 Task: Find connections with filter location Nāgarpur with filter topic #leadershipwith filter profile language English with filter current company Viatris with filter school NSHM College of Management and Technology with filter industry Sporting Goods Manufacturing with filter service category Bookkeeping with filter keywords title Business Analyst
Action: Mouse moved to (693, 123)
Screenshot: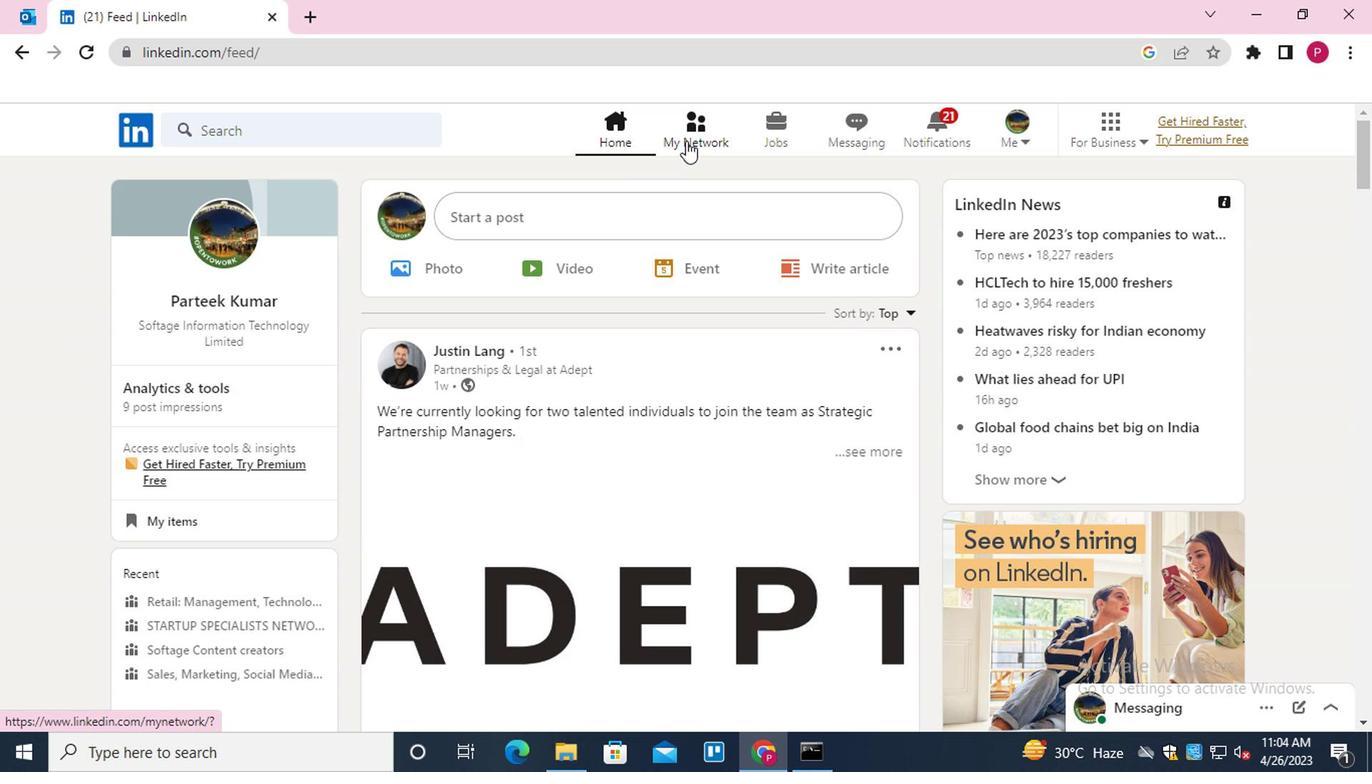 
Action: Mouse pressed left at (693, 123)
Screenshot: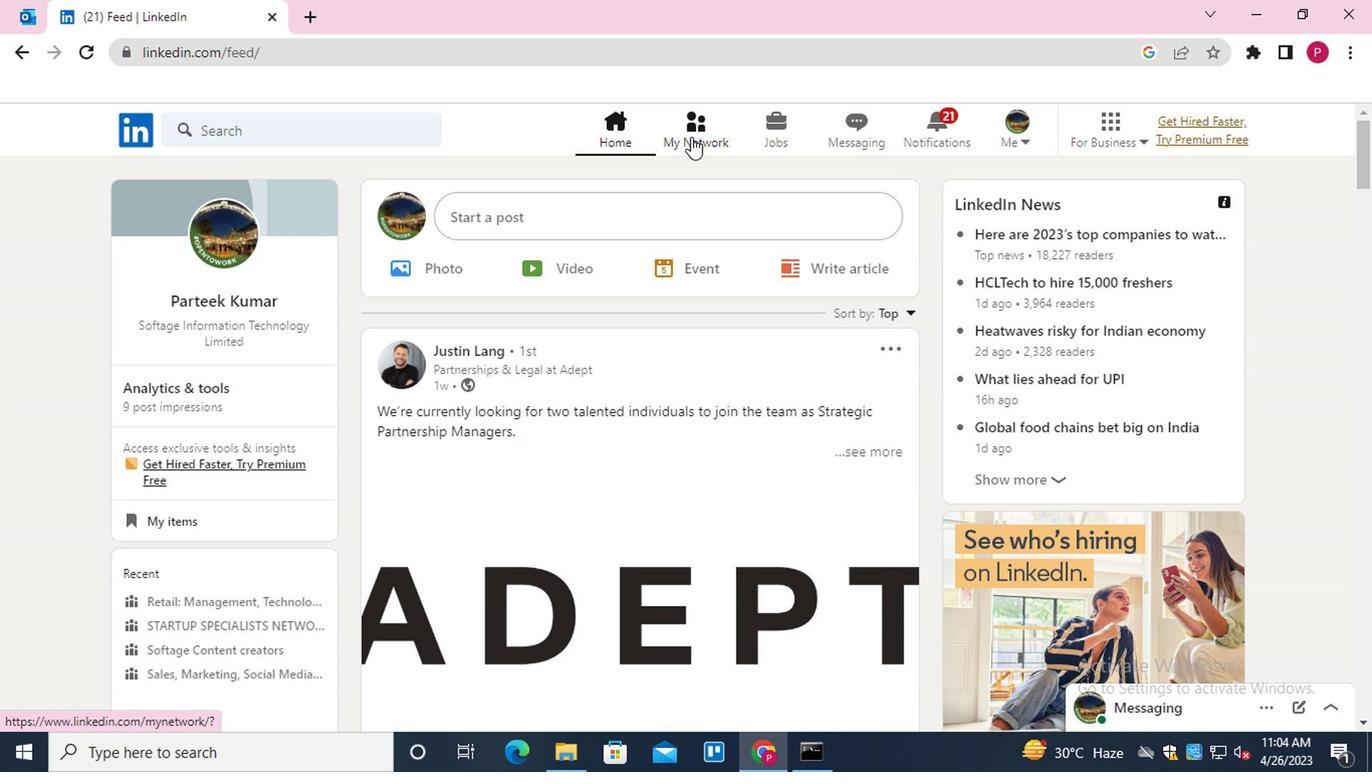 
Action: Mouse moved to (275, 233)
Screenshot: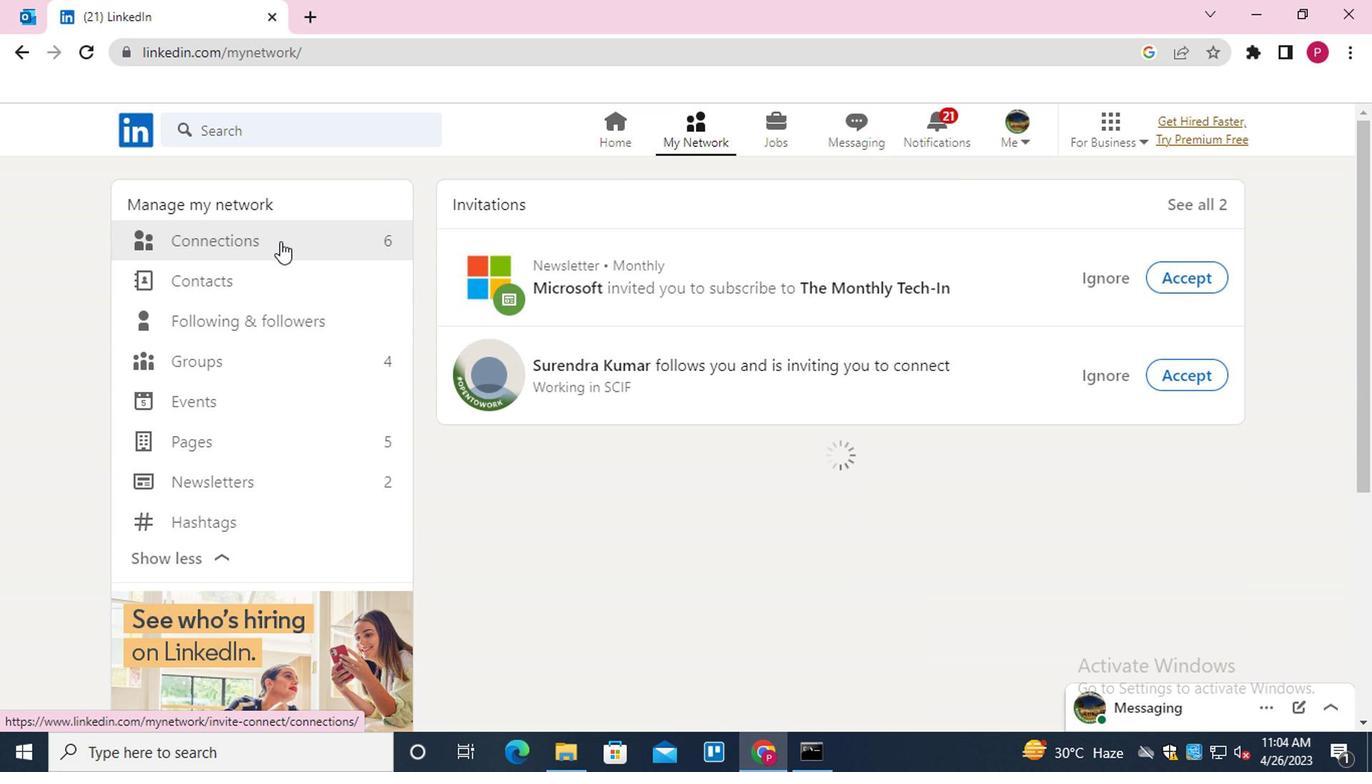
Action: Mouse pressed left at (275, 233)
Screenshot: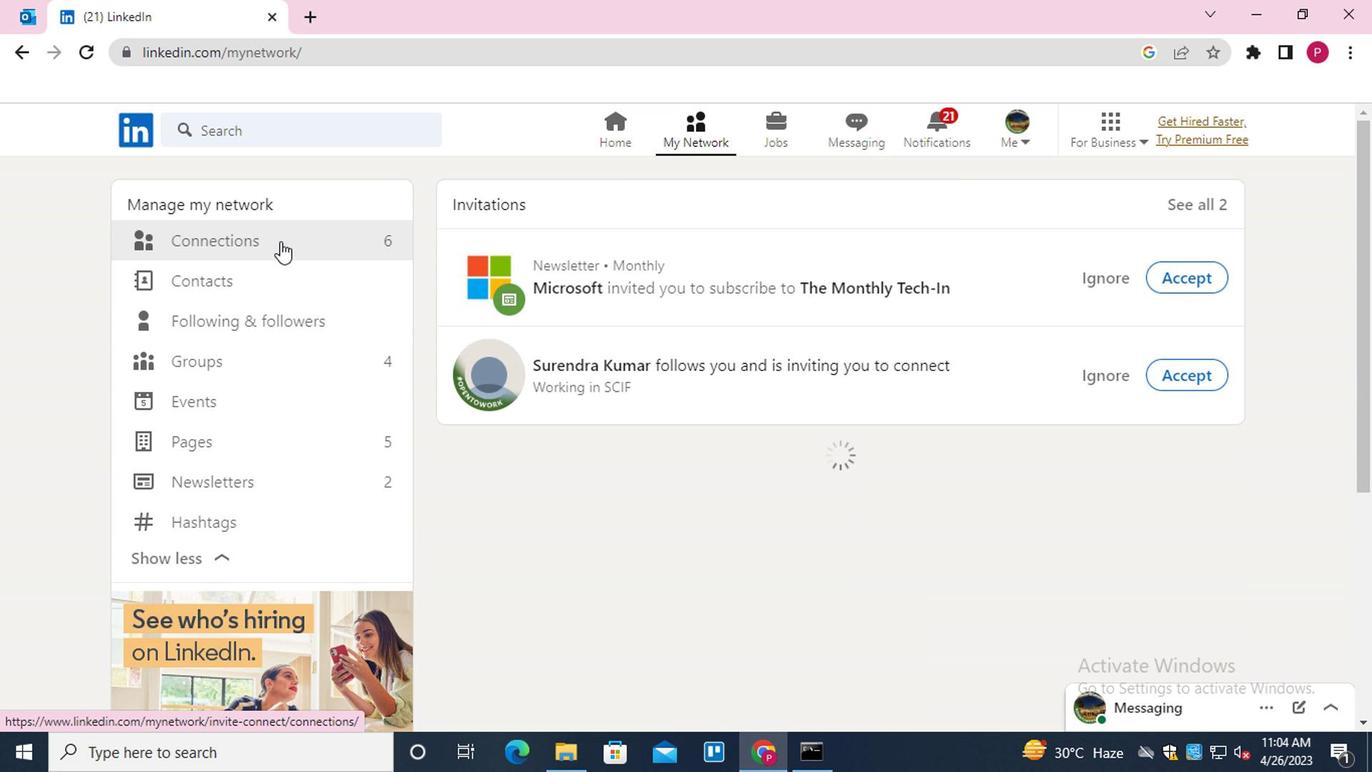 
Action: Mouse moved to (850, 232)
Screenshot: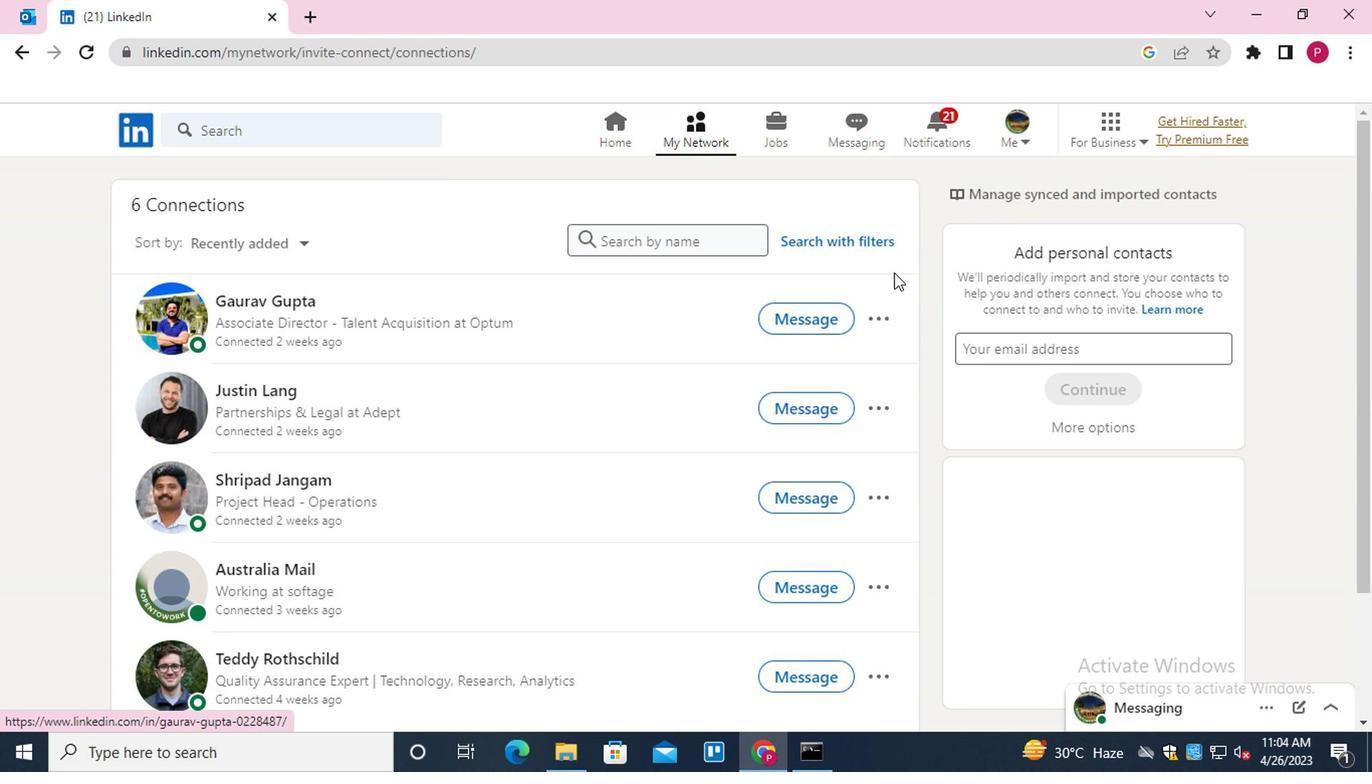 
Action: Mouse pressed left at (850, 232)
Screenshot: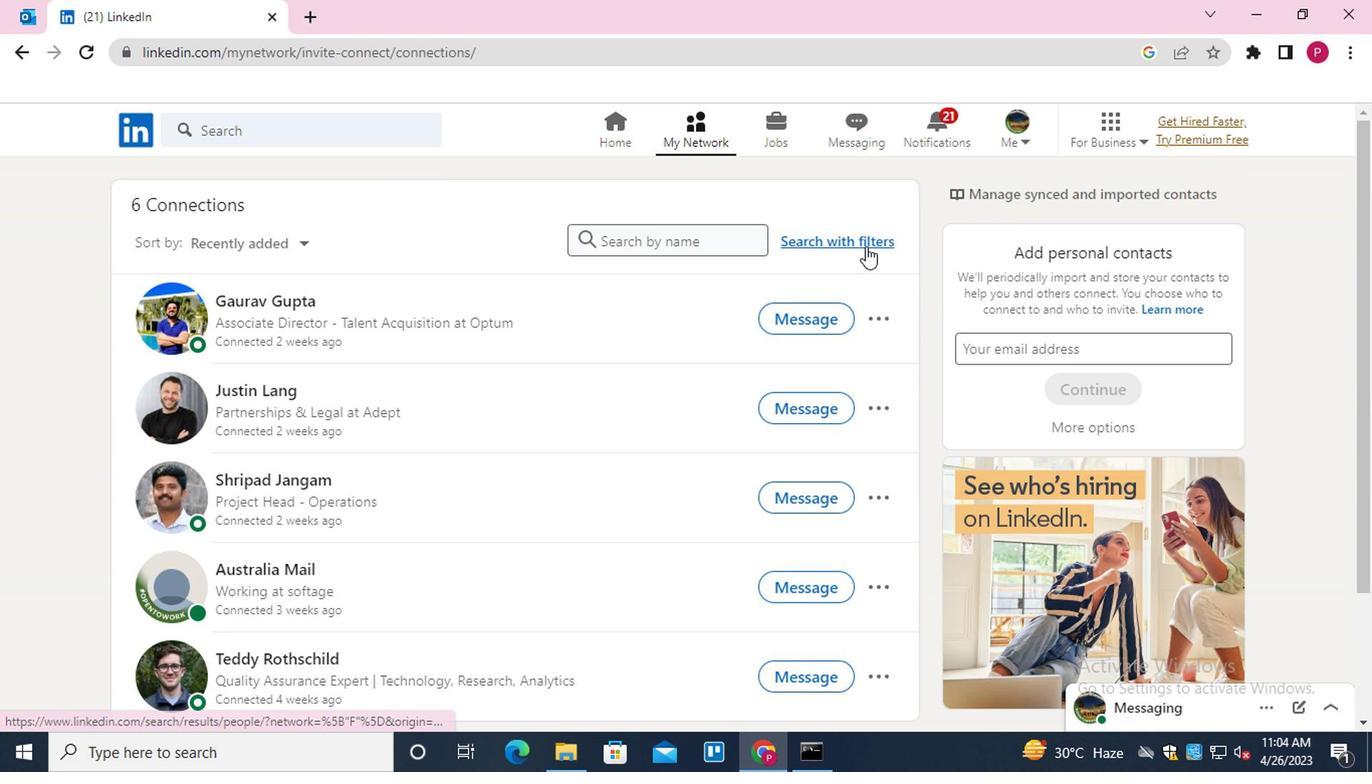 
Action: Mouse moved to (661, 182)
Screenshot: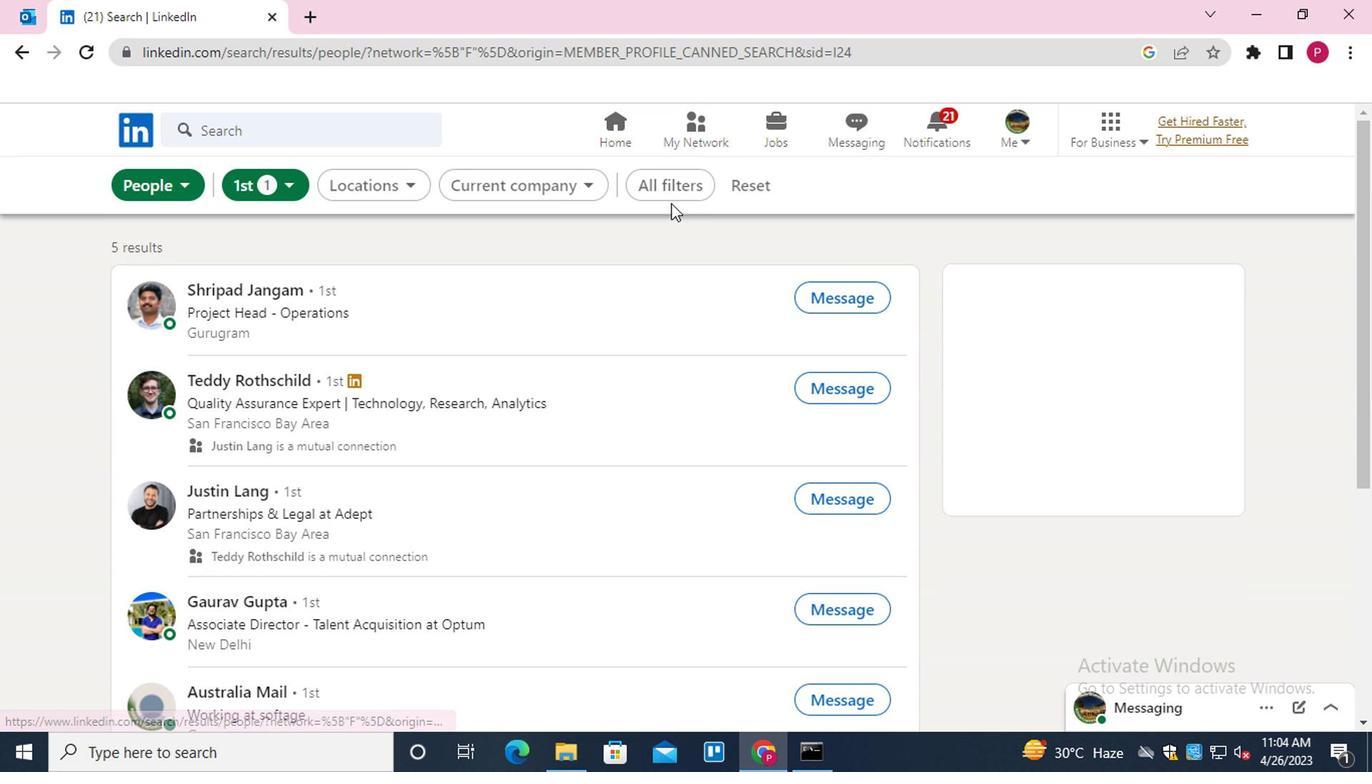 
Action: Mouse pressed left at (661, 182)
Screenshot: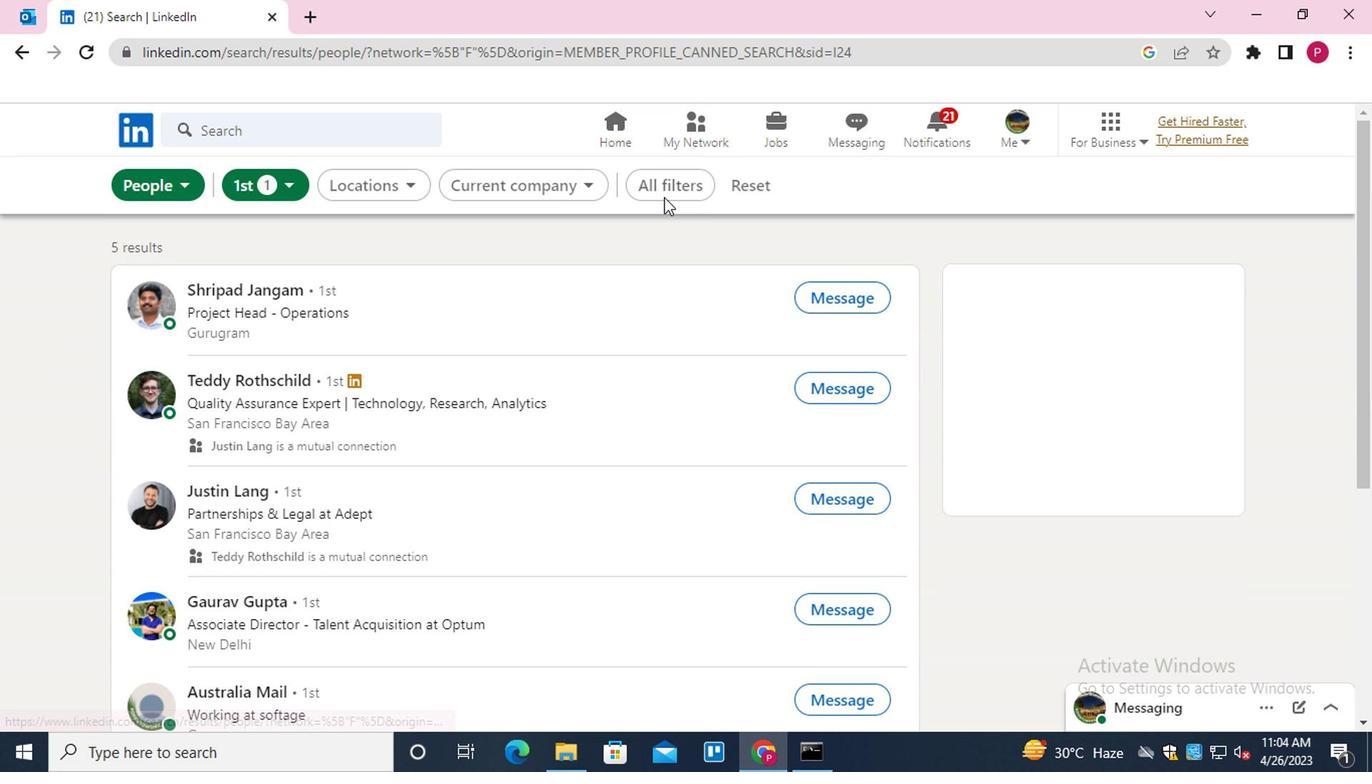 
Action: Mouse moved to (1135, 466)
Screenshot: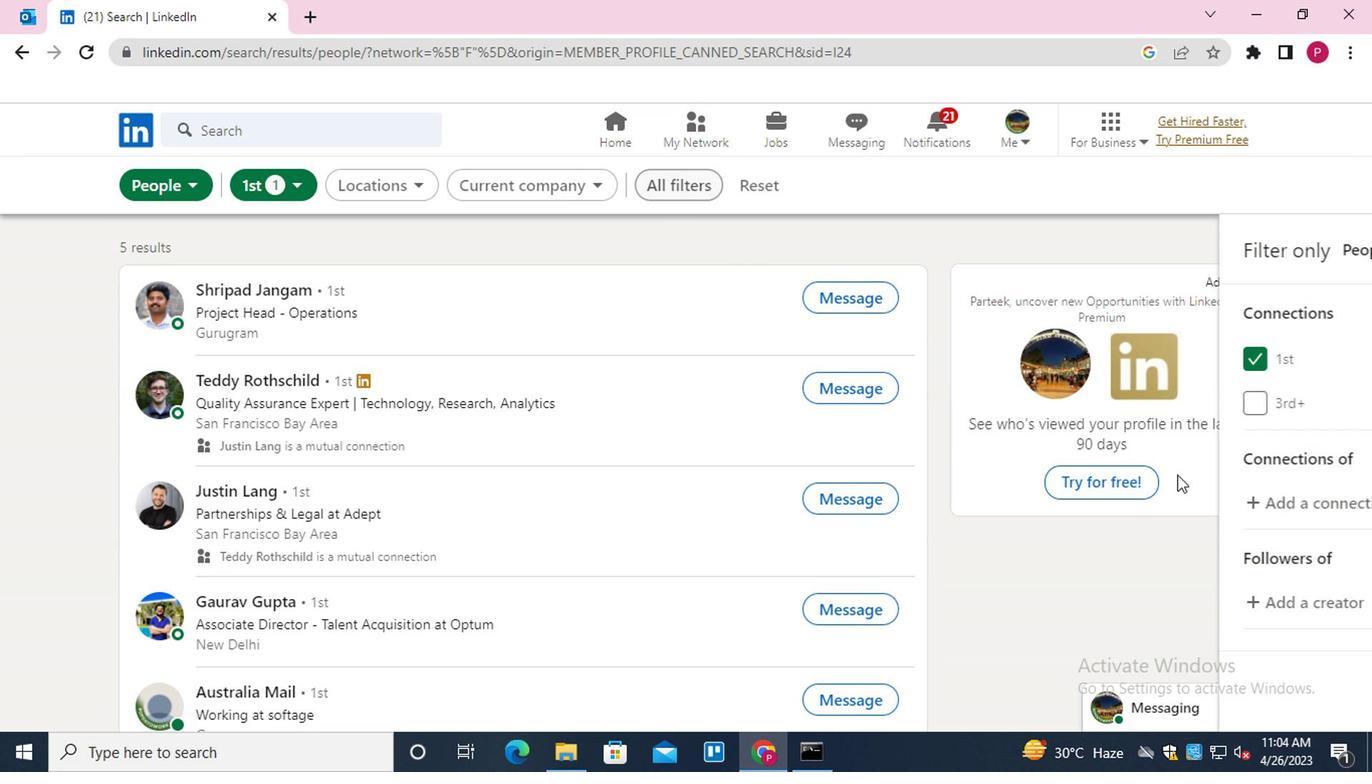 
Action: Mouse scrolled (1135, 464) with delta (0, -1)
Screenshot: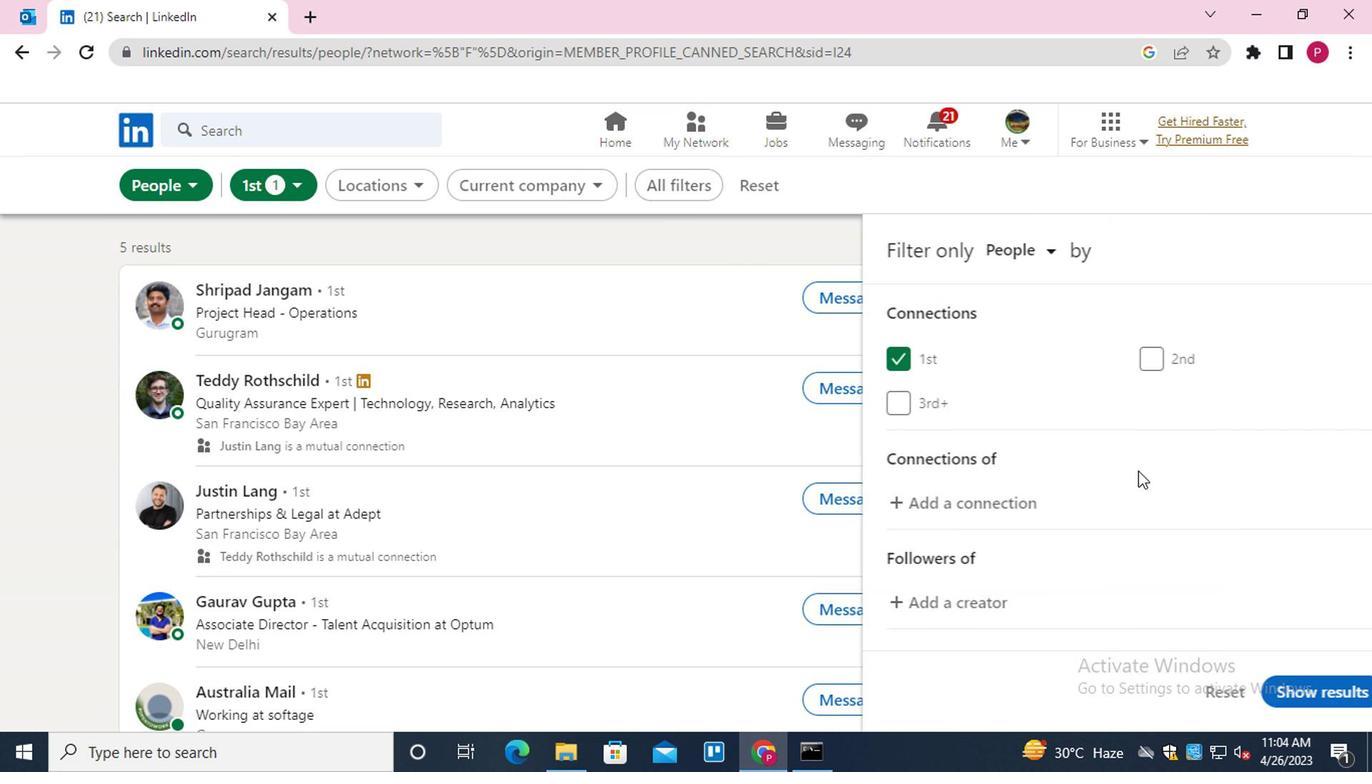 
Action: Mouse scrolled (1135, 464) with delta (0, -1)
Screenshot: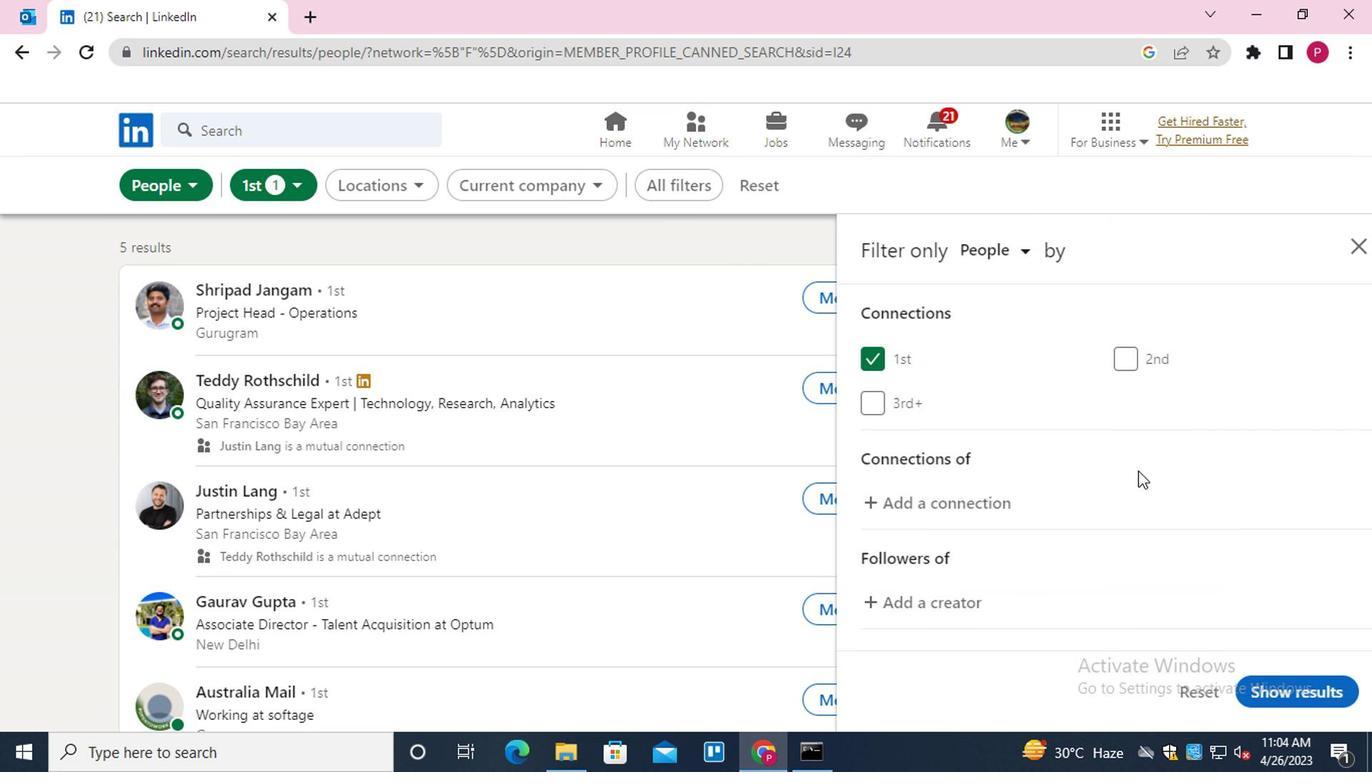 
Action: Mouse scrolled (1135, 464) with delta (0, -1)
Screenshot: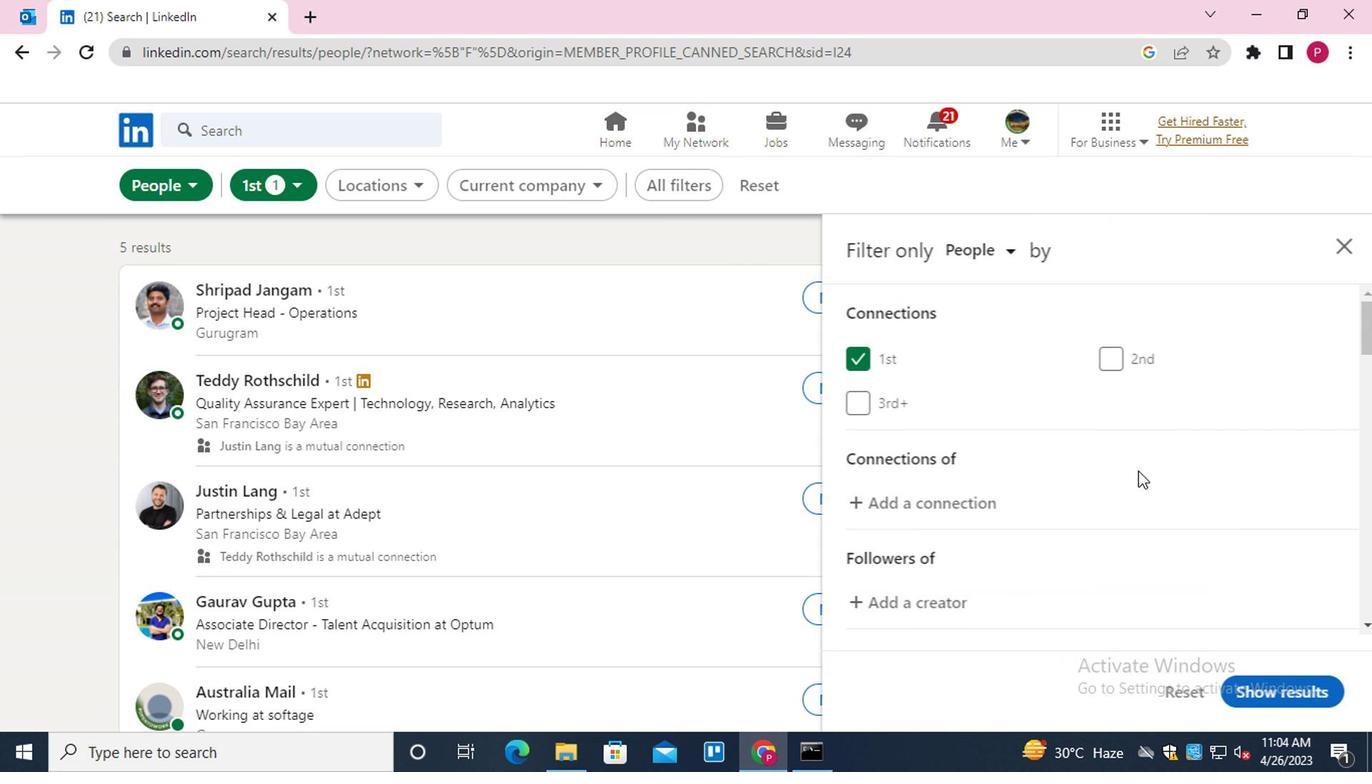 
Action: Mouse moved to (1146, 482)
Screenshot: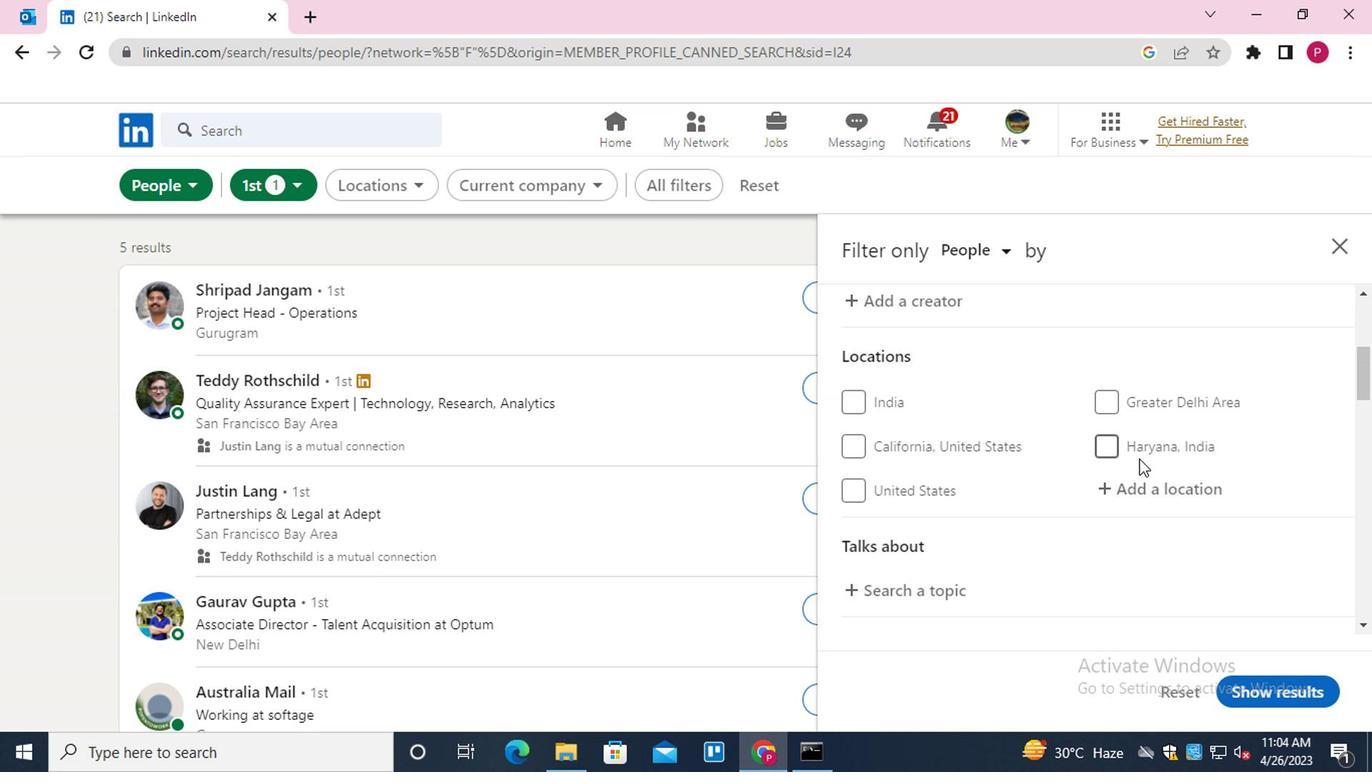 
Action: Mouse pressed left at (1146, 482)
Screenshot: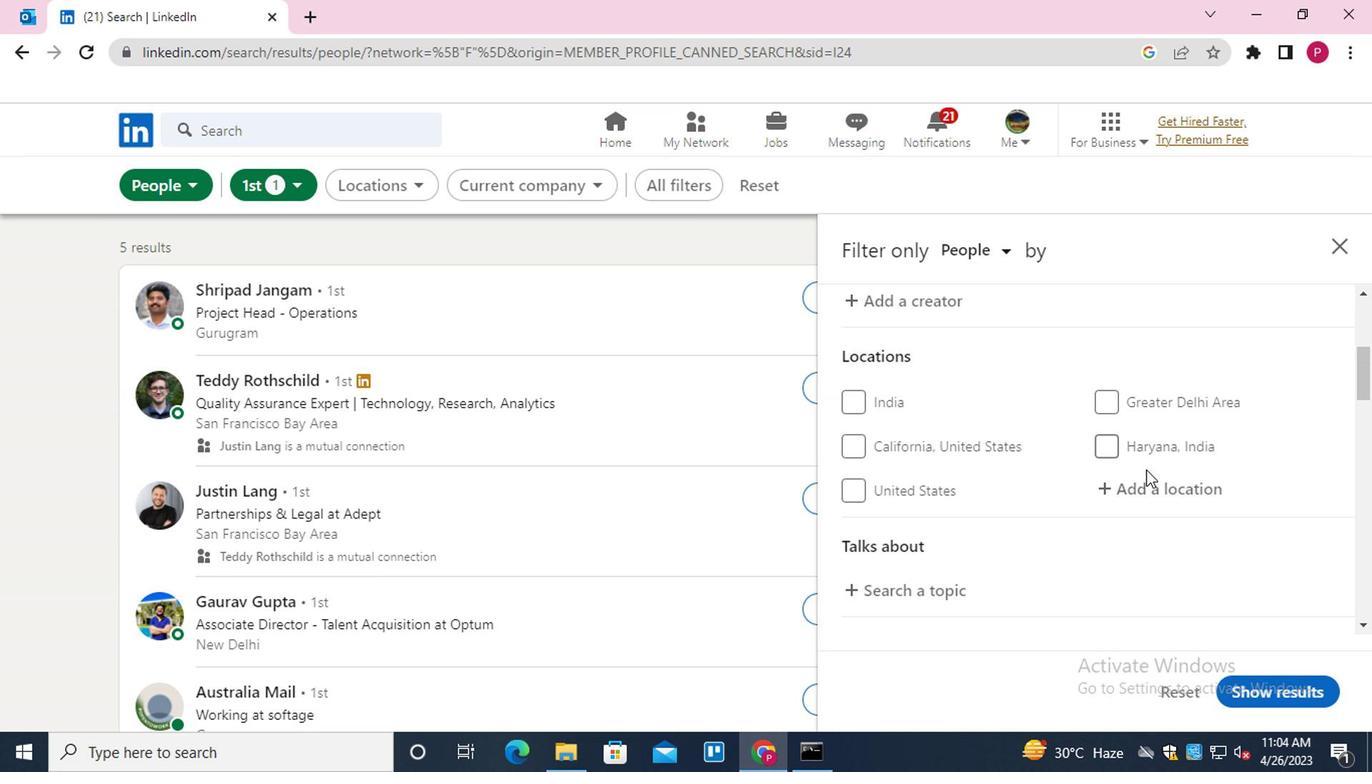 
Action: Key pressed <Key.shift>NAGARPUR<Key.down><Key.enter>
Screenshot: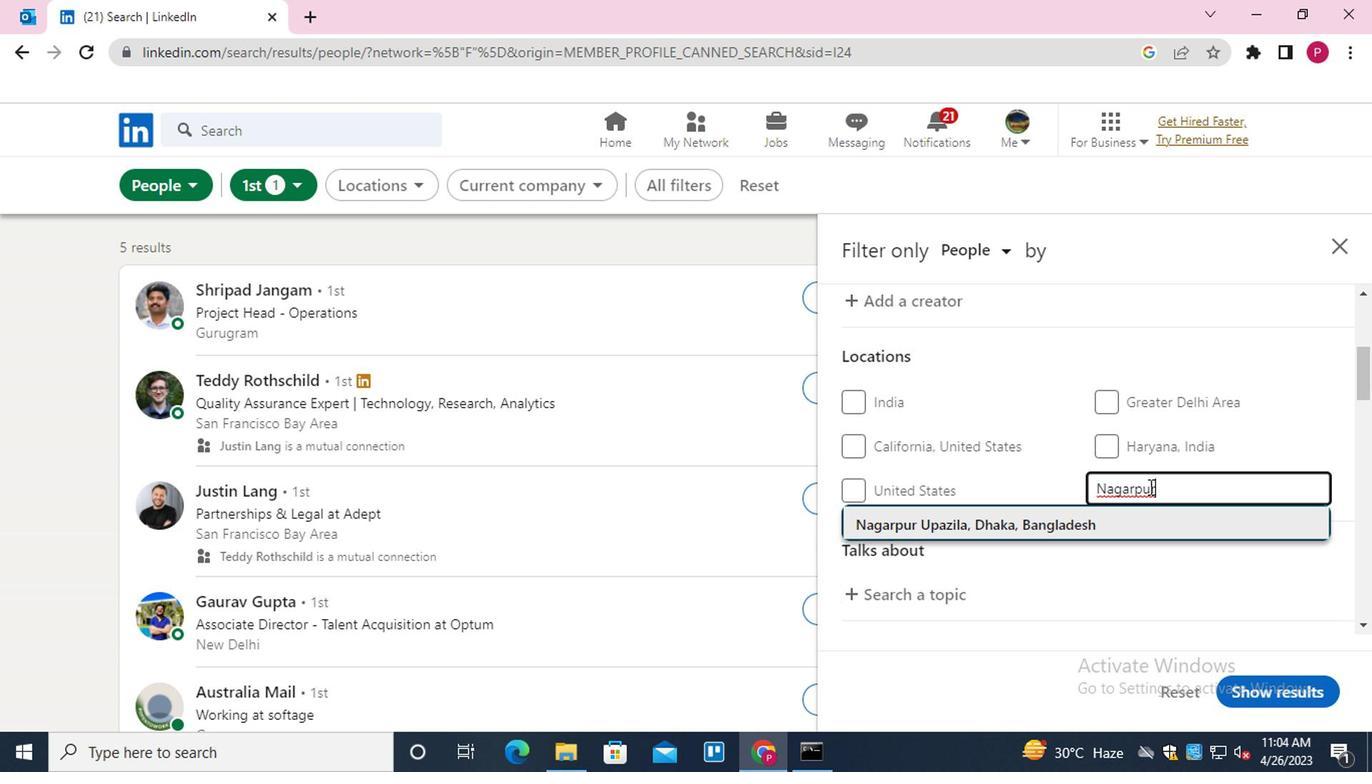 
Action: Mouse moved to (1032, 459)
Screenshot: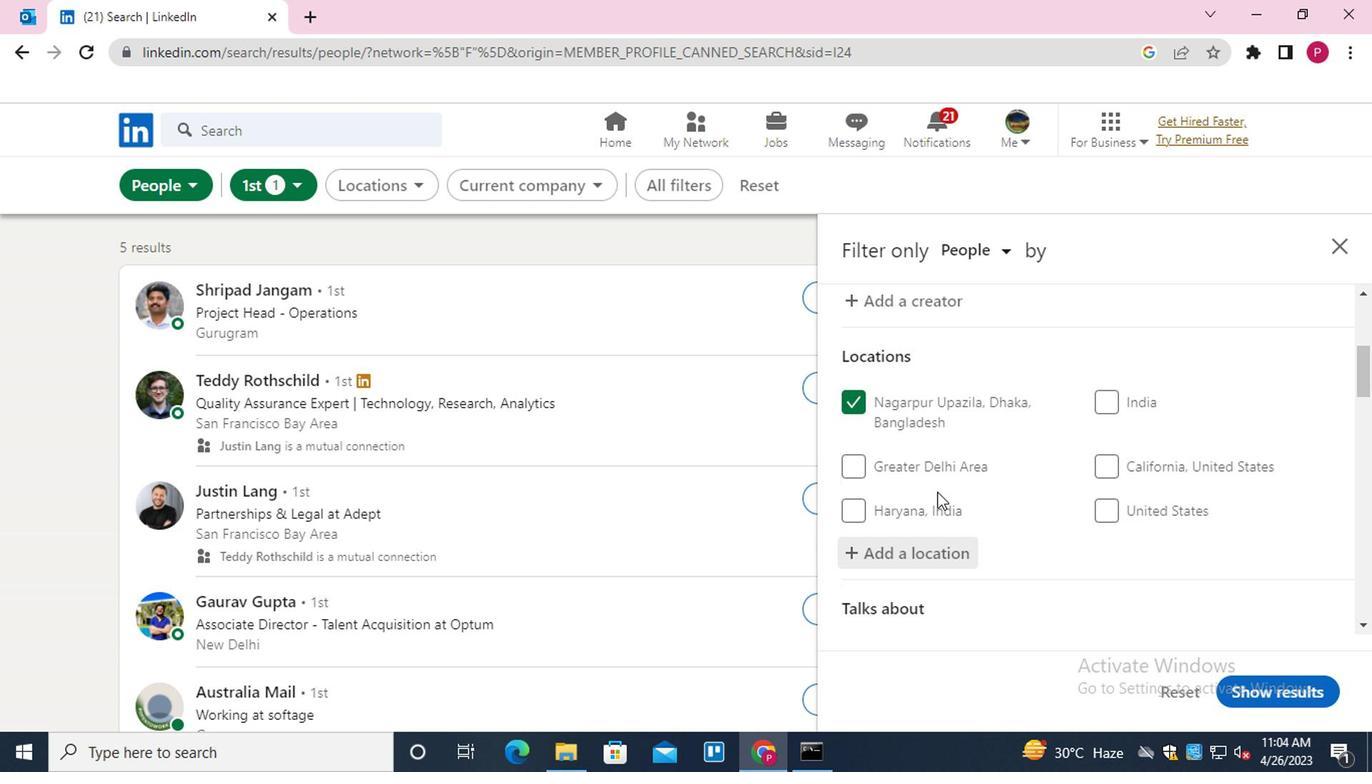 
Action: Mouse scrolled (1032, 458) with delta (0, 0)
Screenshot: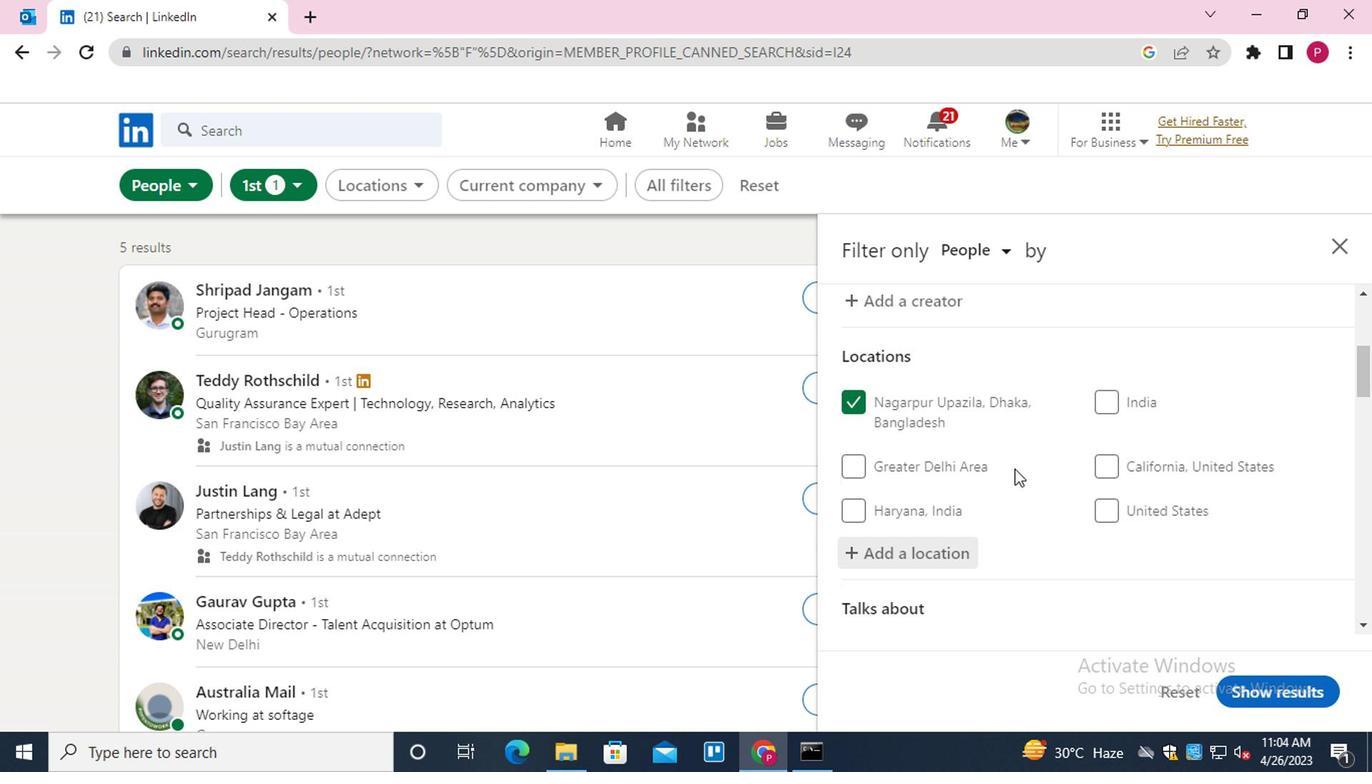 
Action: Mouse scrolled (1032, 458) with delta (0, 0)
Screenshot: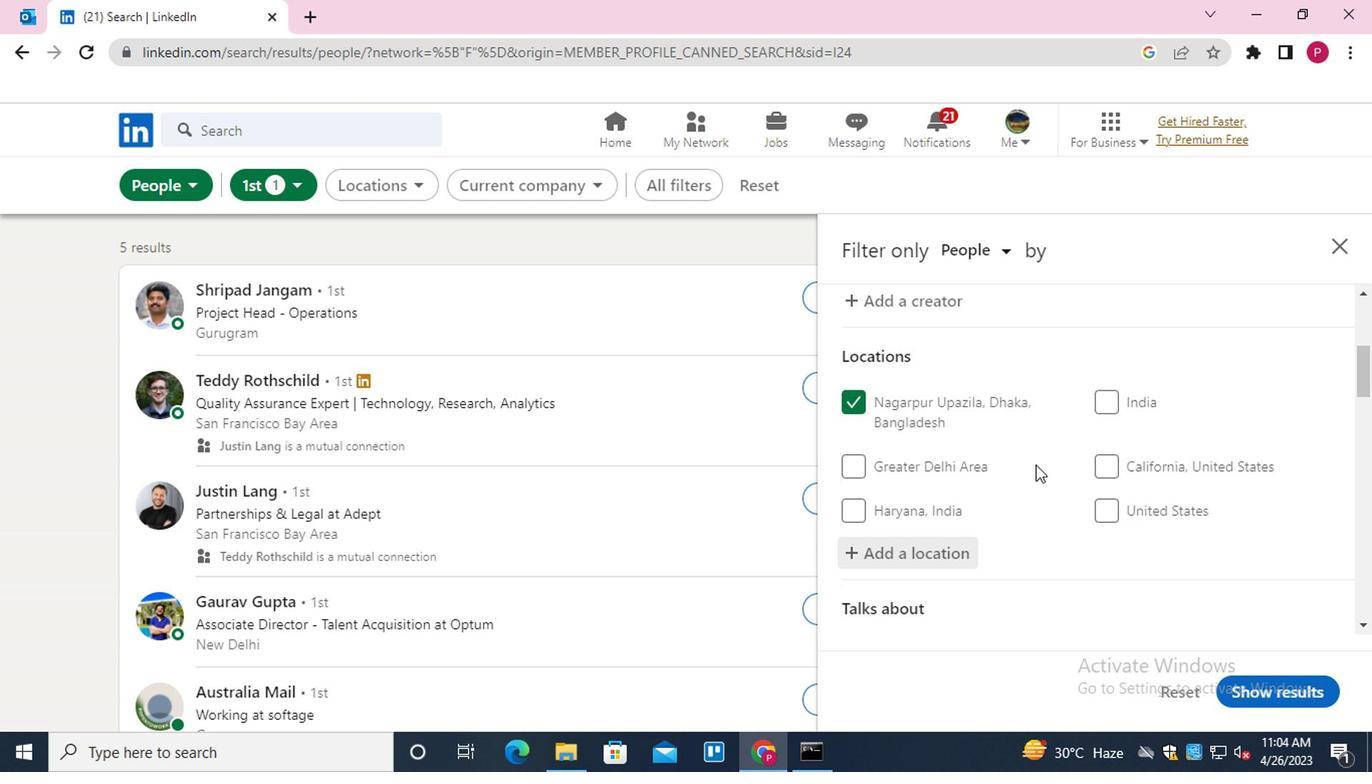 
Action: Mouse moved to (925, 454)
Screenshot: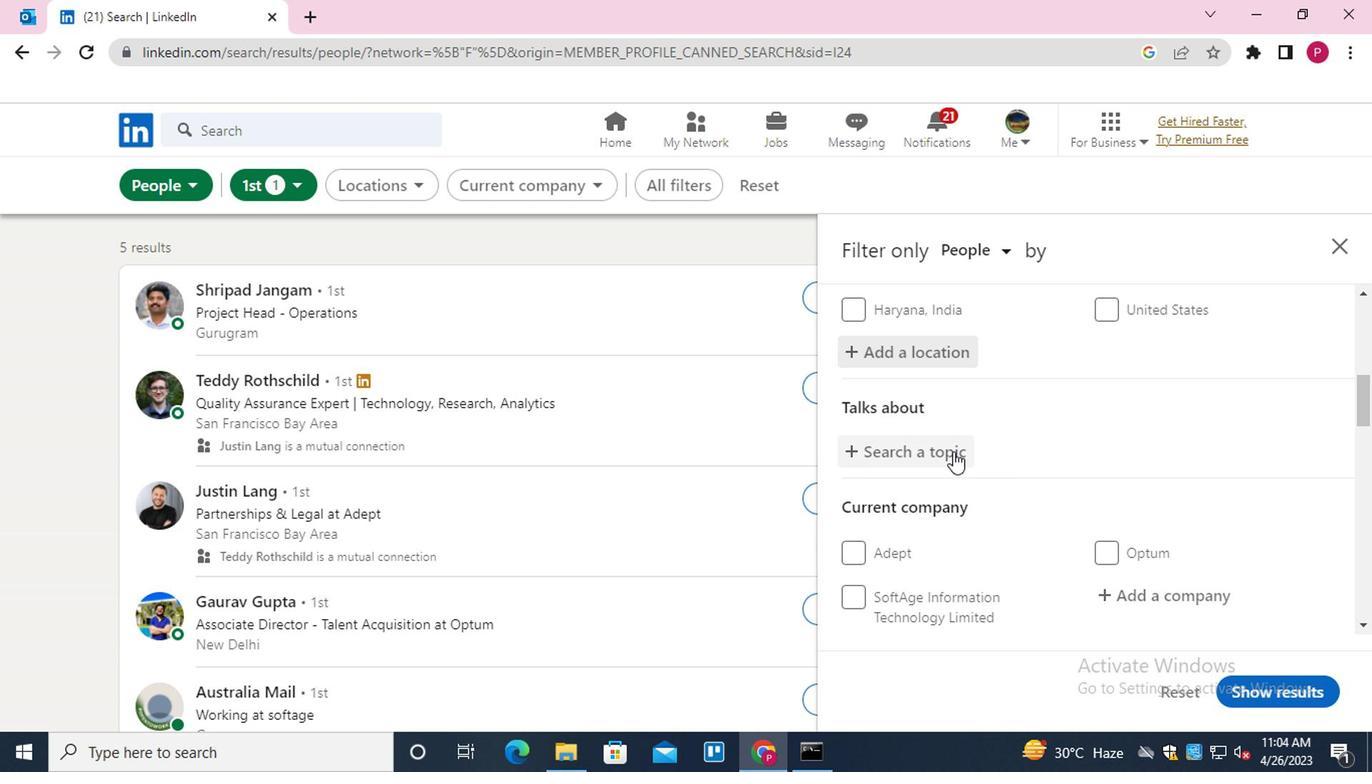 
Action: Mouse pressed left at (925, 454)
Screenshot: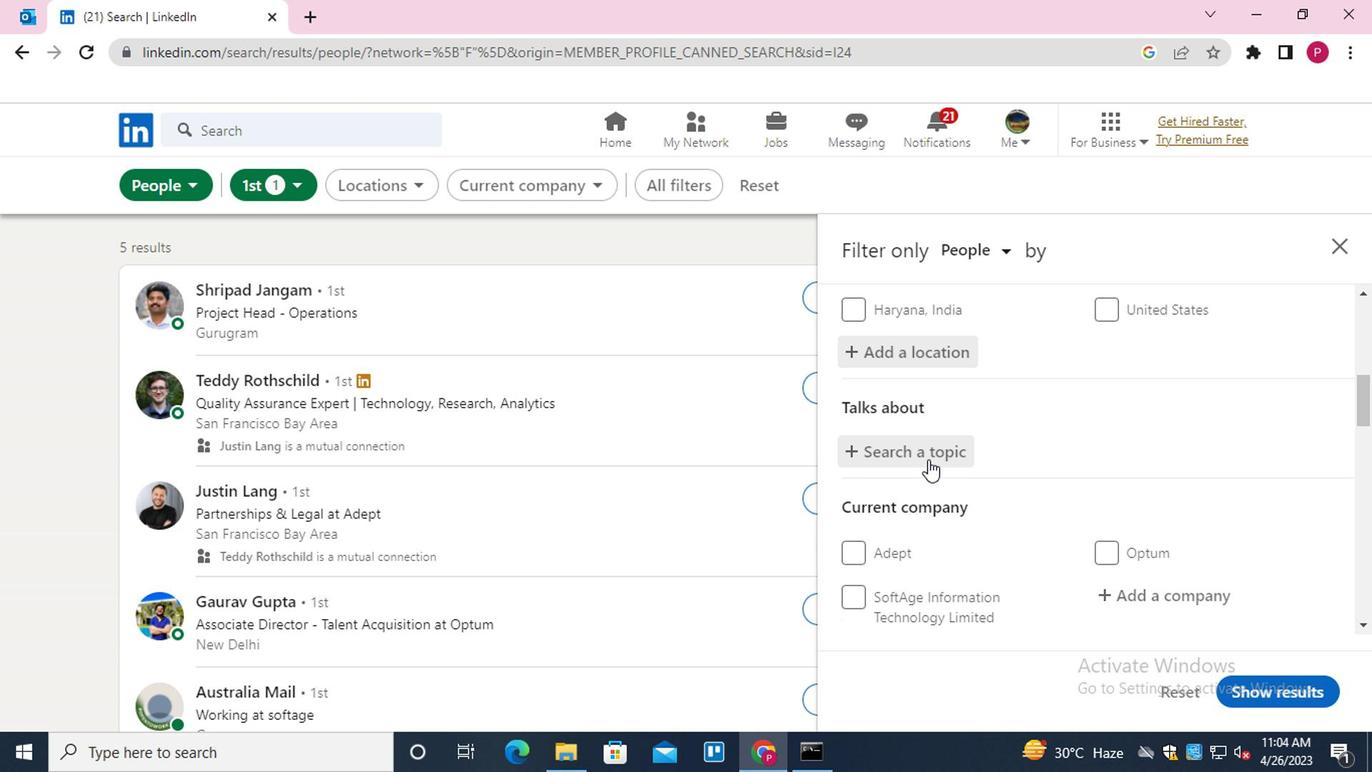 
Action: Key pressed LEADERSHIP<Key.down><Key.enter>
Screenshot: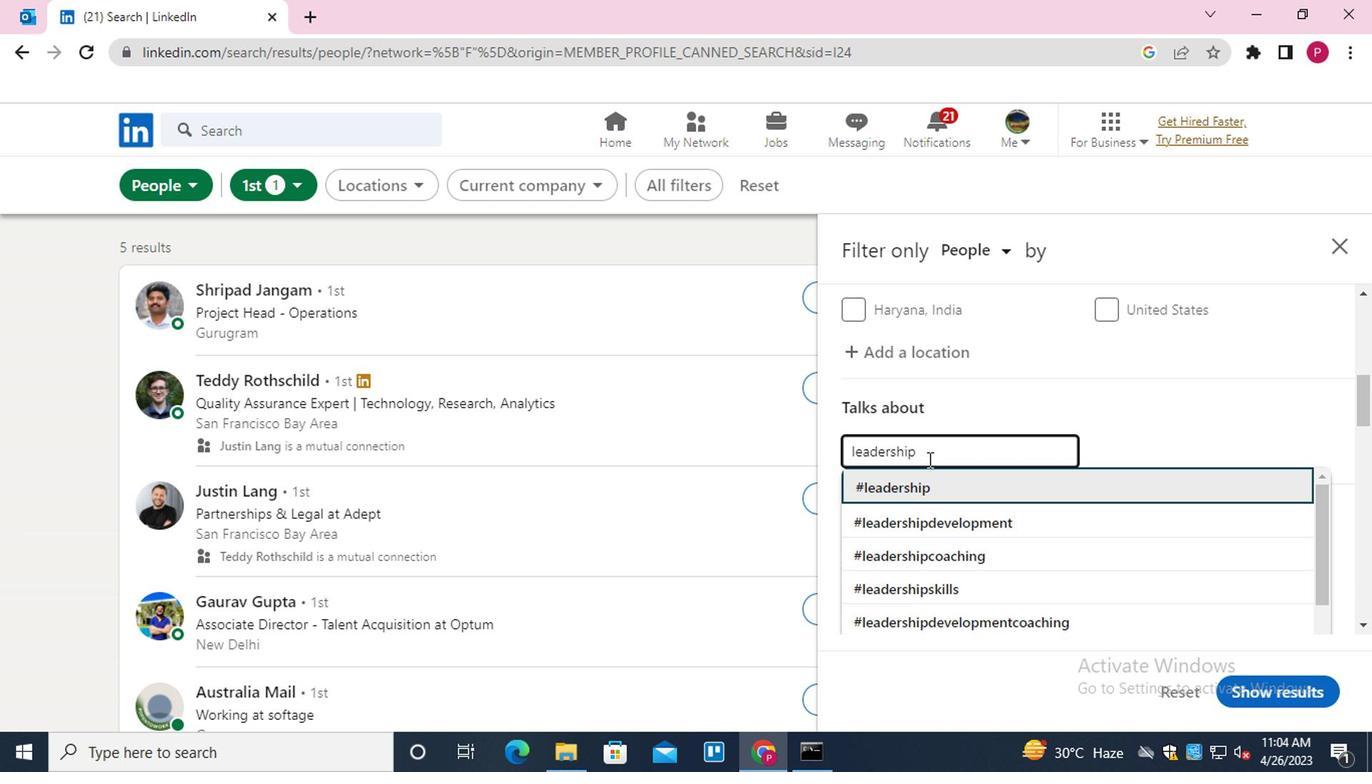 
Action: Mouse moved to (935, 466)
Screenshot: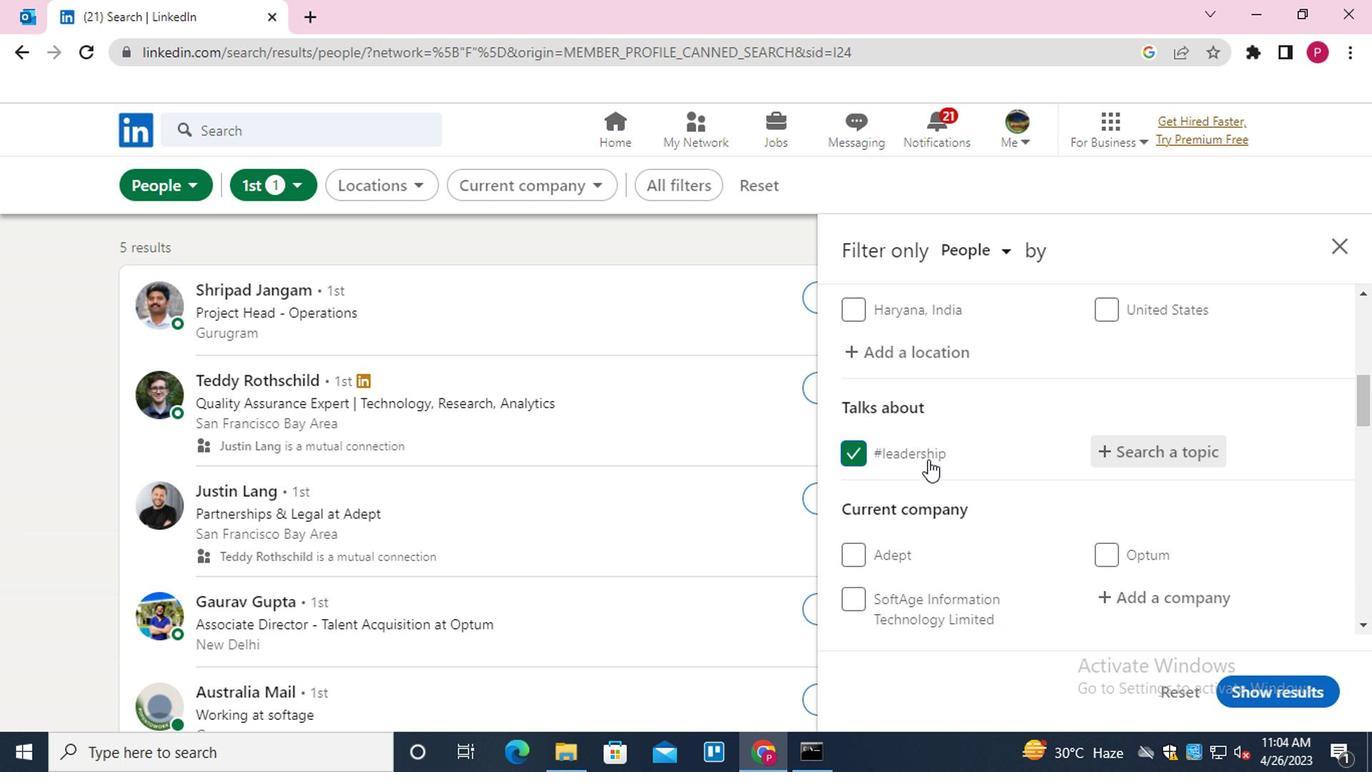 
Action: Mouse scrolled (935, 466) with delta (0, 0)
Screenshot: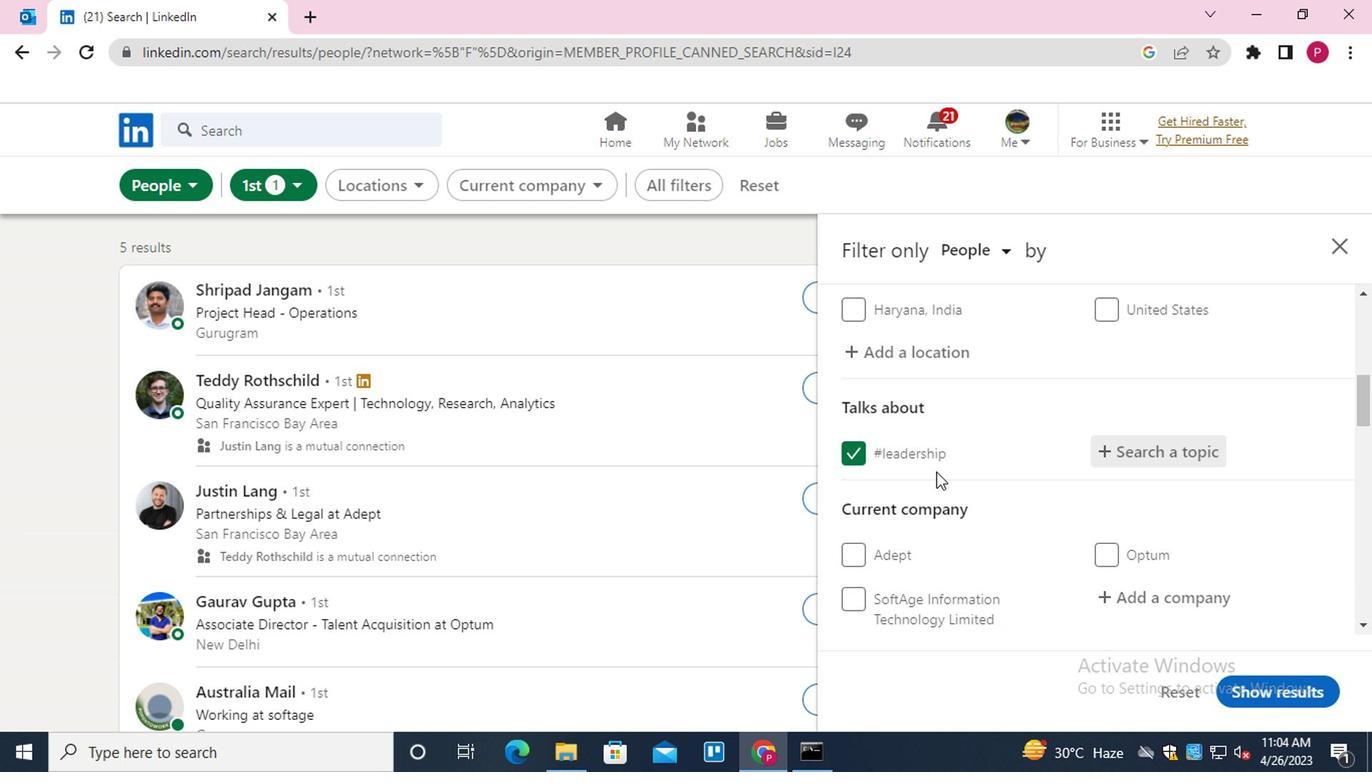 
Action: Mouse scrolled (935, 466) with delta (0, 0)
Screenshot: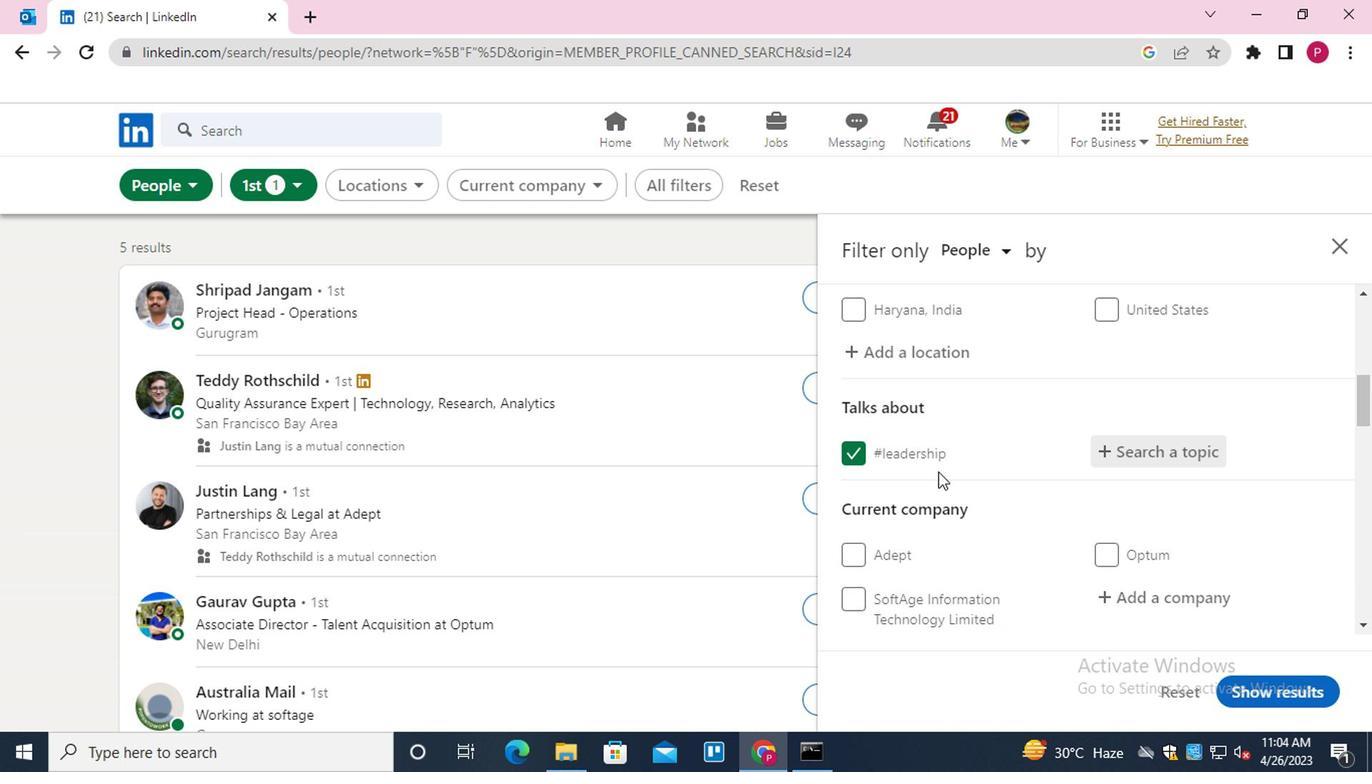 
Action: Mouse moved to (1138, 397)
Screenshot: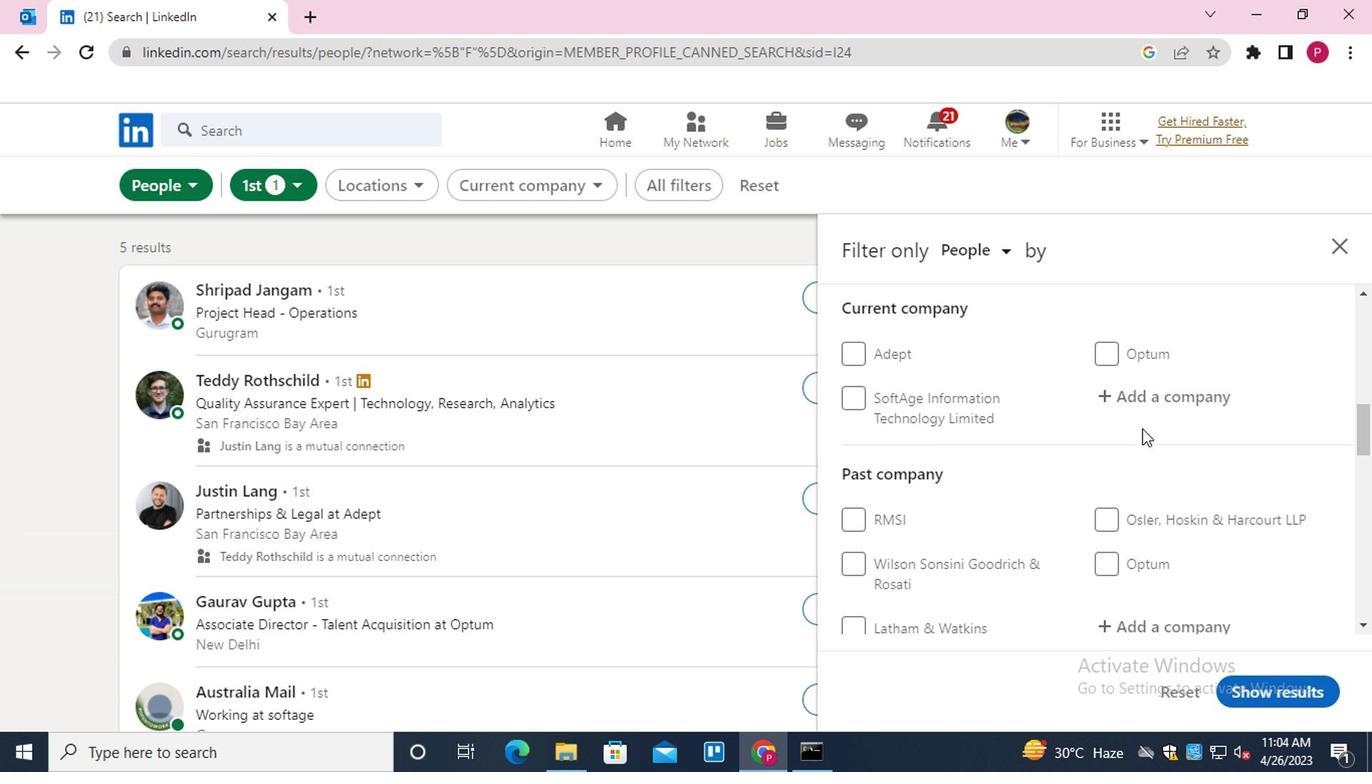 
Action: Mouse pressed left at (1138, 397)
Screenshot: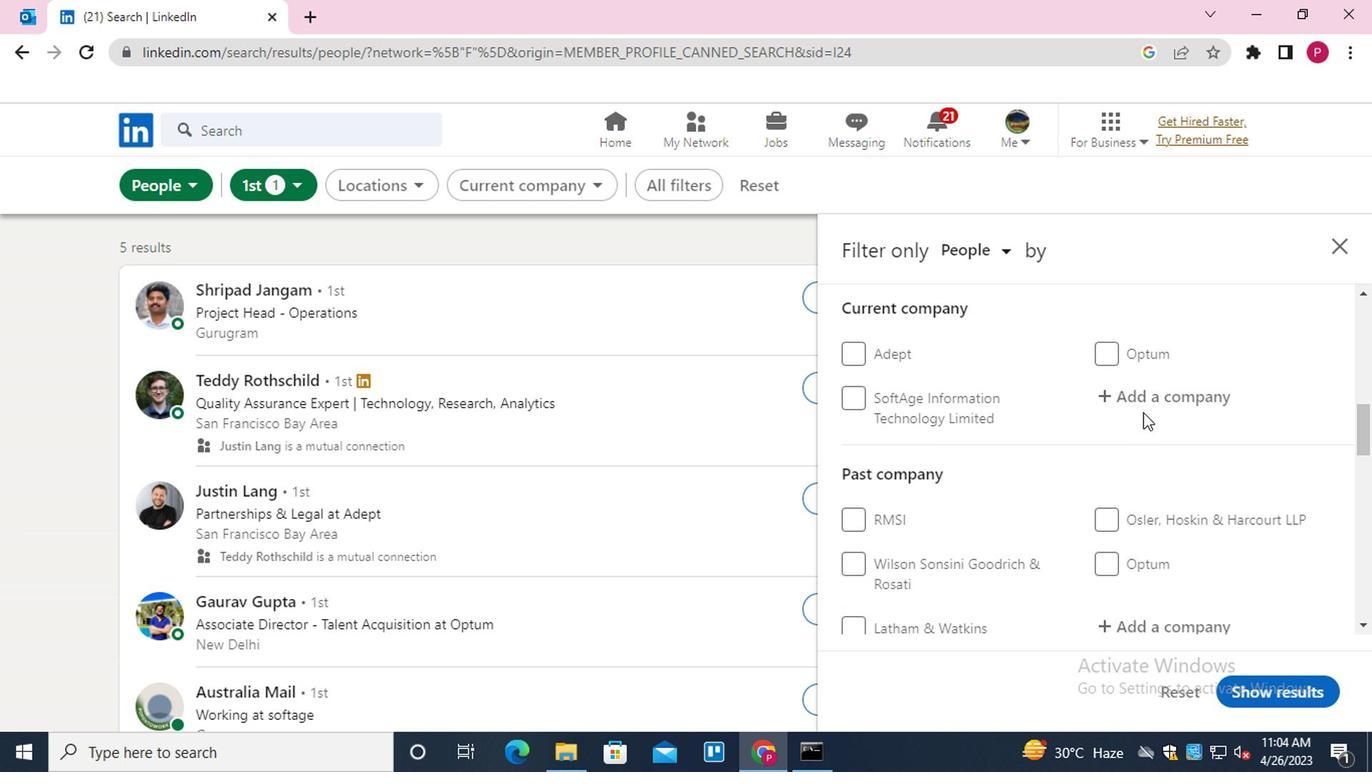 
Action: Key pressed <Key.shift>VIATRIS
Screenshot: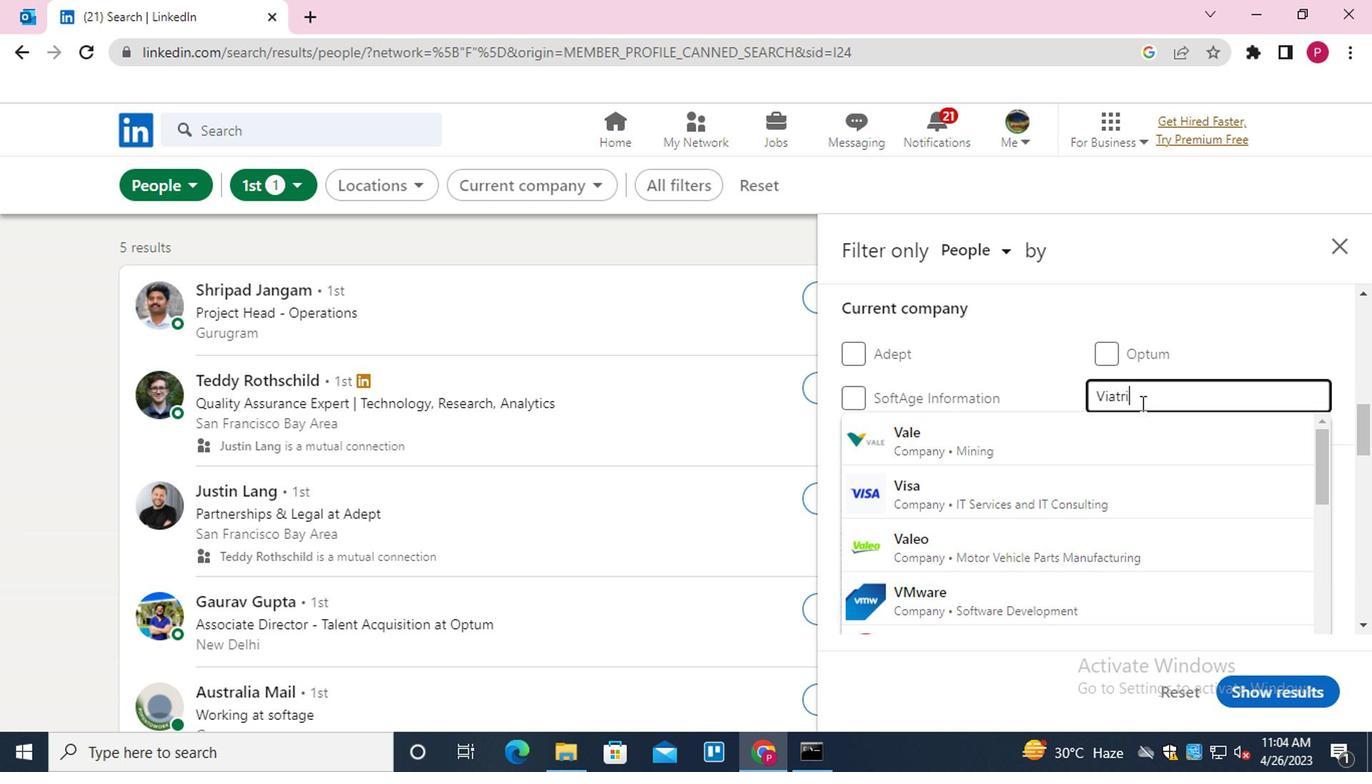 
Action: Mouse moved to (1127, 423)
Screenshot: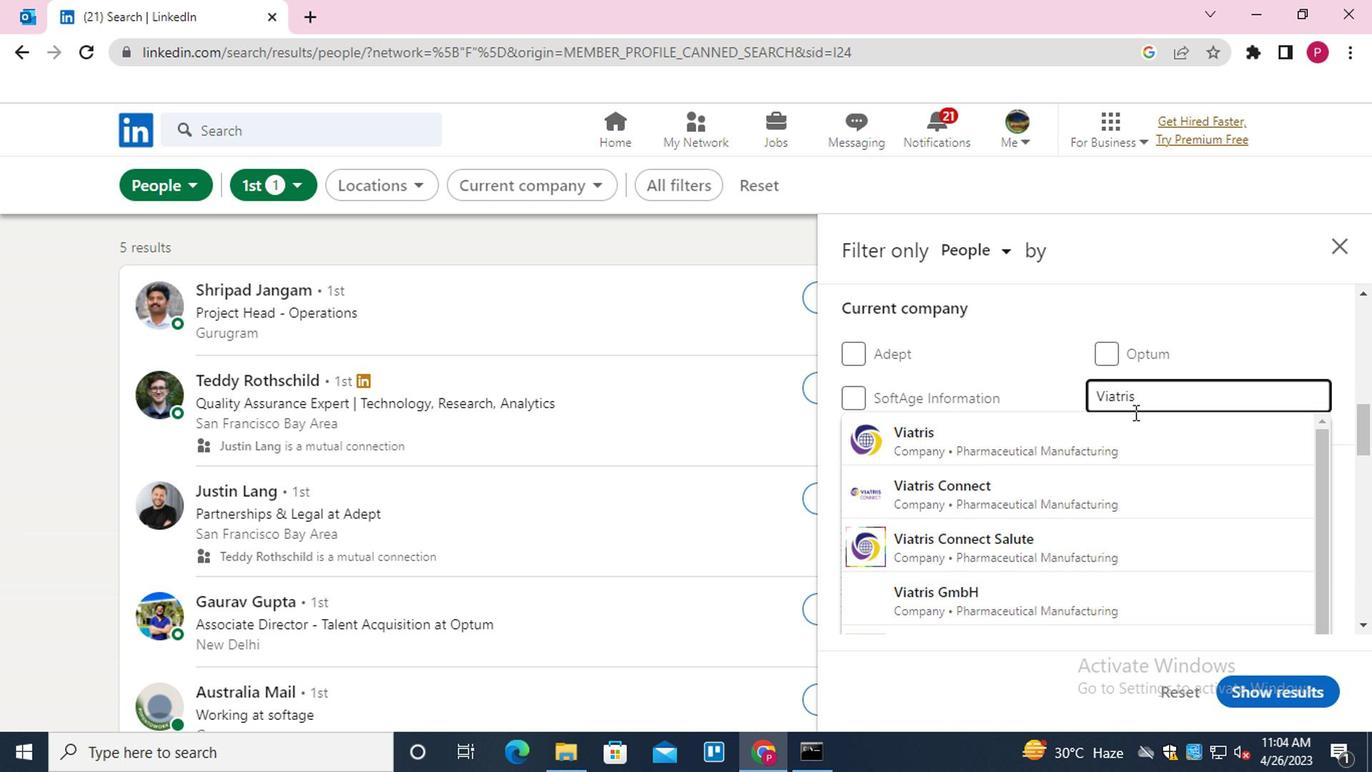 
Action: Mouse pressed left at (1127, 423)
Screenshot: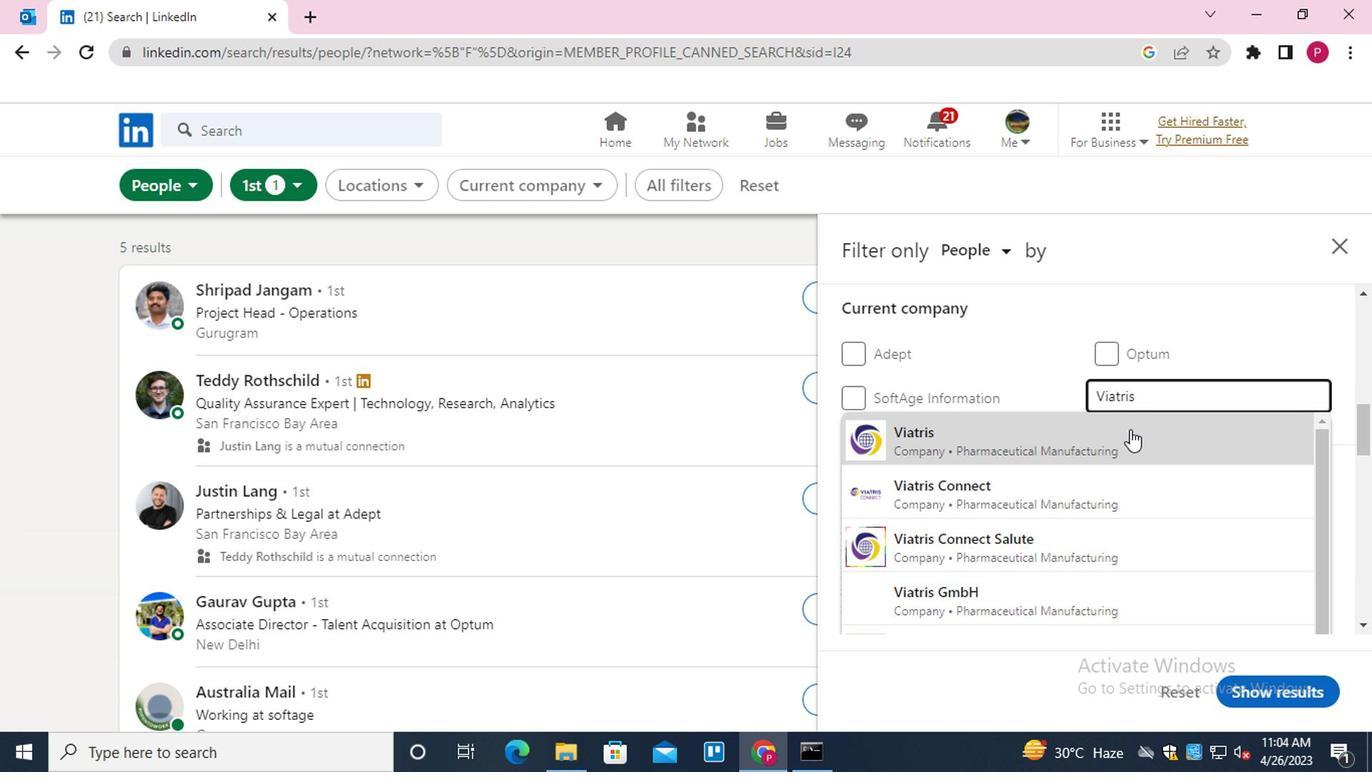 
Action: Mouse moved to (1009, 411)
Screenshot: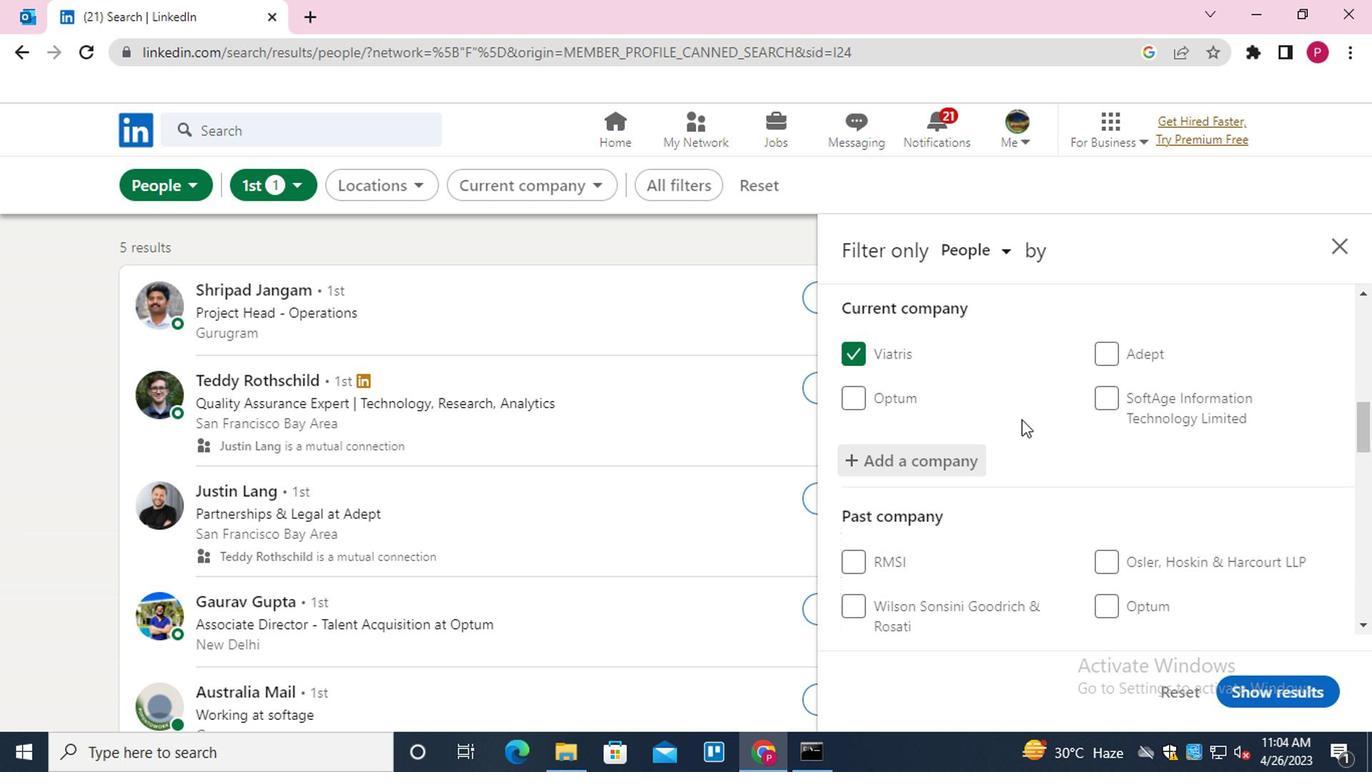 
Action: Mouse scrolled (1009, 411) with delta (0, 0)
Screenshot: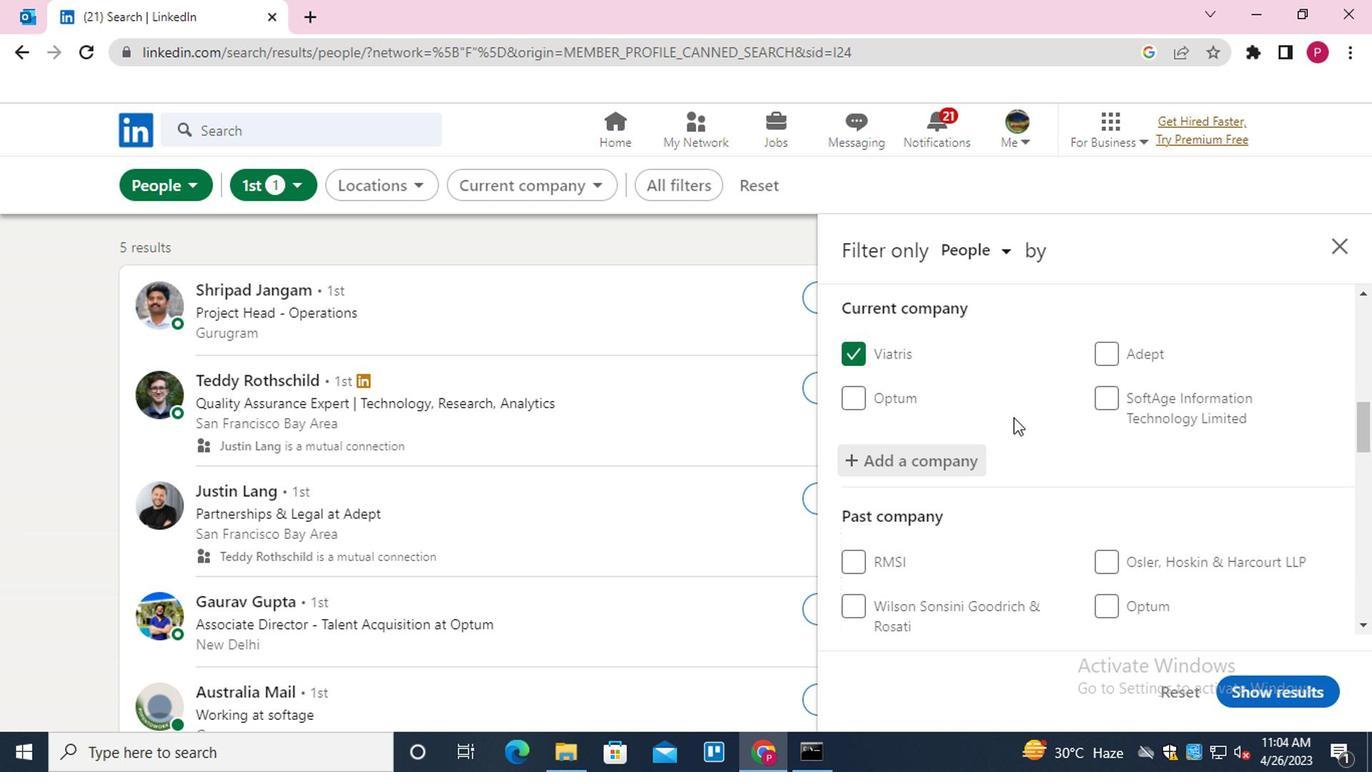 
Action: Mouse scrolled (1009, 411) with delta (0, 0)
Screenshot: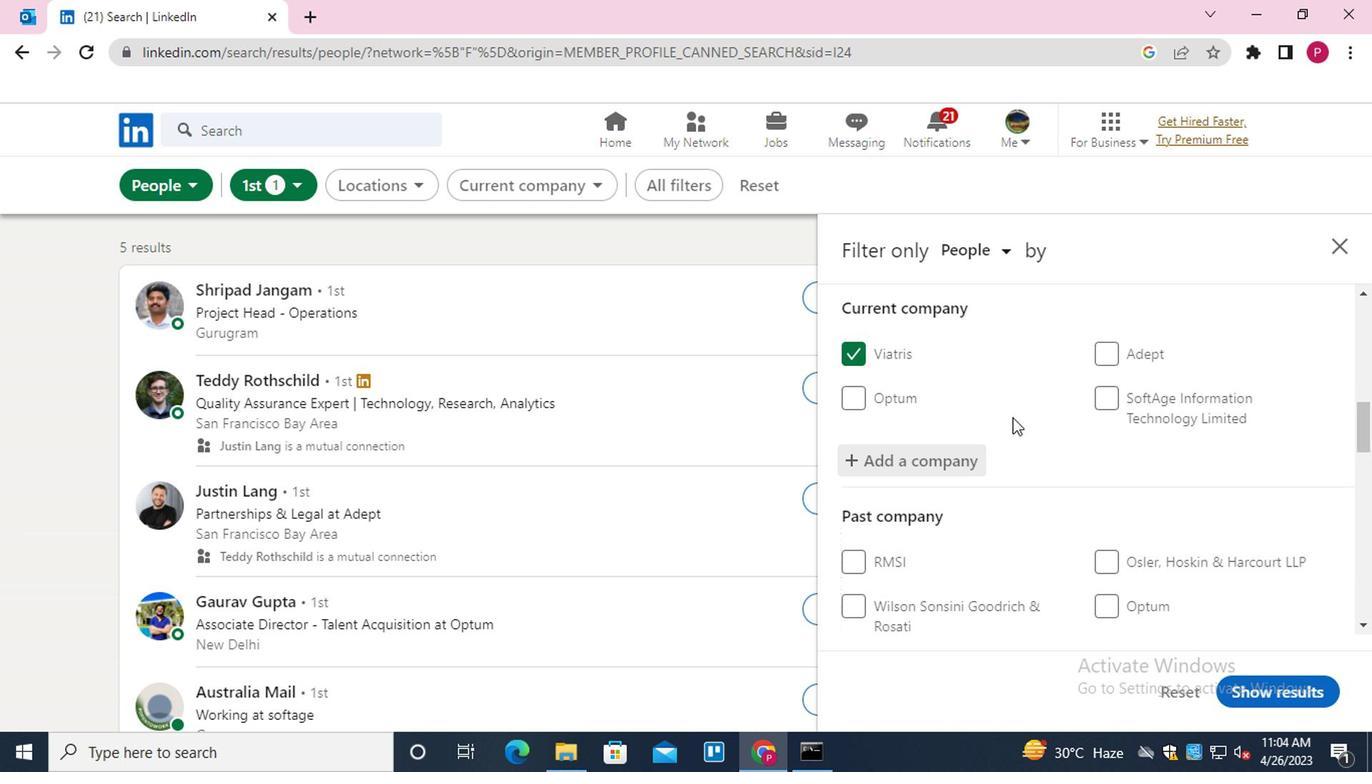 
Action: Mouse moved to (1084, 461)
Screenshot: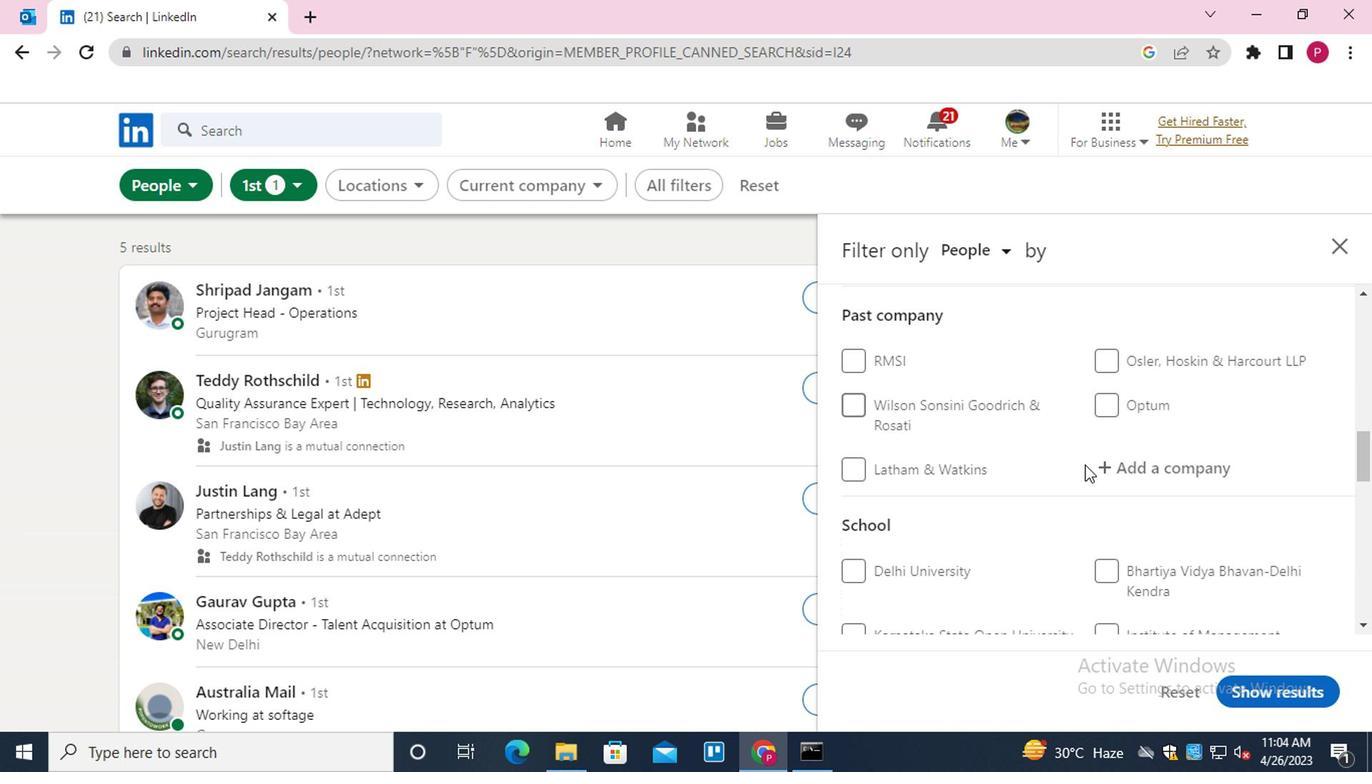 
Action: Mouse scrolled (1084, 459) with delta (0, -1)
Screenshot: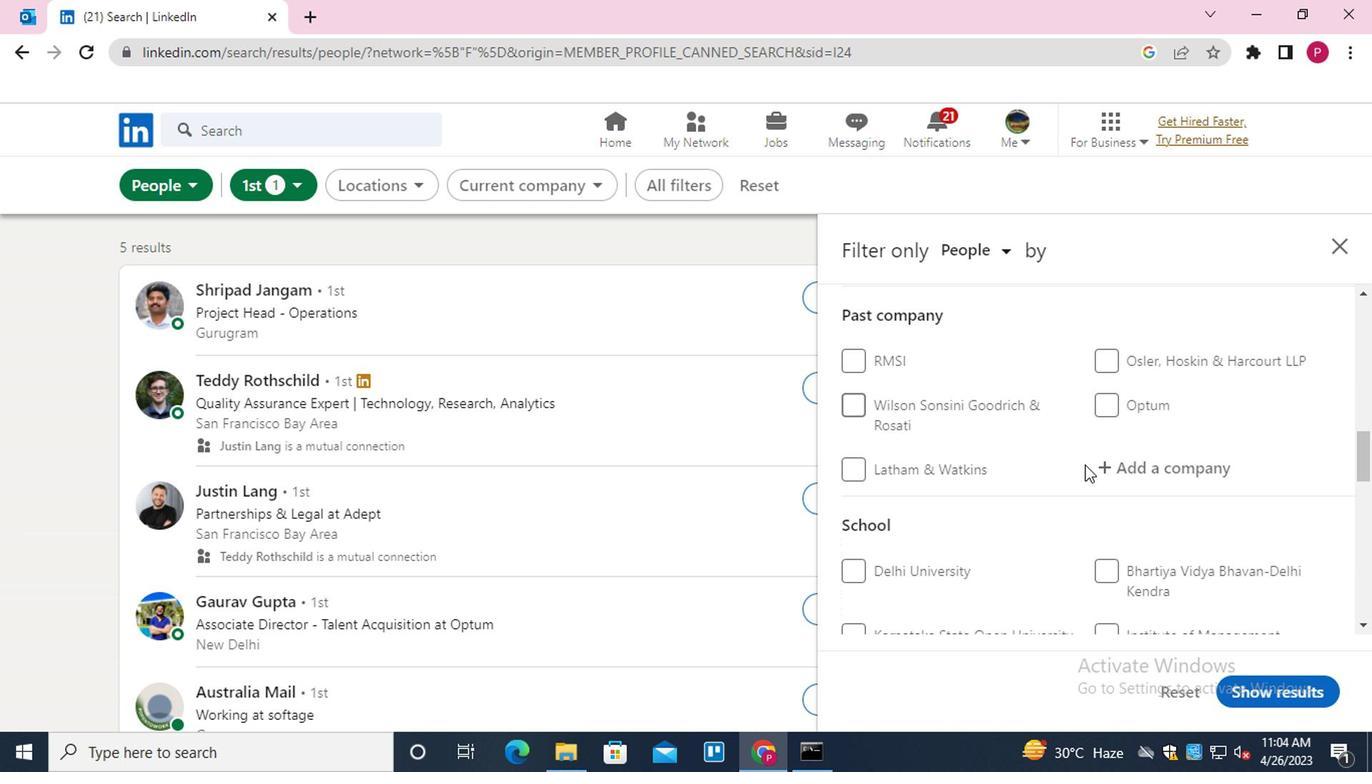
Action: Mouse moved to (1132, 591)
Screenshot: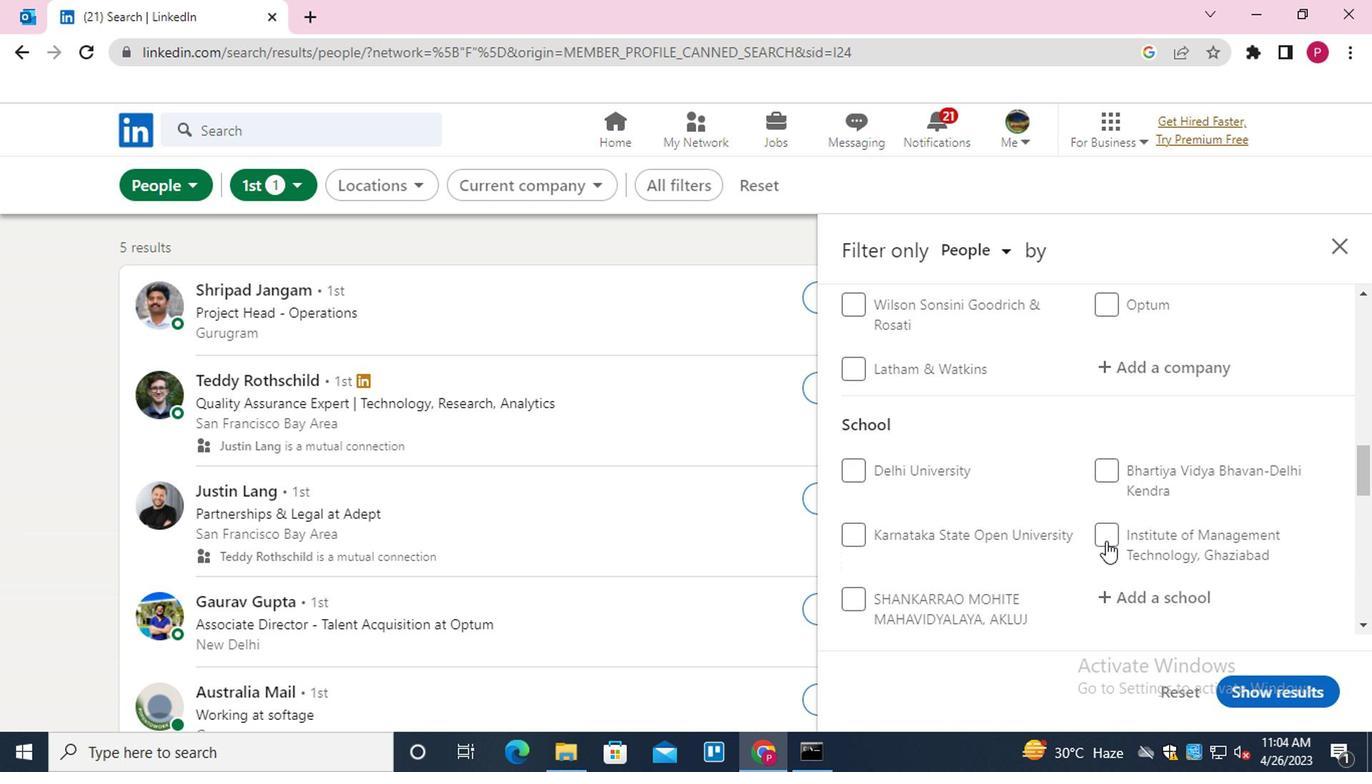 
Action: Mouse pressed left at (1132, 591)
Screenshot: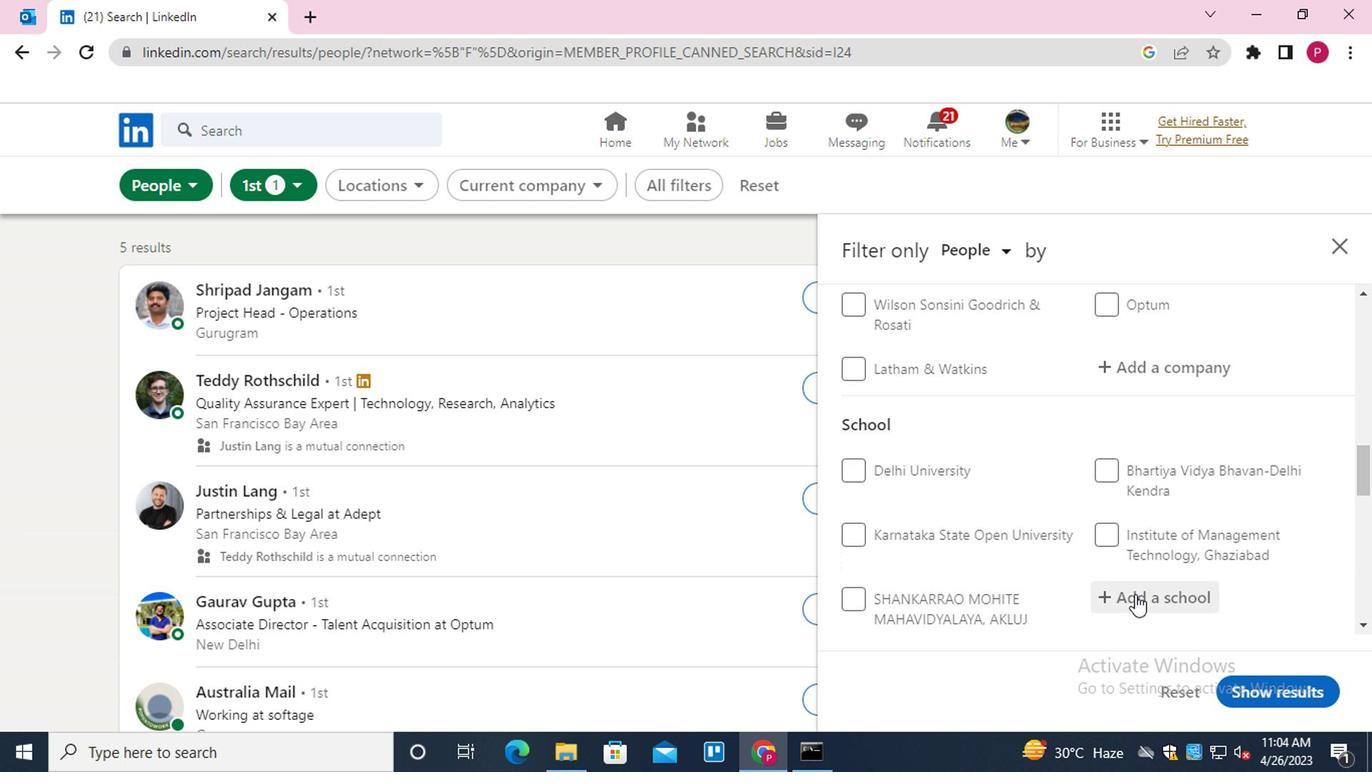 
Action: Mouse moved to (1131, 574)
Screenshot: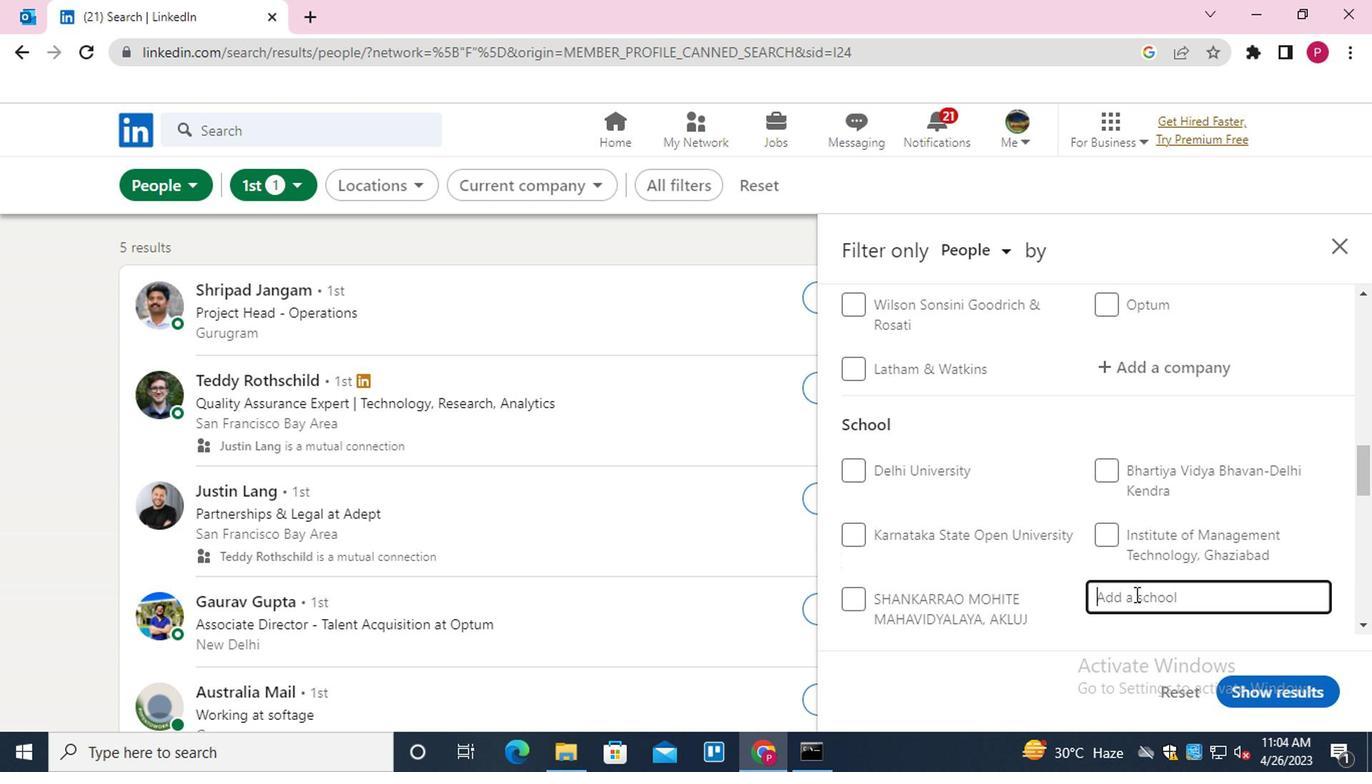 
Action: Mouse scrolled (1131, 574) with delta (0, 0)
Screenshot: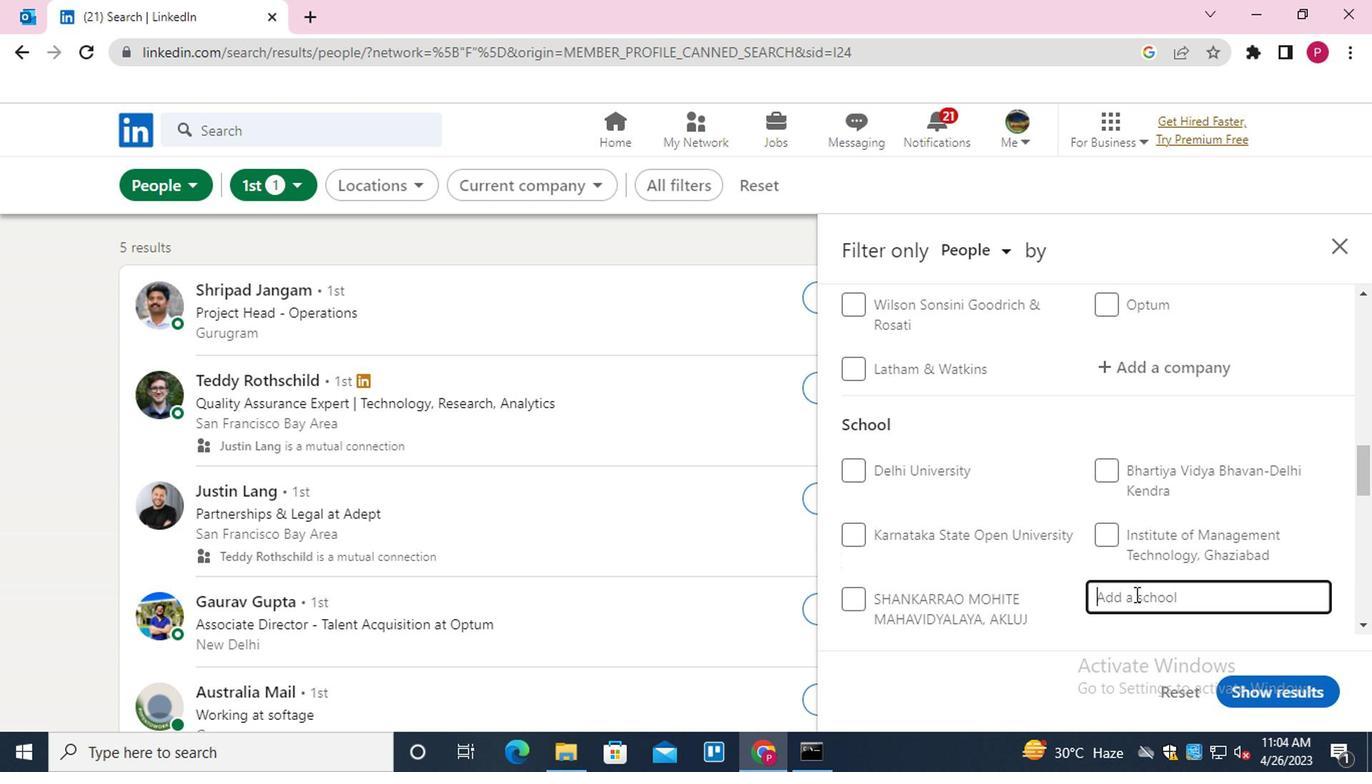 
Action: Mouse moved to (1138, 451)
Screenshot: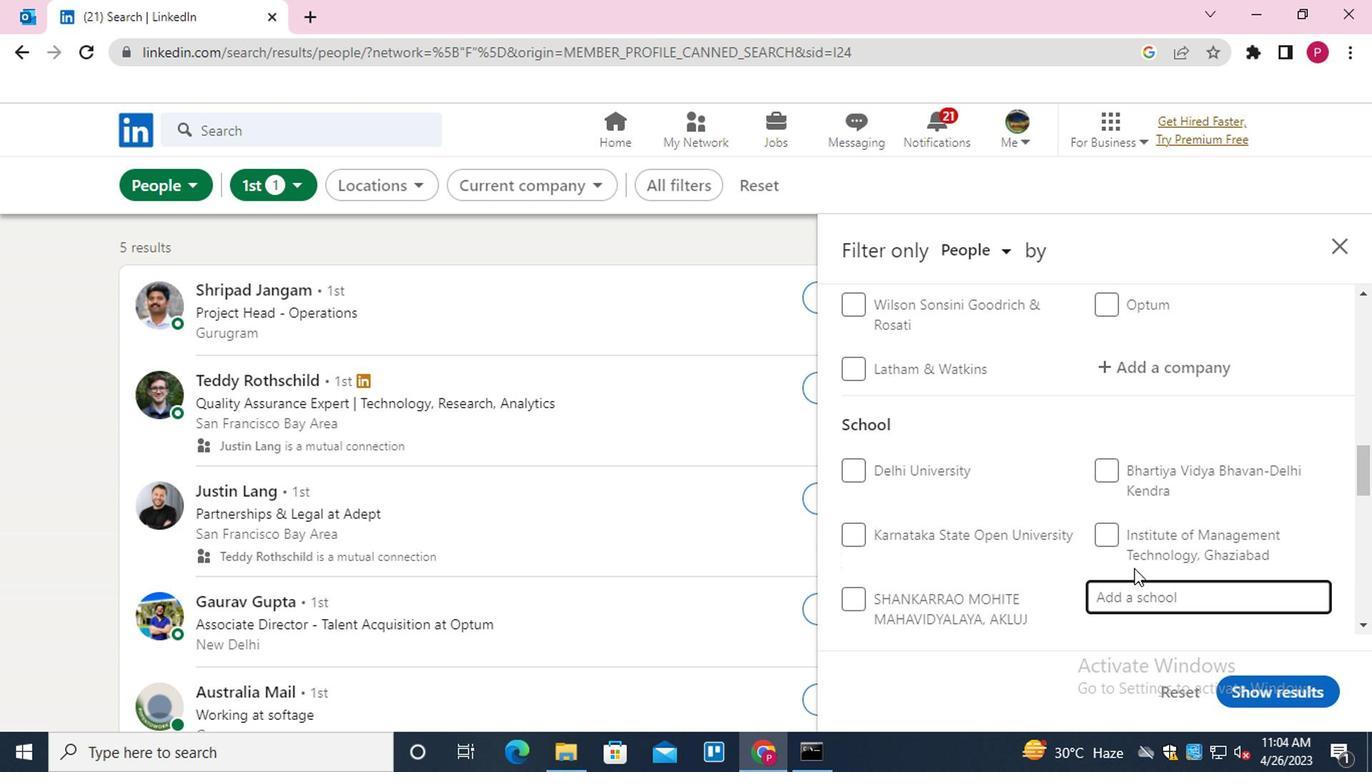 
Action: Mouse scrolled (1138, 450) with delta (0, -1)
Screenshot: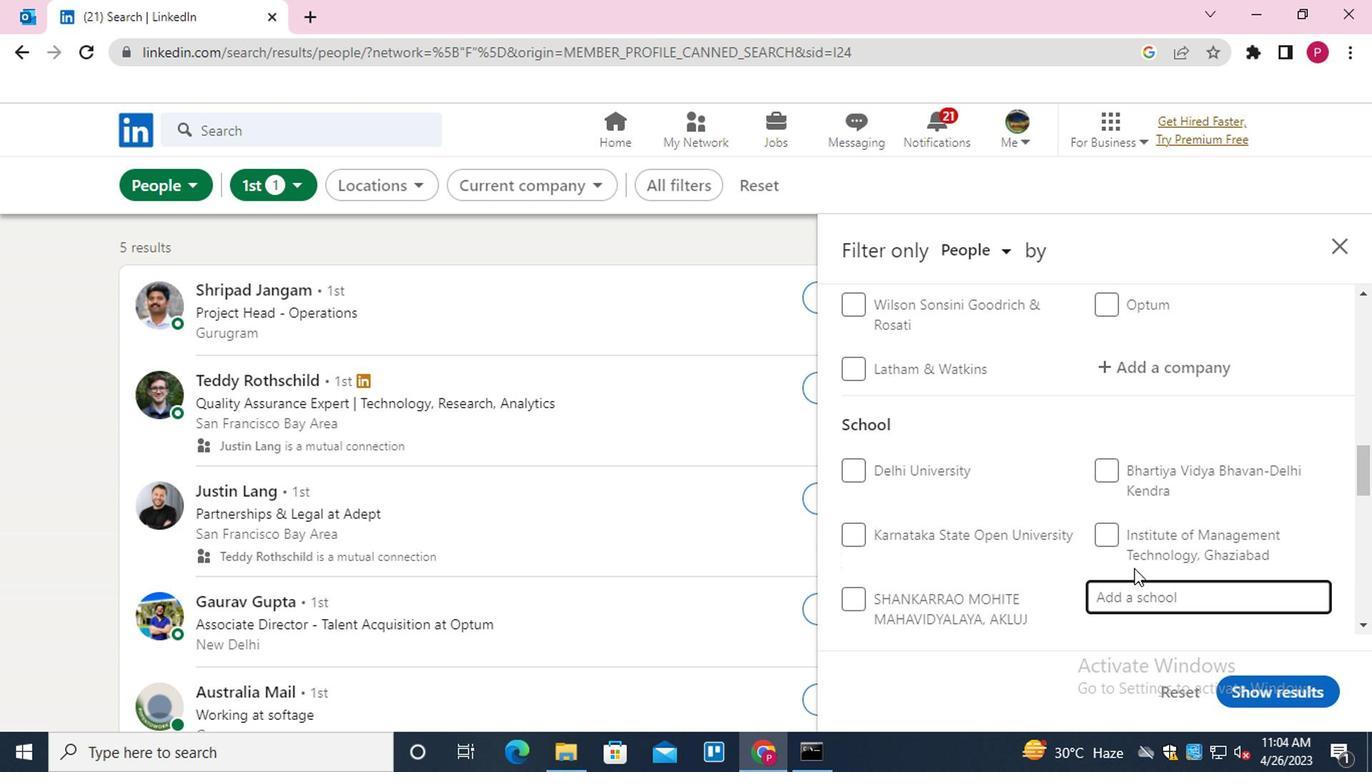 
Action: Mouse moved to (1142, 431)
Screenshot: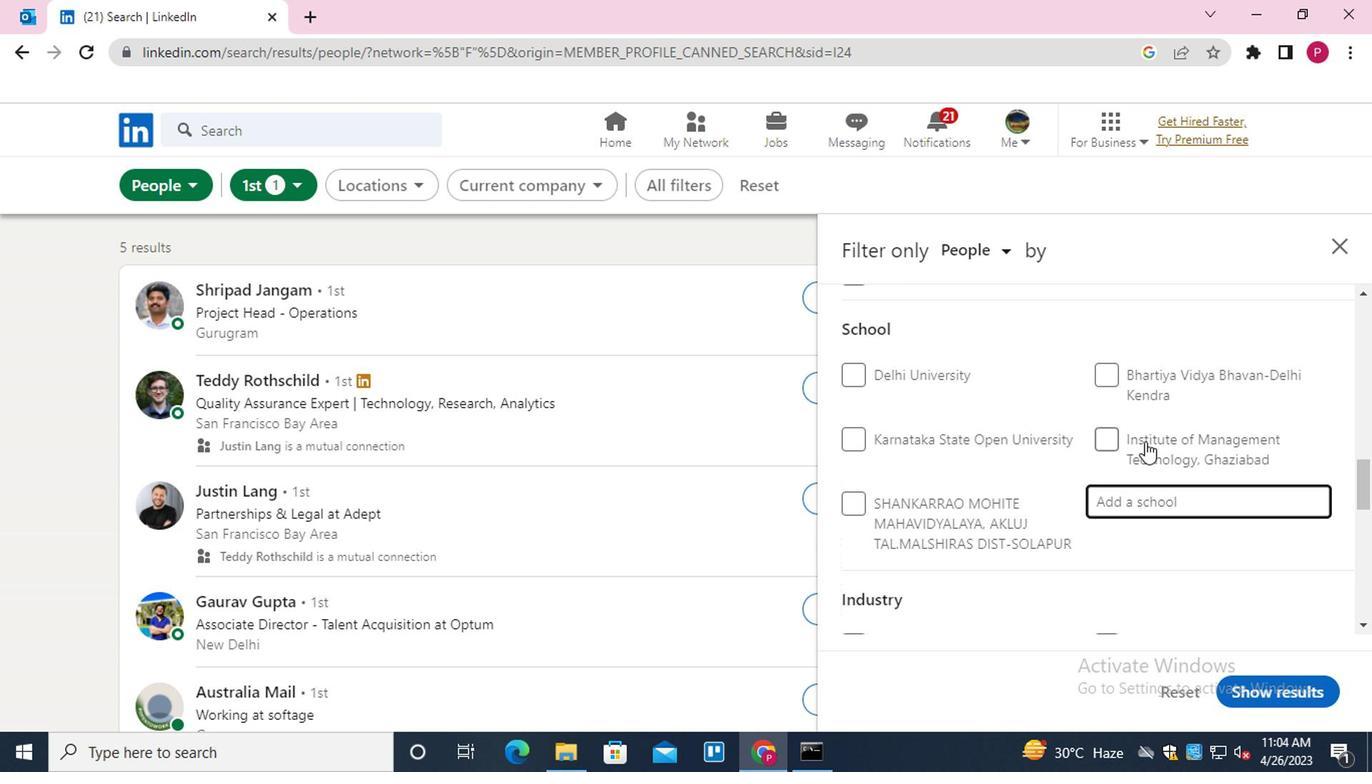 
Action: Key pressed <Key.shift><Key.shift><Key.shift><Key.shift><Key.shift><Key.shift>NSHM
Screenshot: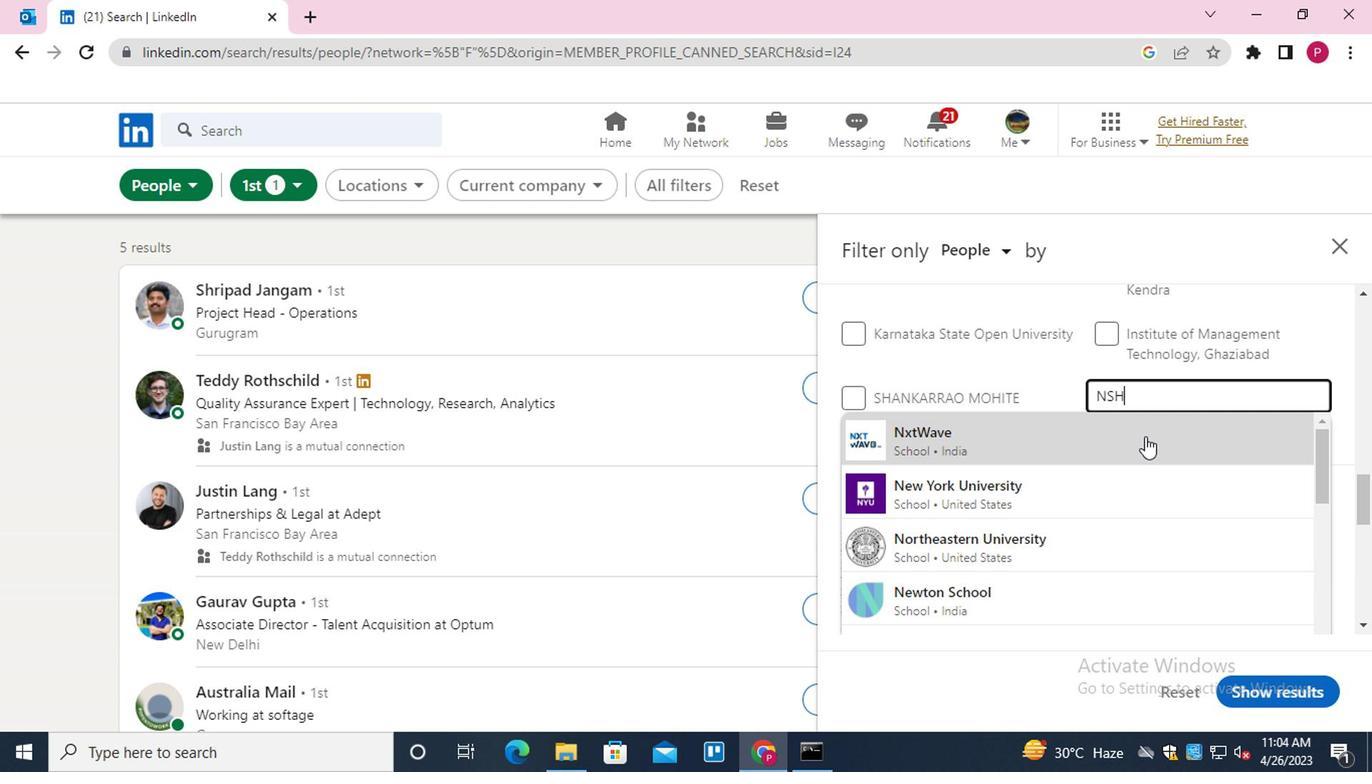 
Action: Mouse pressed left at (1142, 431)
Screenshot: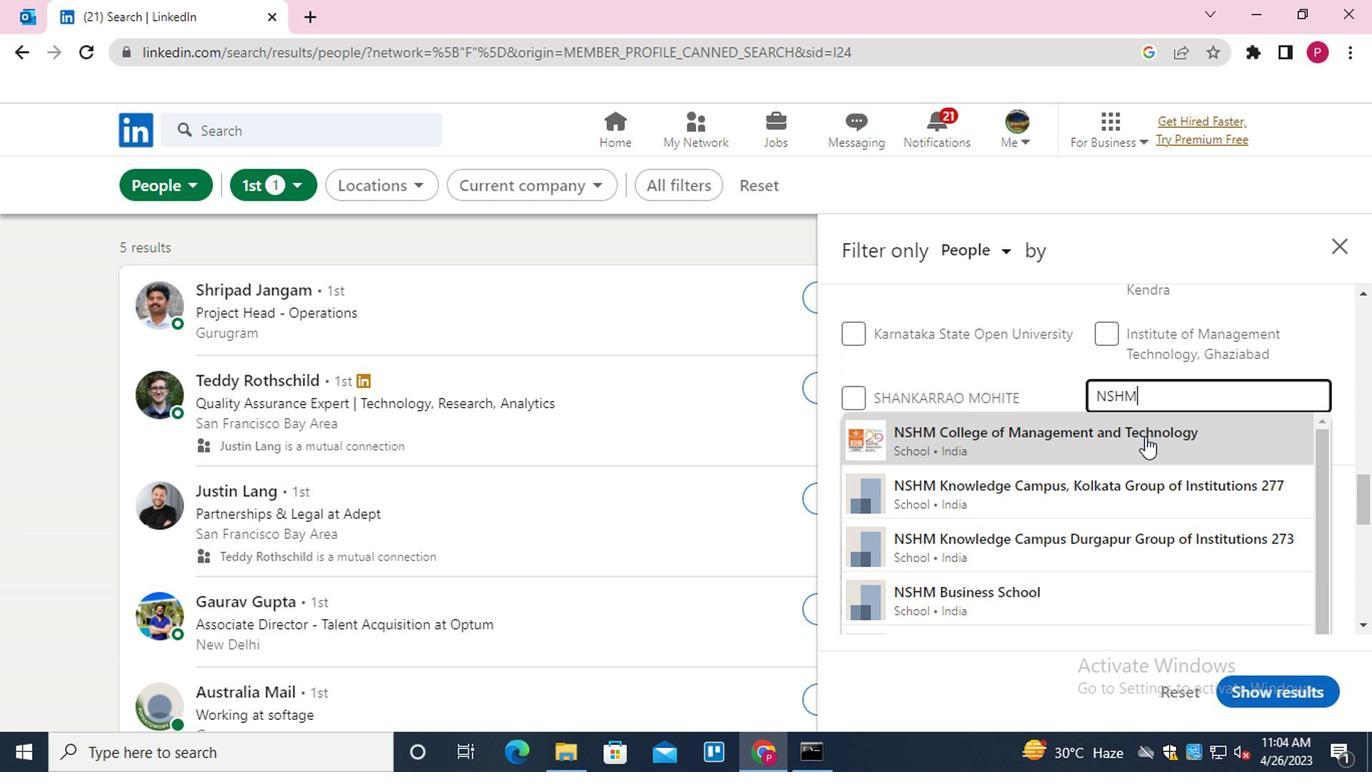 
Action: Mouse moved to (1015, 406)
Screenshot: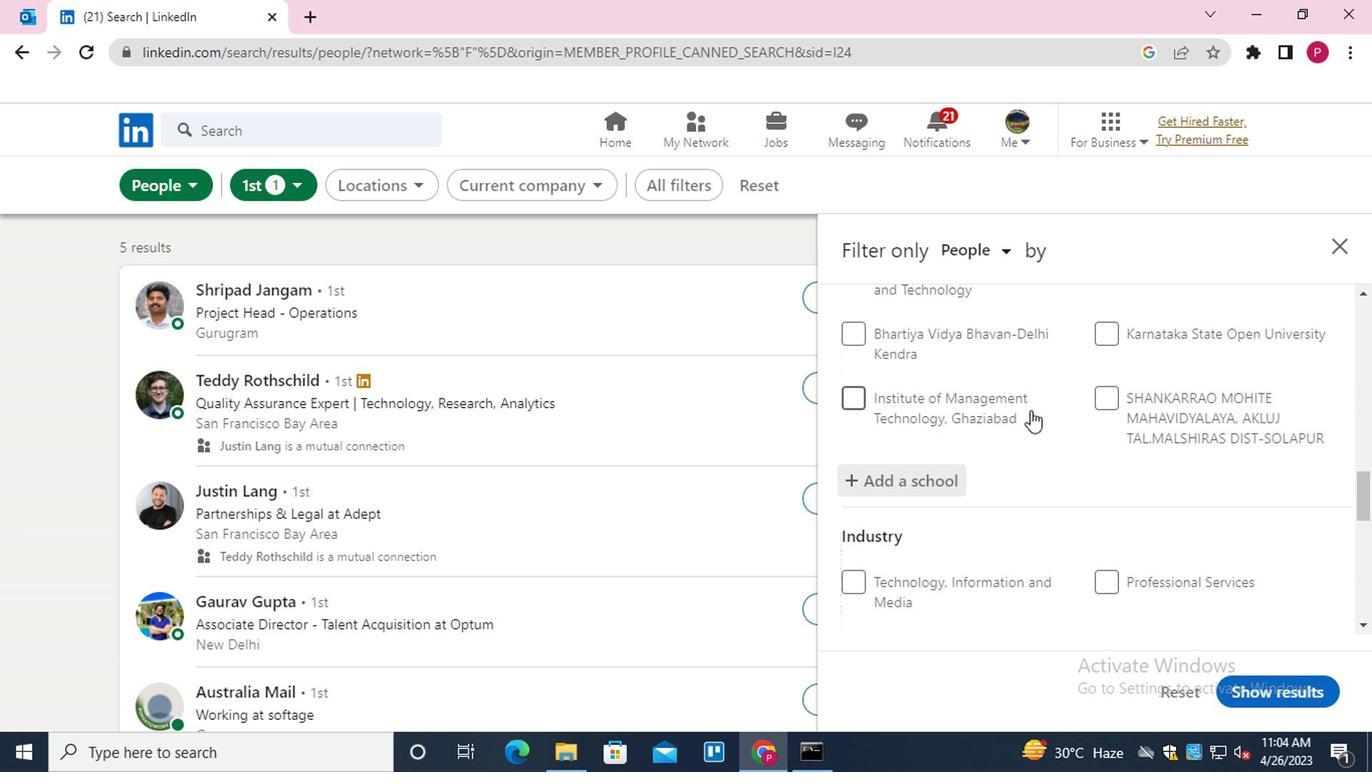 
Action: Mouse scrolled (1015, 406) with delta (0, 0)
Screenshot: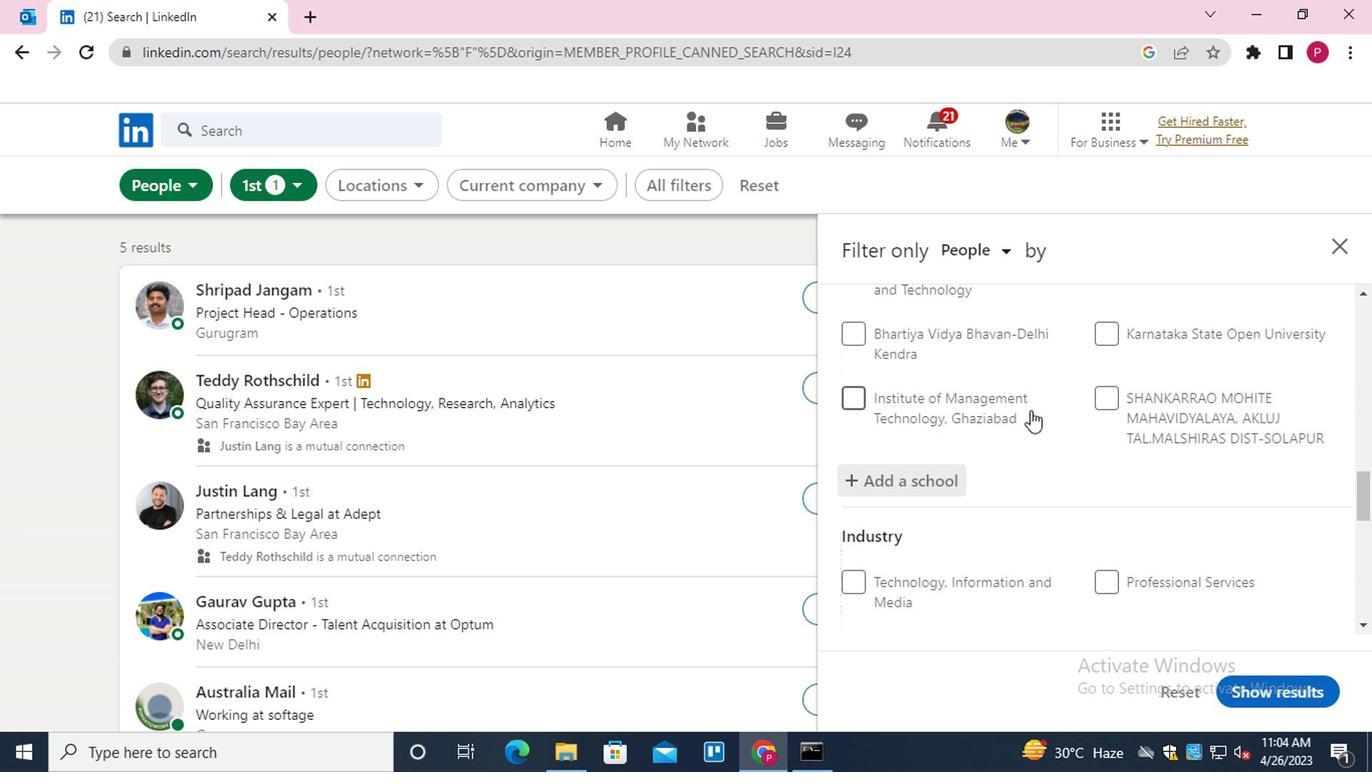 
Action: Mouse scrolled (1015, 406) with delta (0, 0)
Screenshot: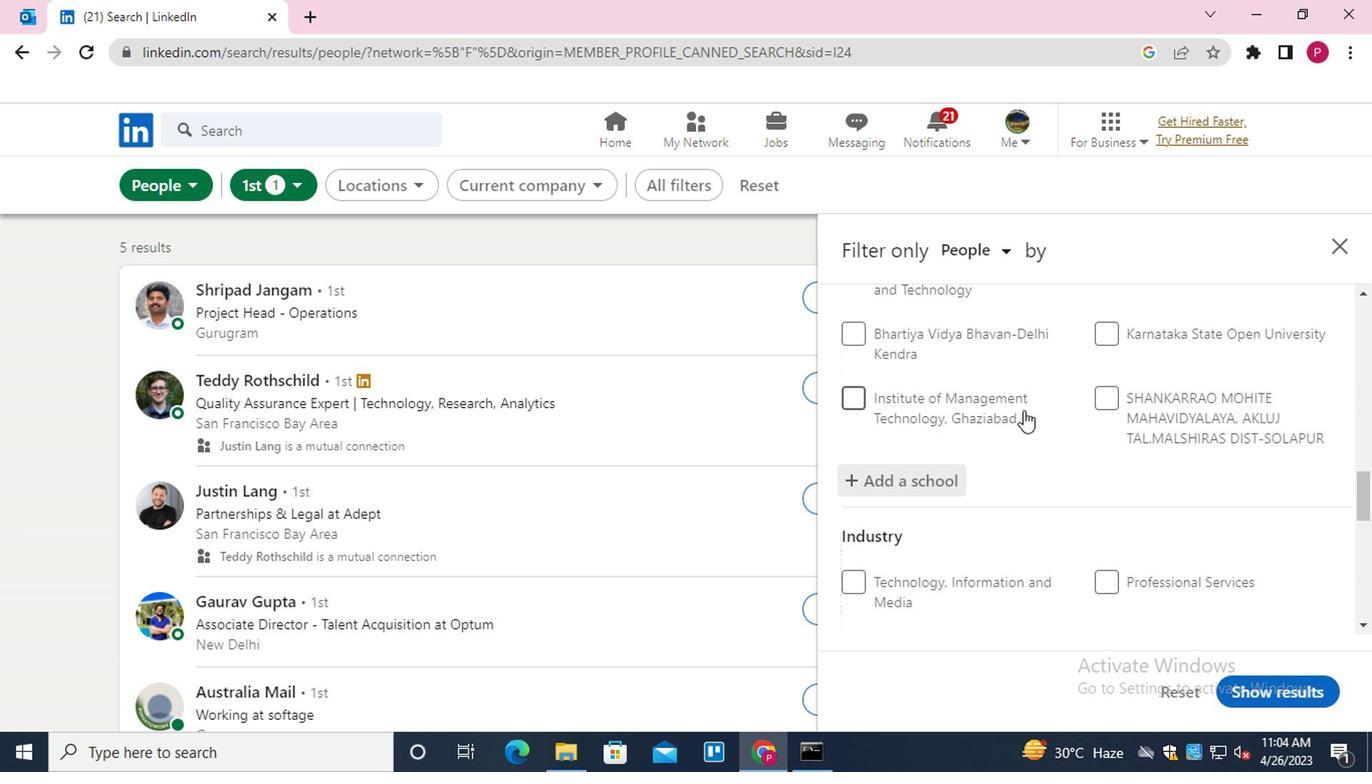 
Action: Mouse moved to (1013, 406)
Screenshot: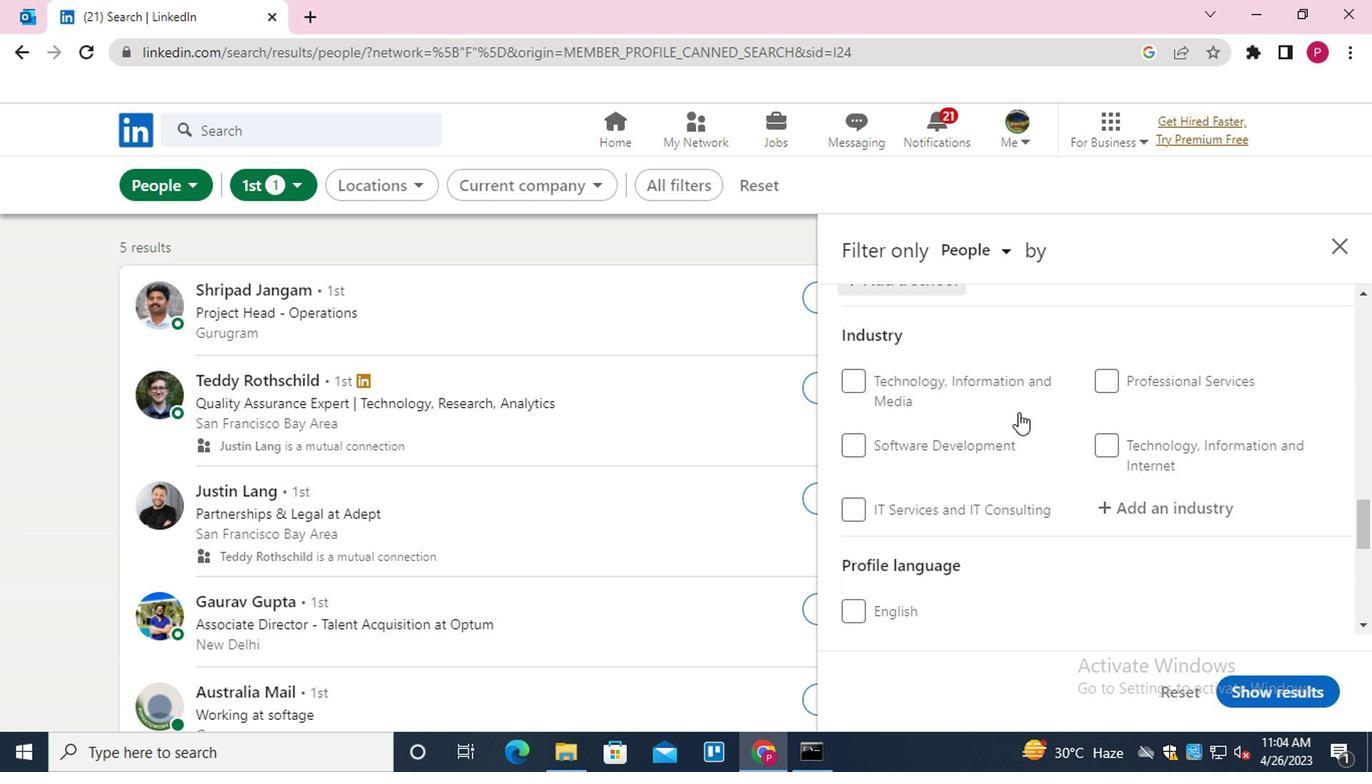 
Action: Mouse scrolled (1013, 406) with delta (0, 0)
Screenshot: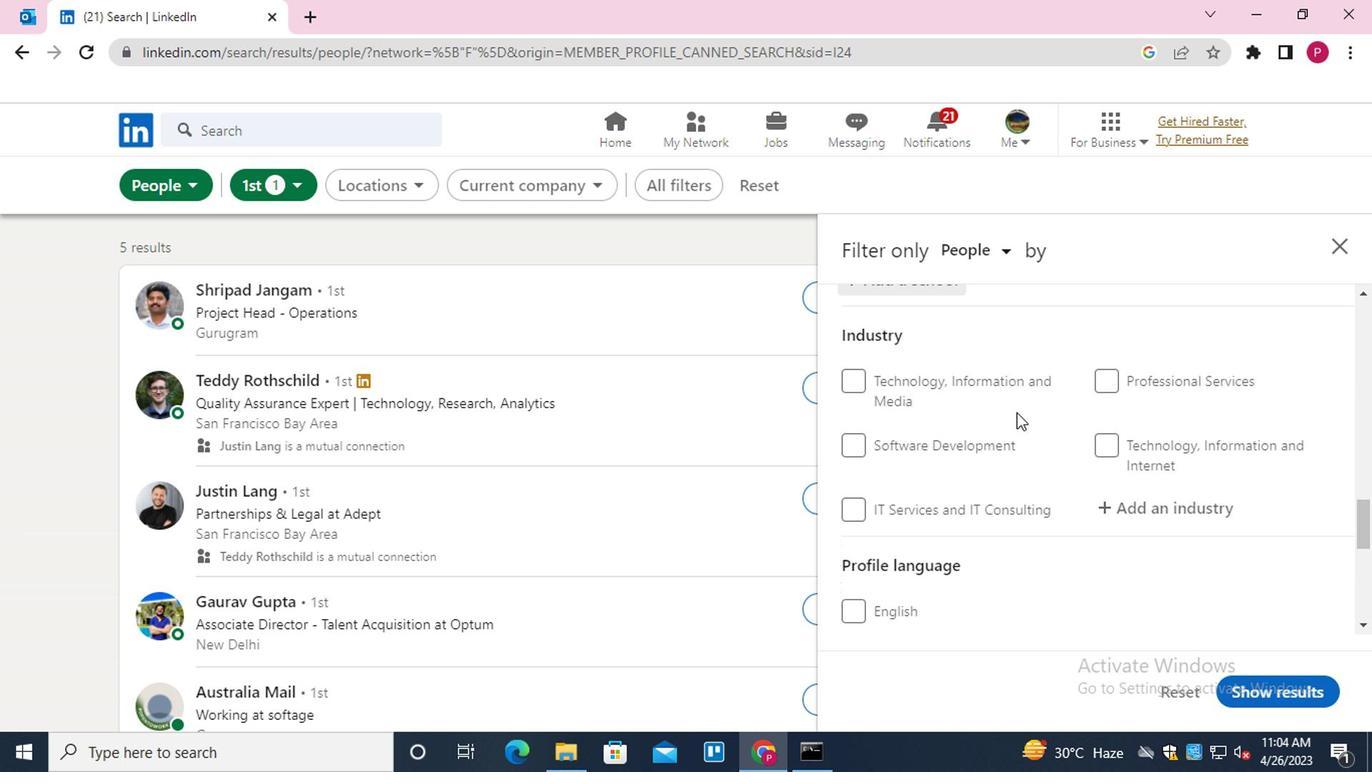 
Action: Mouse moved to (1136, 402)
Screenshot: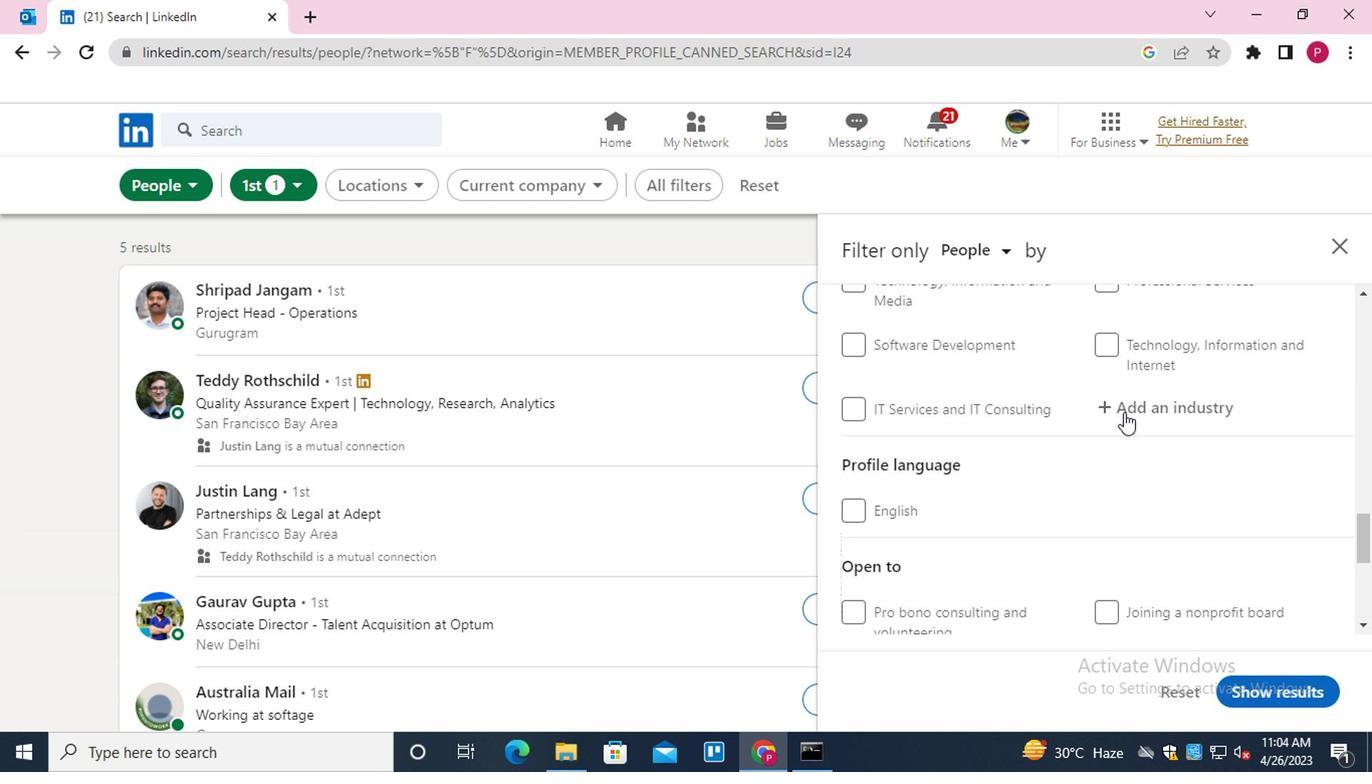 
Action: Mouse pressed left at (1136, 402)
Screenshot: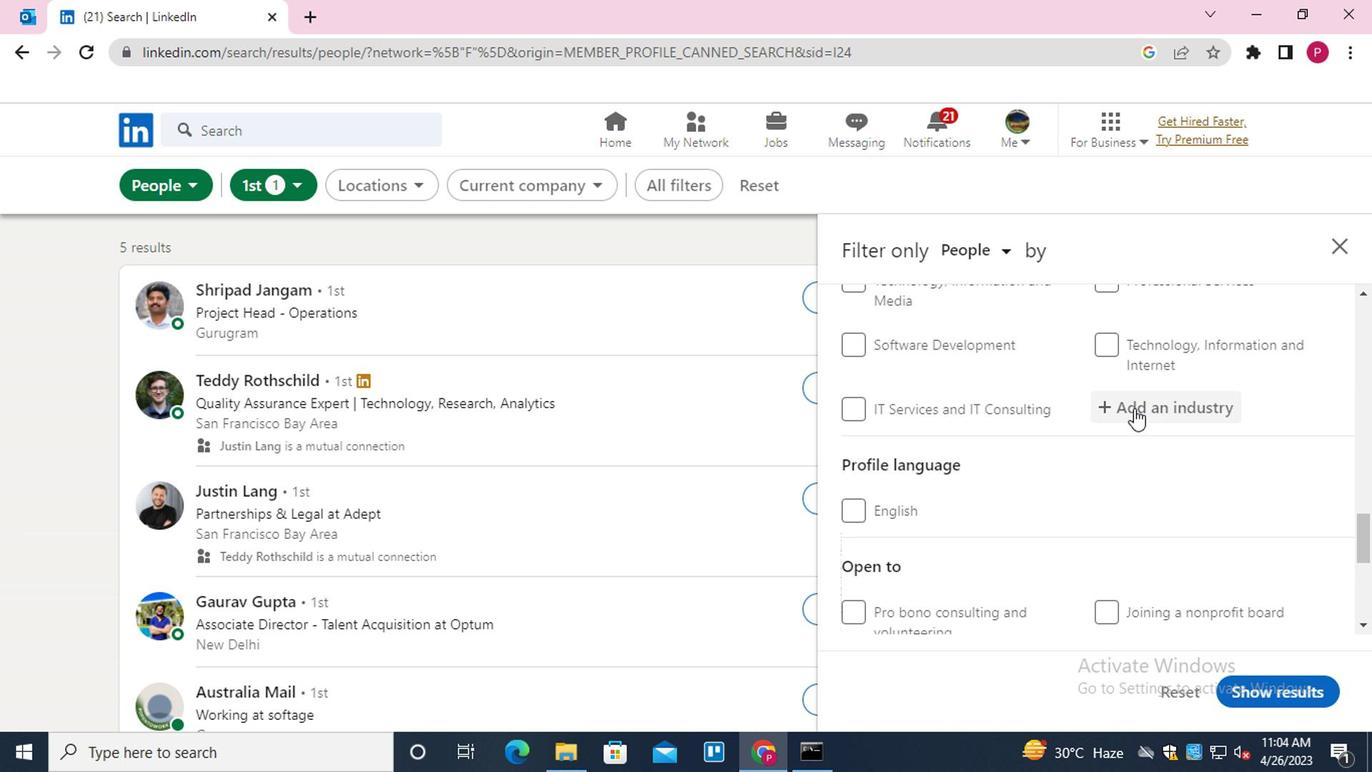 
Action: Mouse moved to (1137, 401)
Screenshot: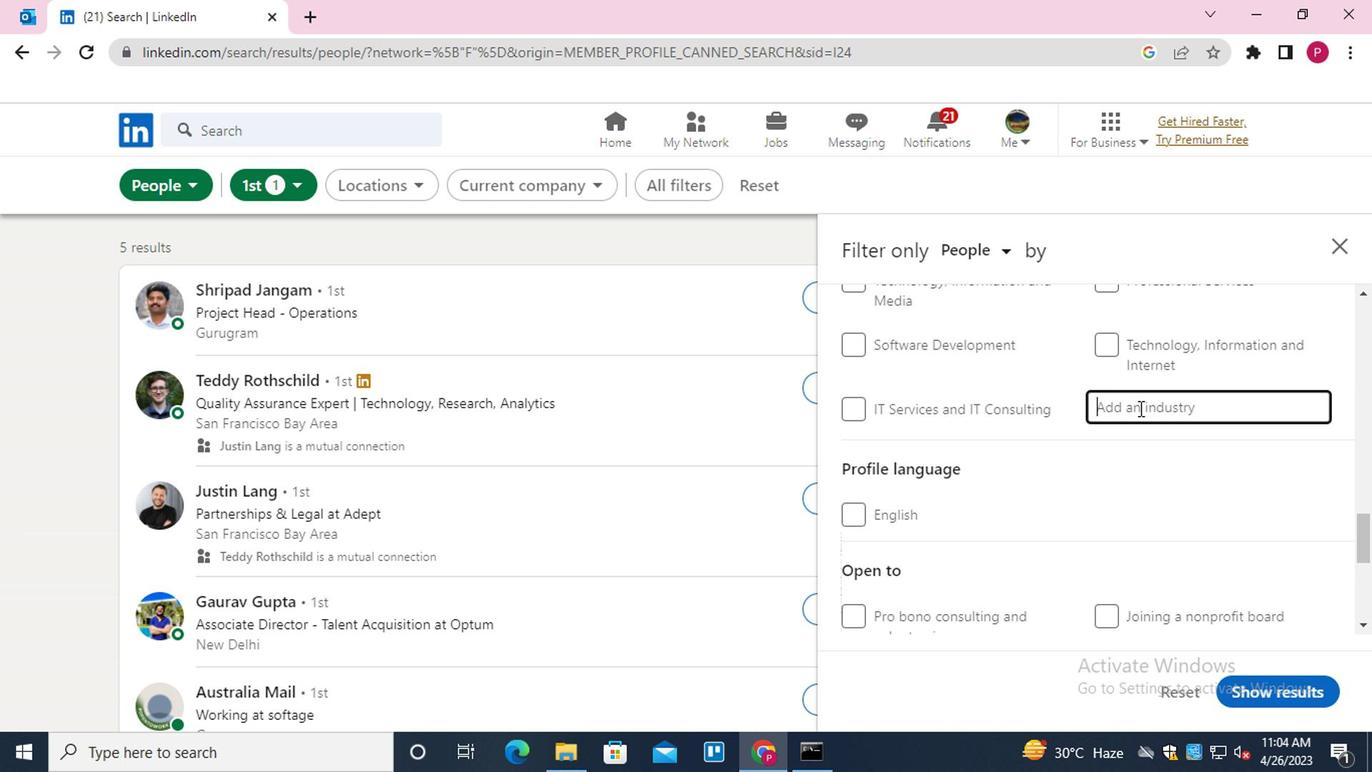
Action: Key pressed <Key.shift>SPORTING<Key.down><Key.enter>
Screenshot: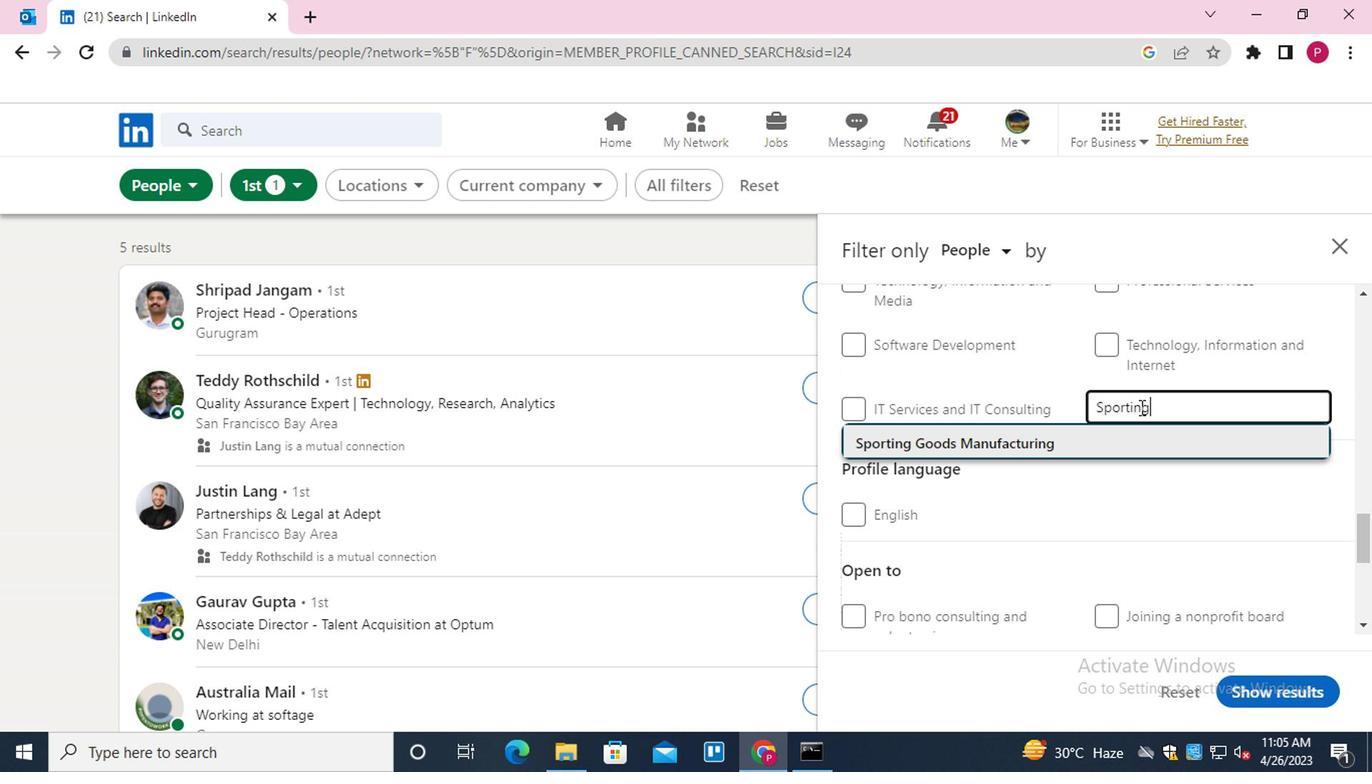 
Action: Mouse moved to (907, 549)
Screenshot: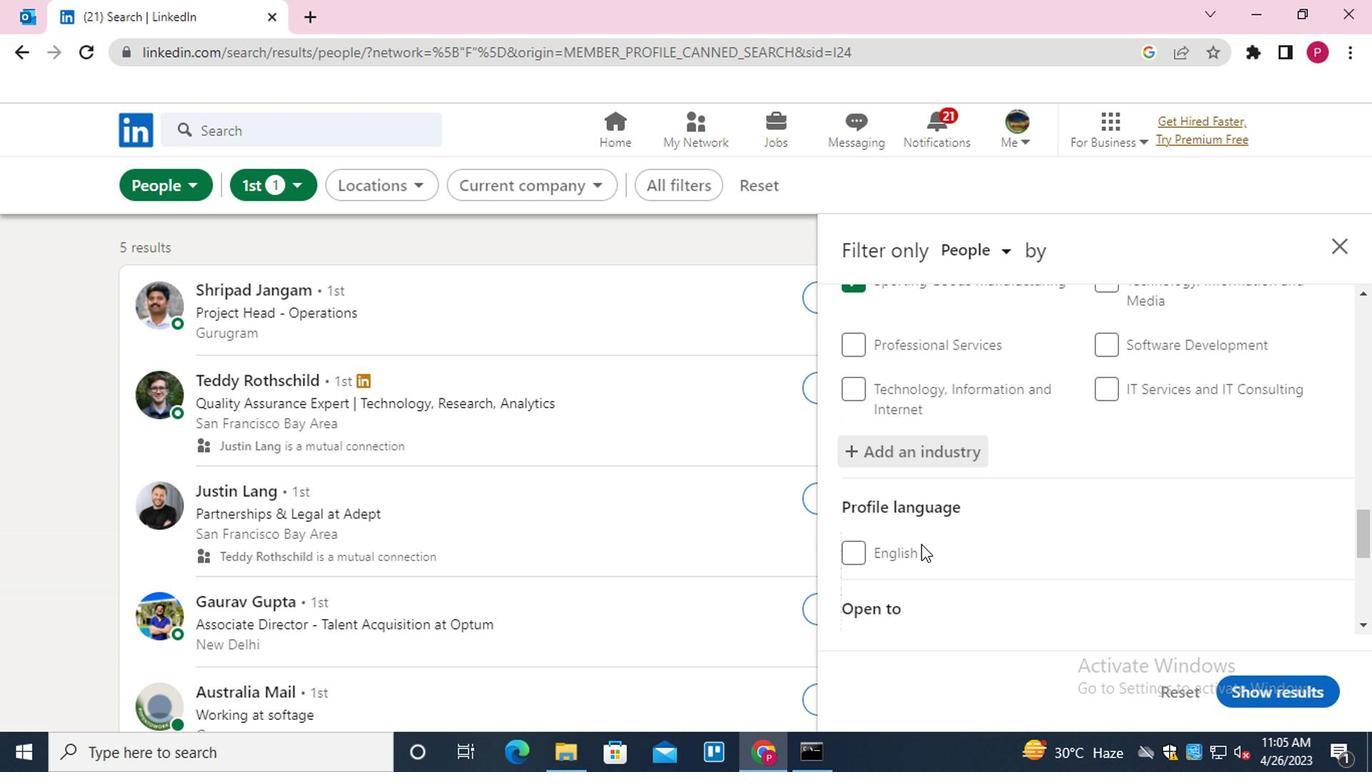 
Action: Mouse pressed left at (907, 549)
Screenshot: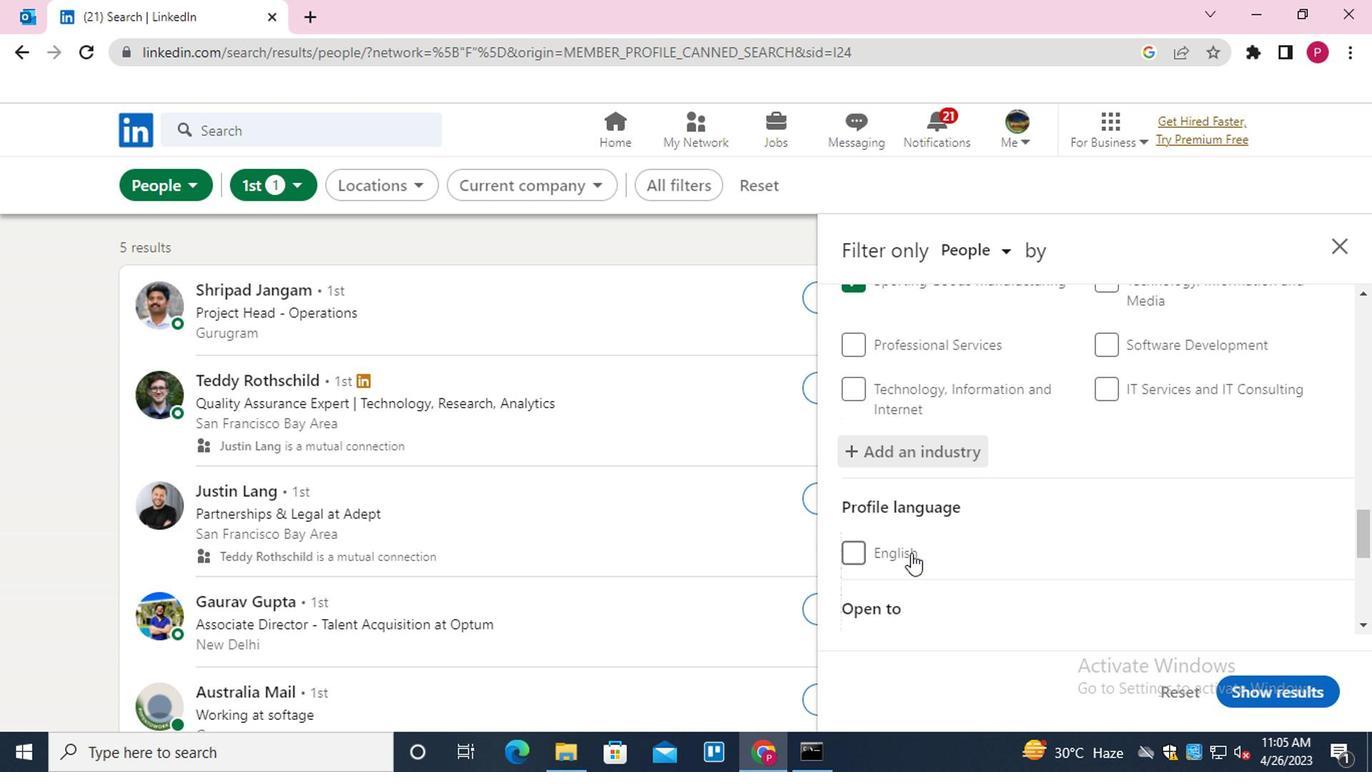 
Action: Mouse moved to (950, 505)
Screenshot: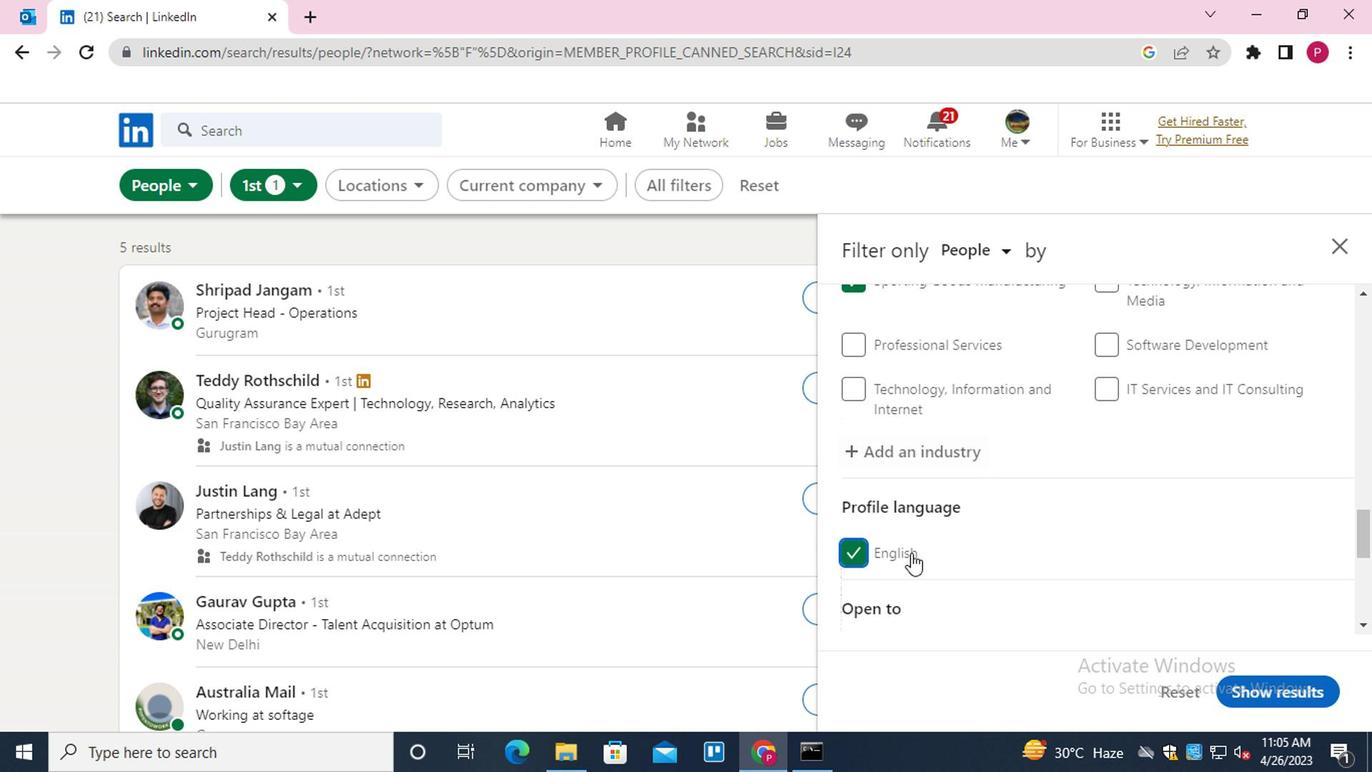 
Action: Mouse scrolled (950, 504) with delta (0, 0)
Screenshot: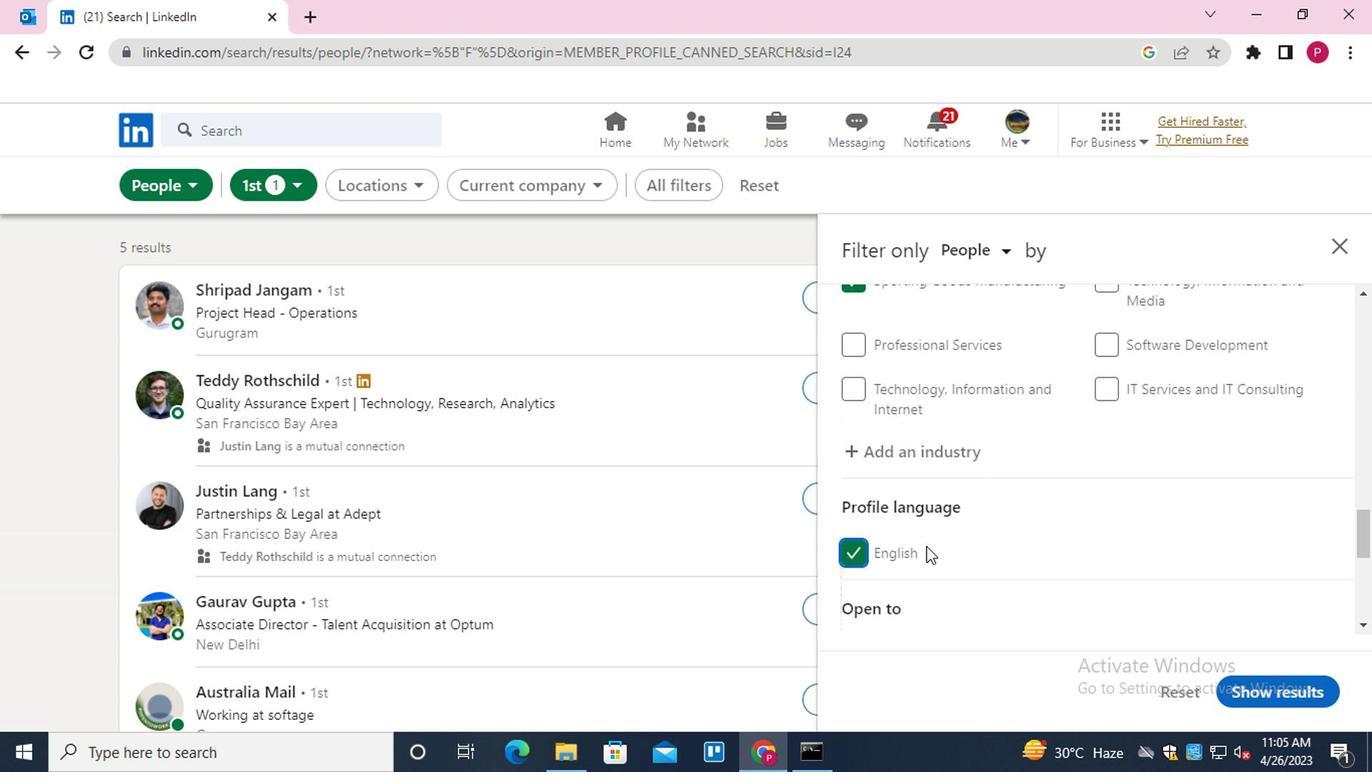 
Action: Mouse scrolled (950, 504) with delta (0, 0)
Screenshot: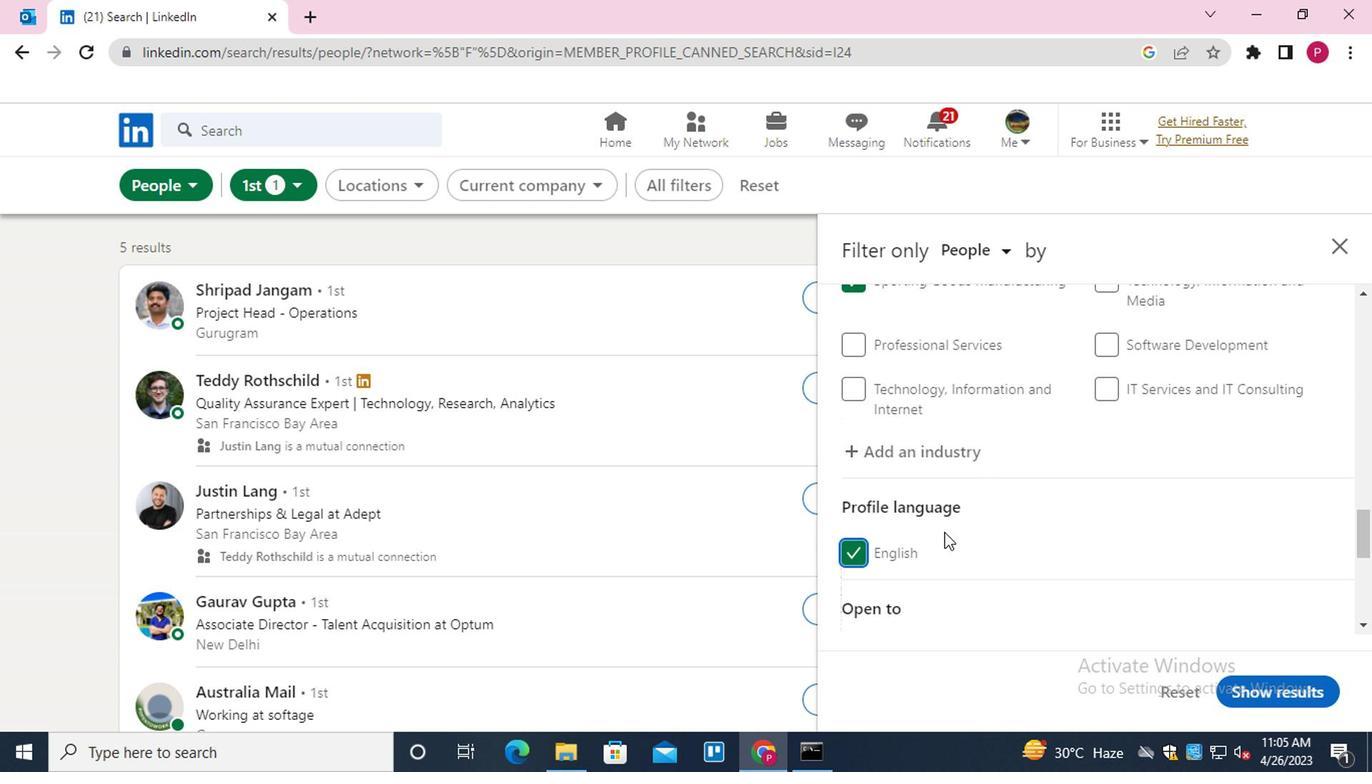 
Action: Mouse scrolled (950, 504) with delta (0, 0)
Screenshot: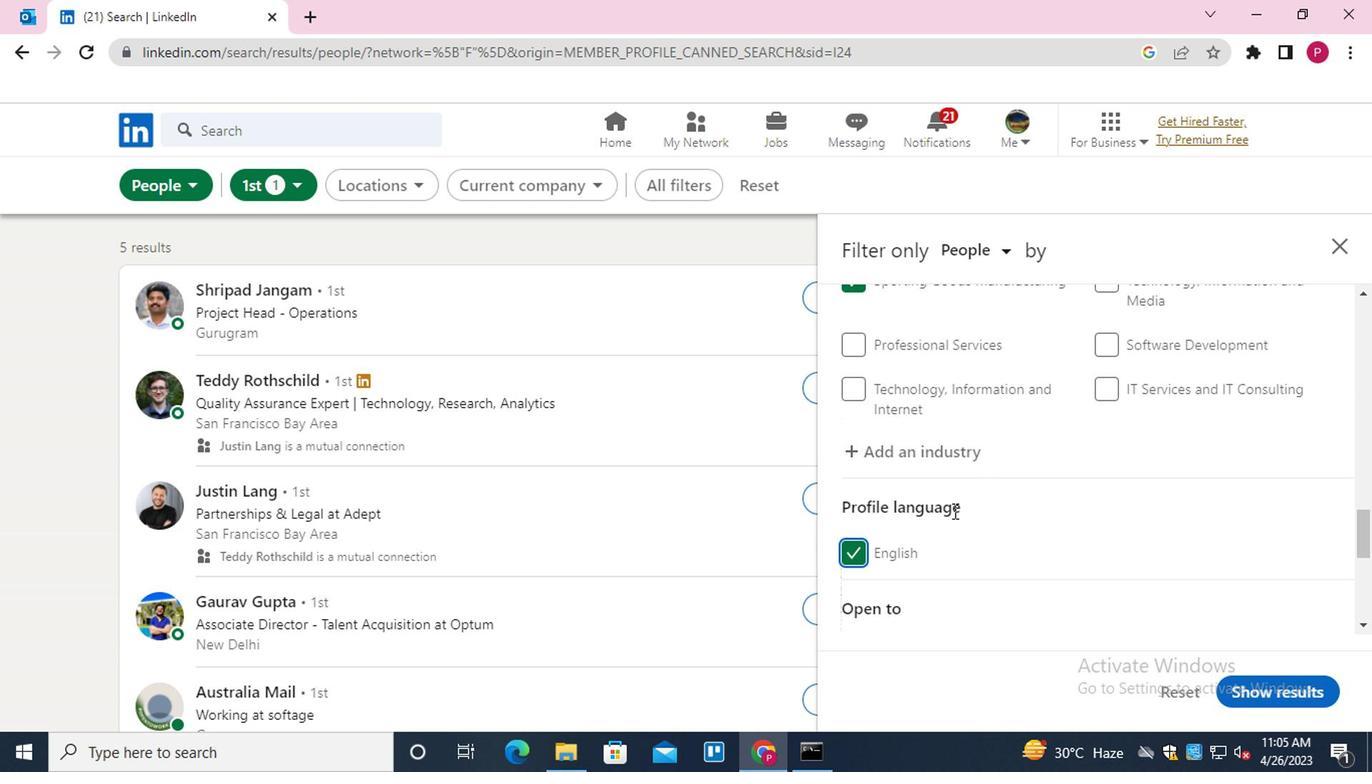 
Action: Mouse moved to (888, 455)
Screenshot: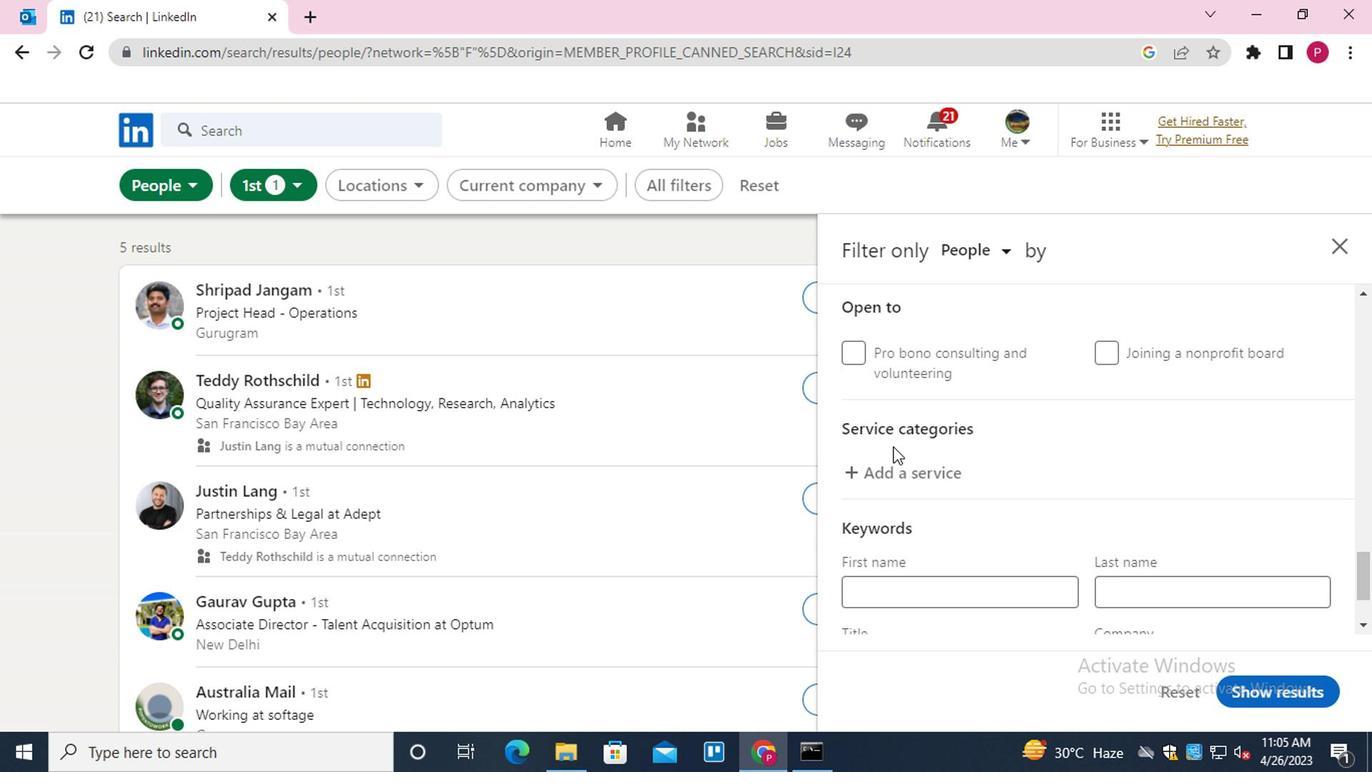 
Action: Mouse pressed left at (888, 455)
Screenshot: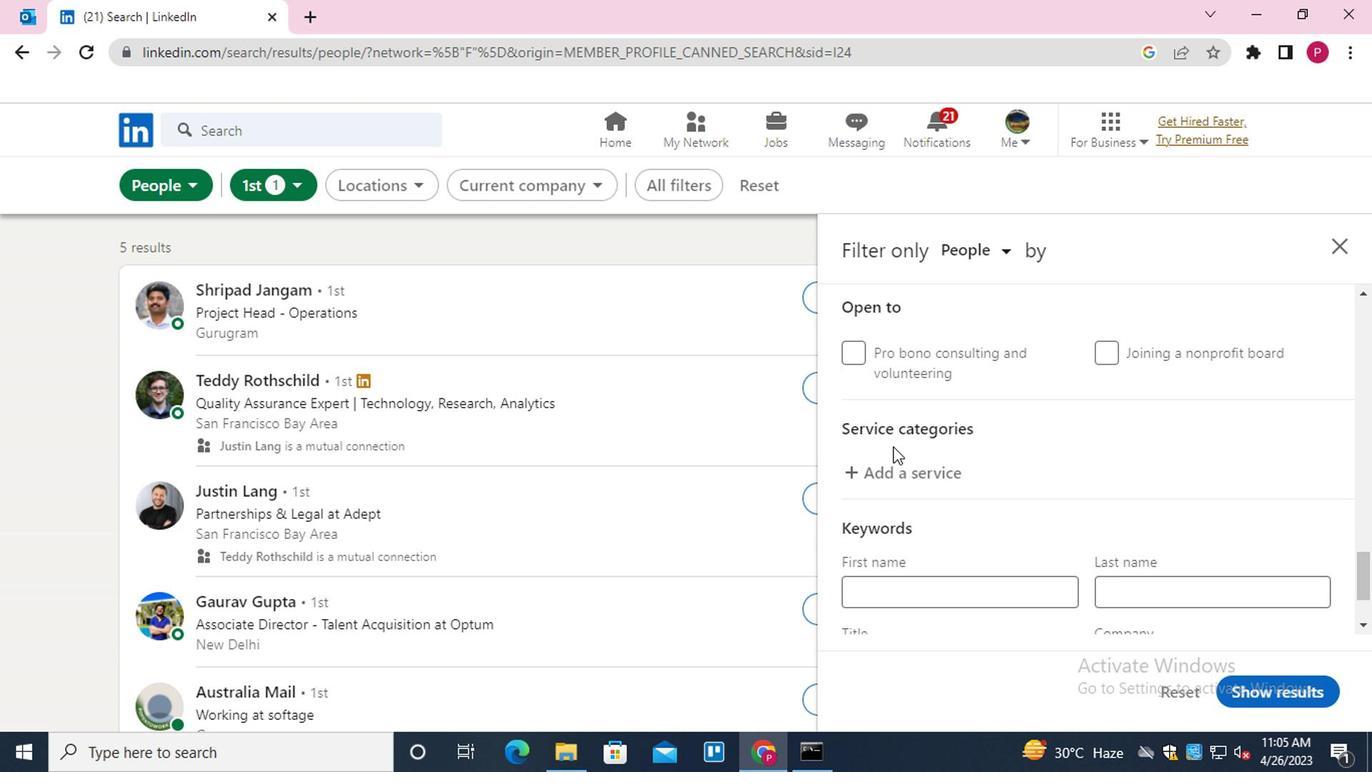 
Action: Key pressed <Key.shift><Key.shift><Key.shift><Key.shift><Key.shift><Key.shift><Key.shift><Key.shift><Key.shift>BOOK<Key.down><Key.enter>
Screenshot: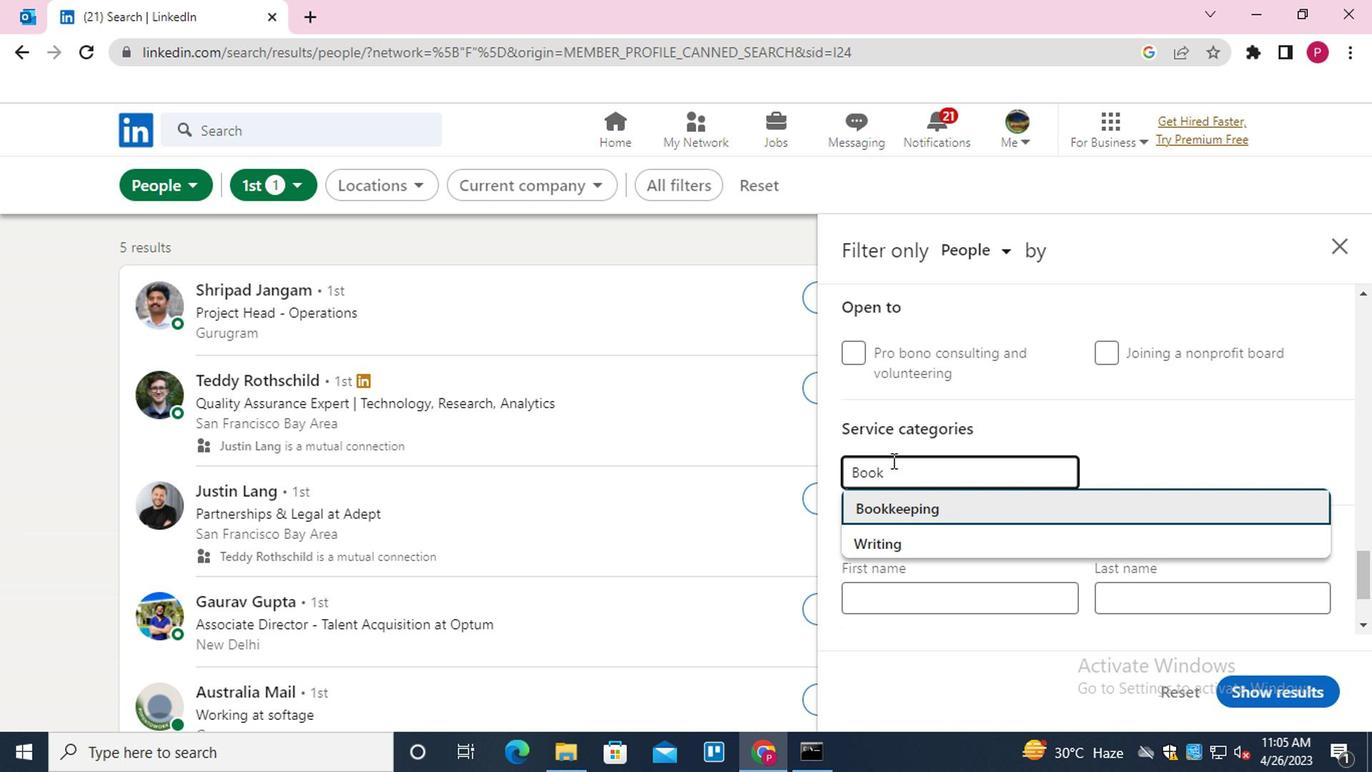 
Action: Mouse moved to (887, 469)
Screenshot: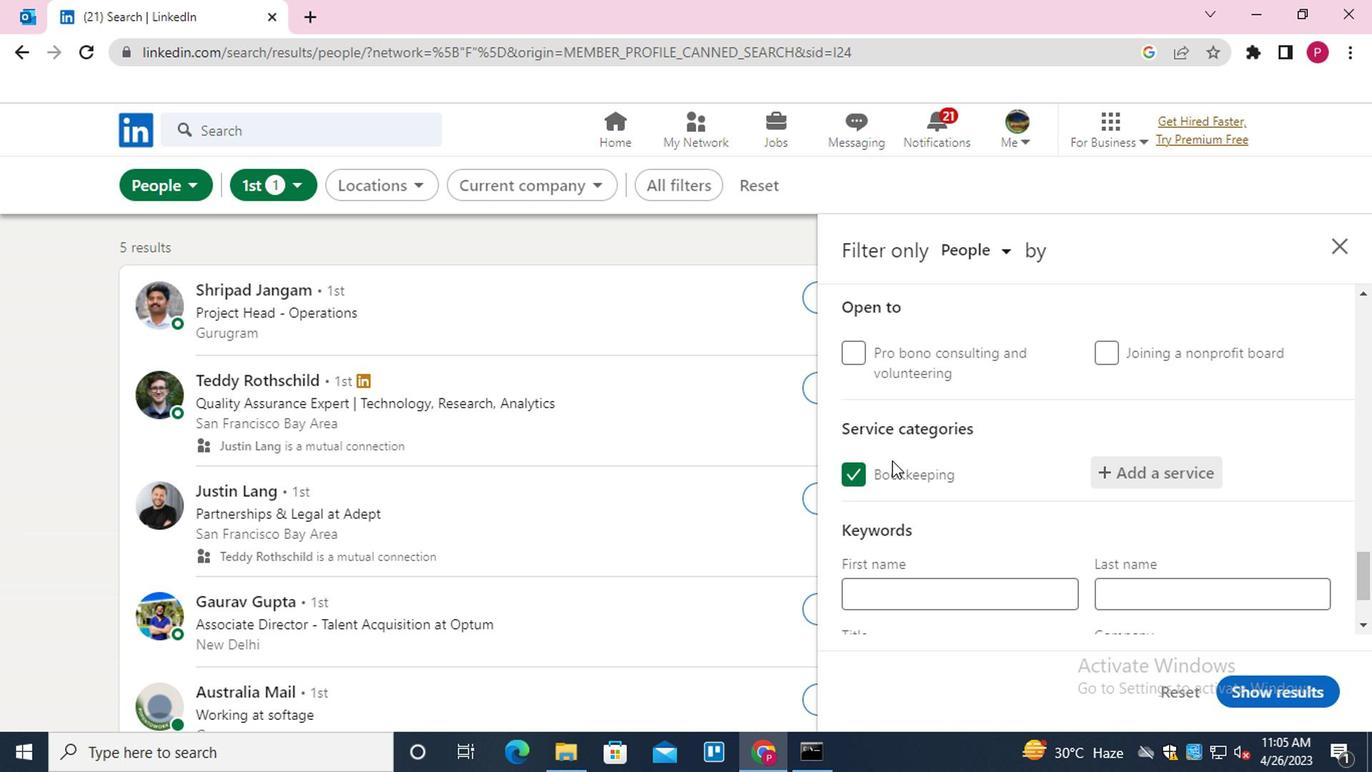 
Action: Mouse scrolled (887, 468) with delta (0, 0)
Screenshot: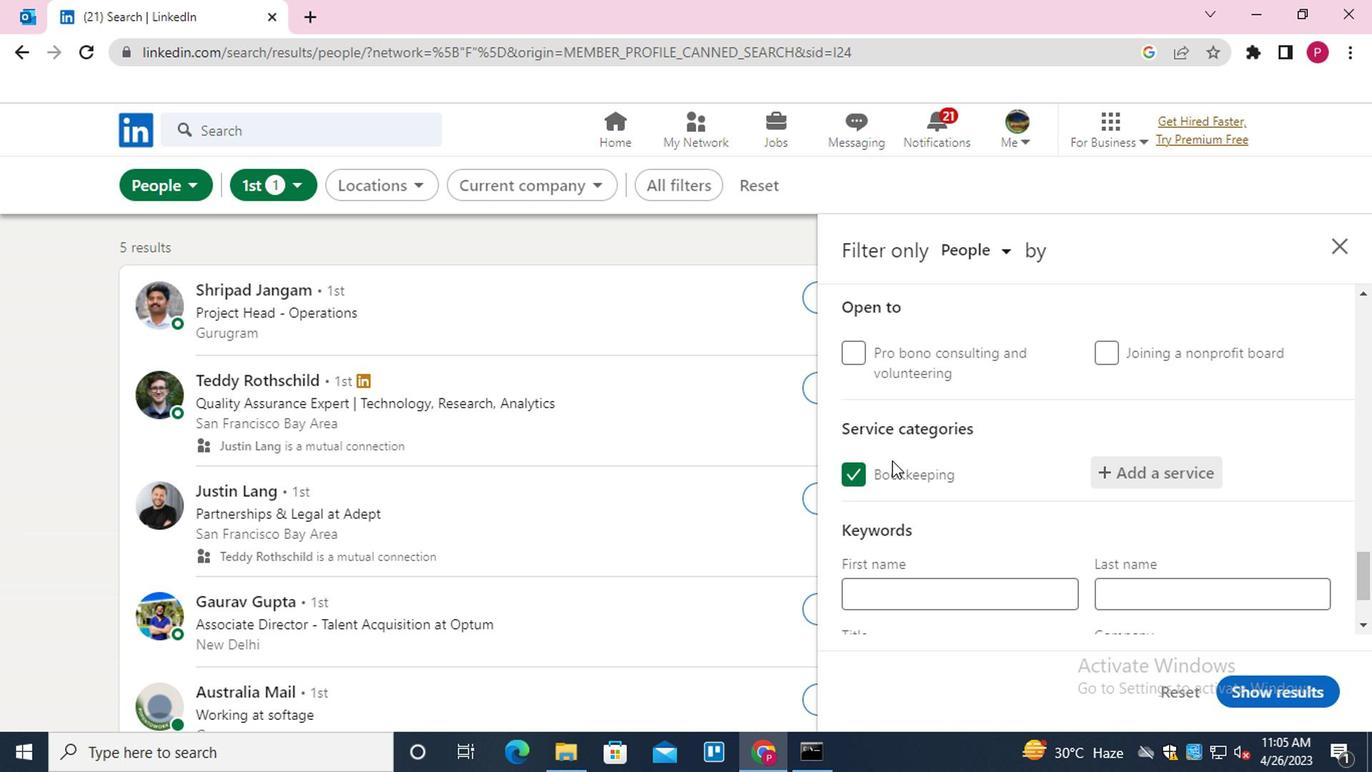 
Action: Mouse moved to (886, 476)
Screenshot: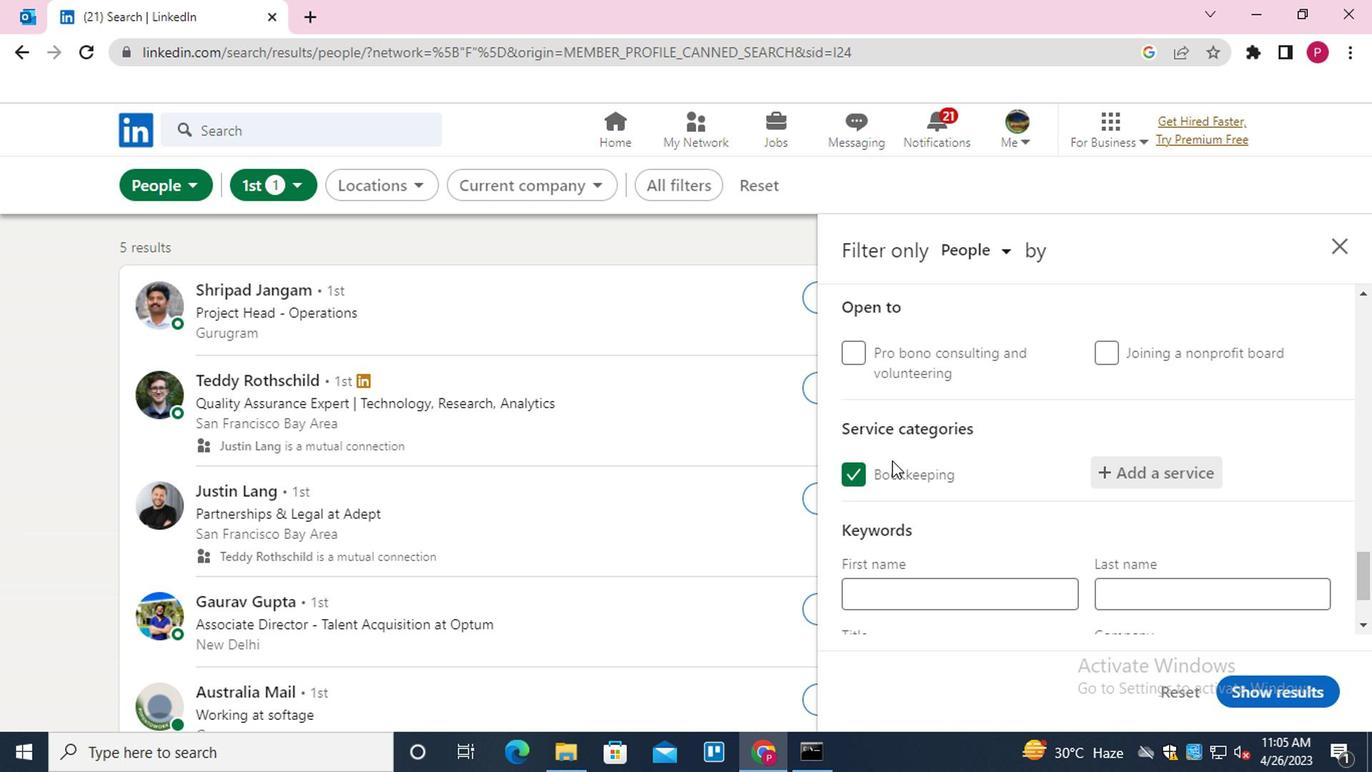 
Action: Mouse scrolled (886, 476) with delta (0, 0)
Screenshot: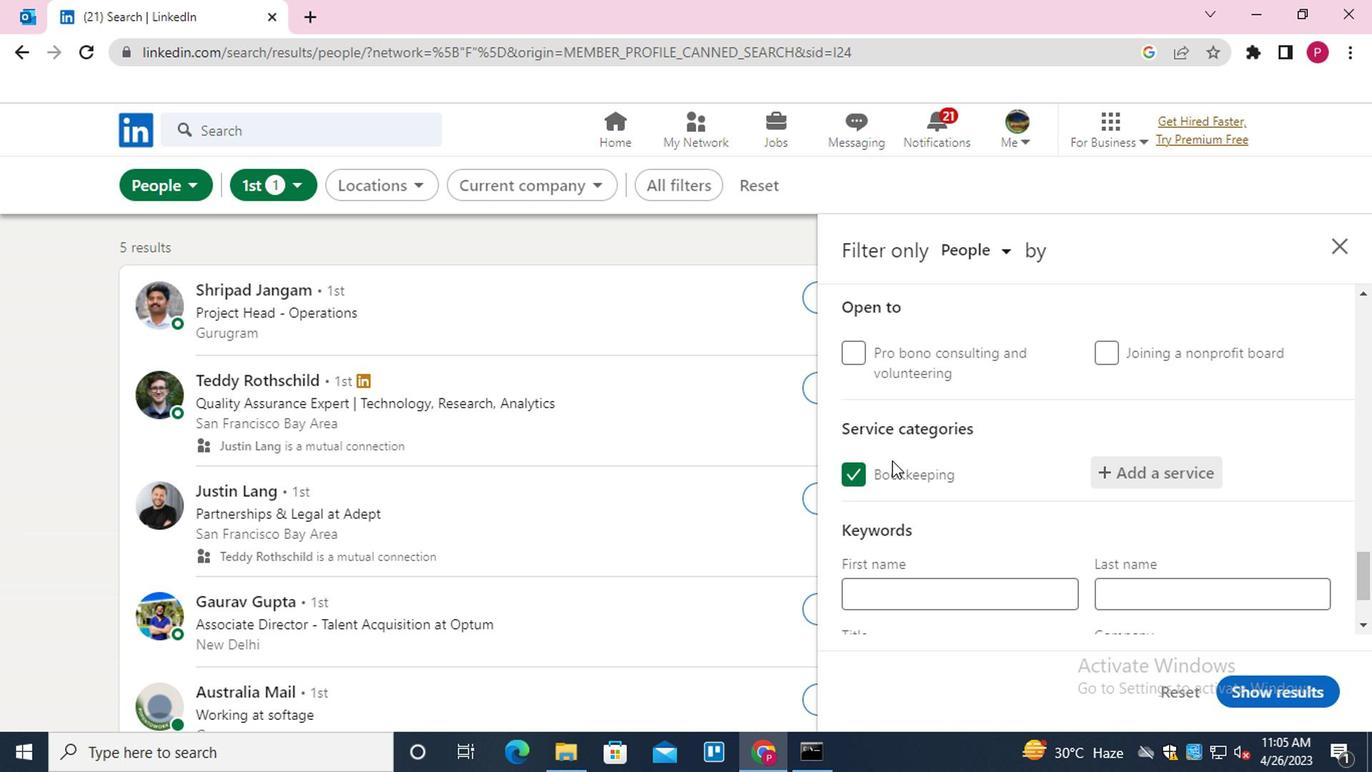 
Action: Mouse moved to (886, 478)
Screenshot: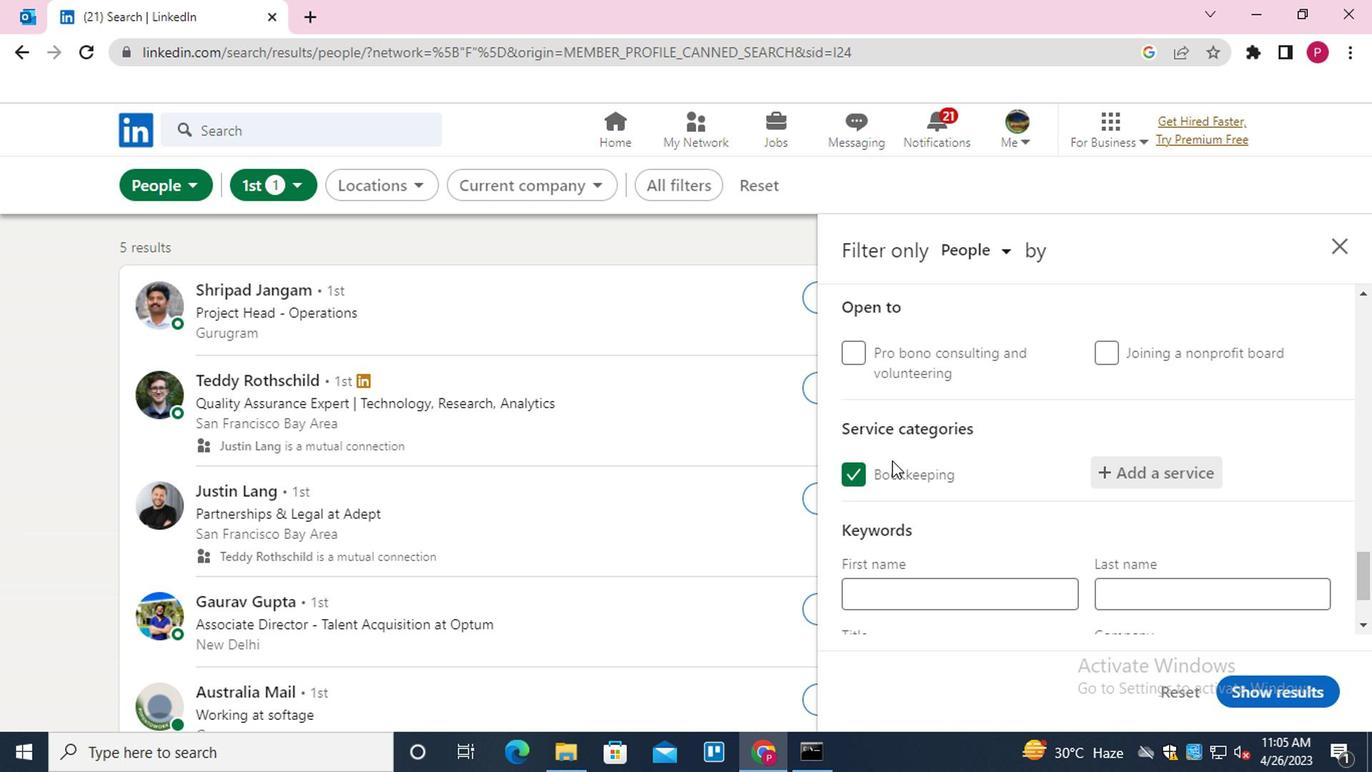 
Action: Mouse scrolled (886, 476) with delta (0, -1)
Screenshot: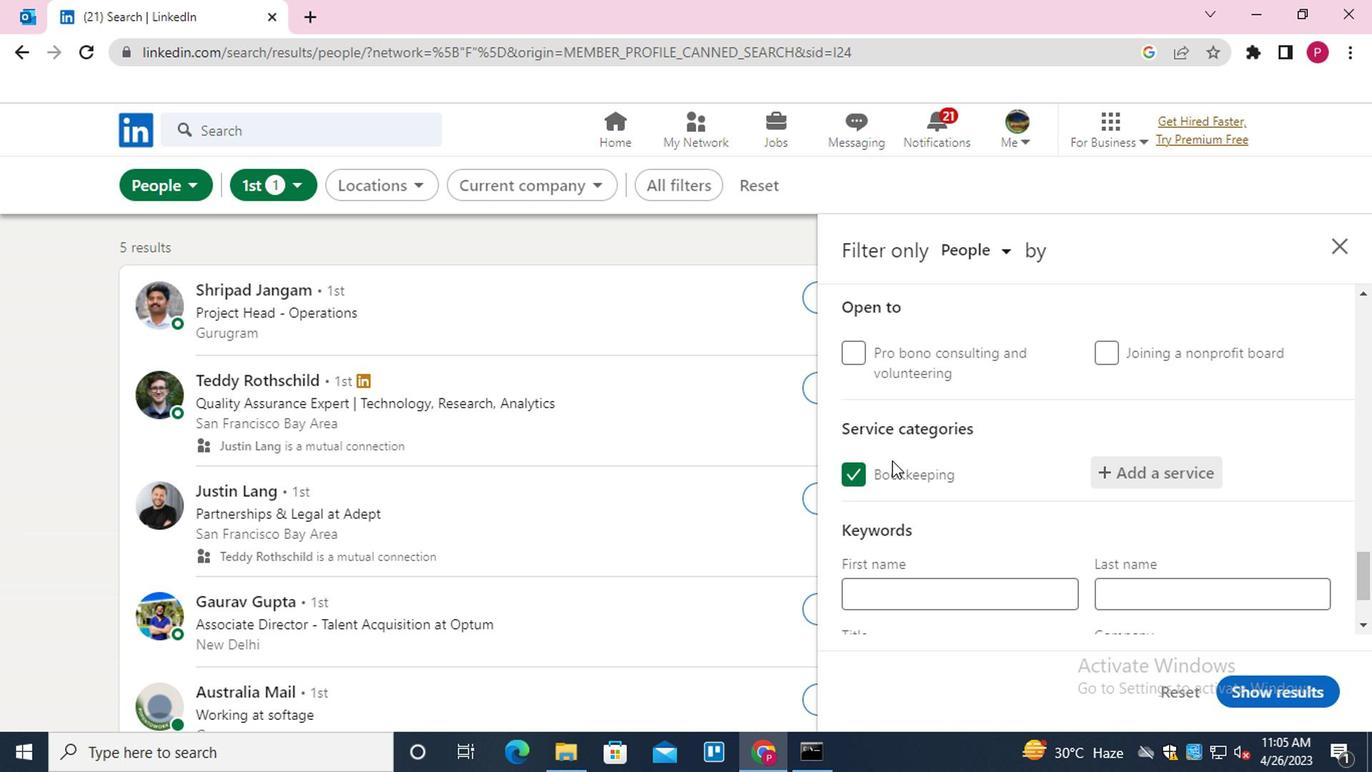 
Action: Mouse moved to (927, 551)
Screenshot: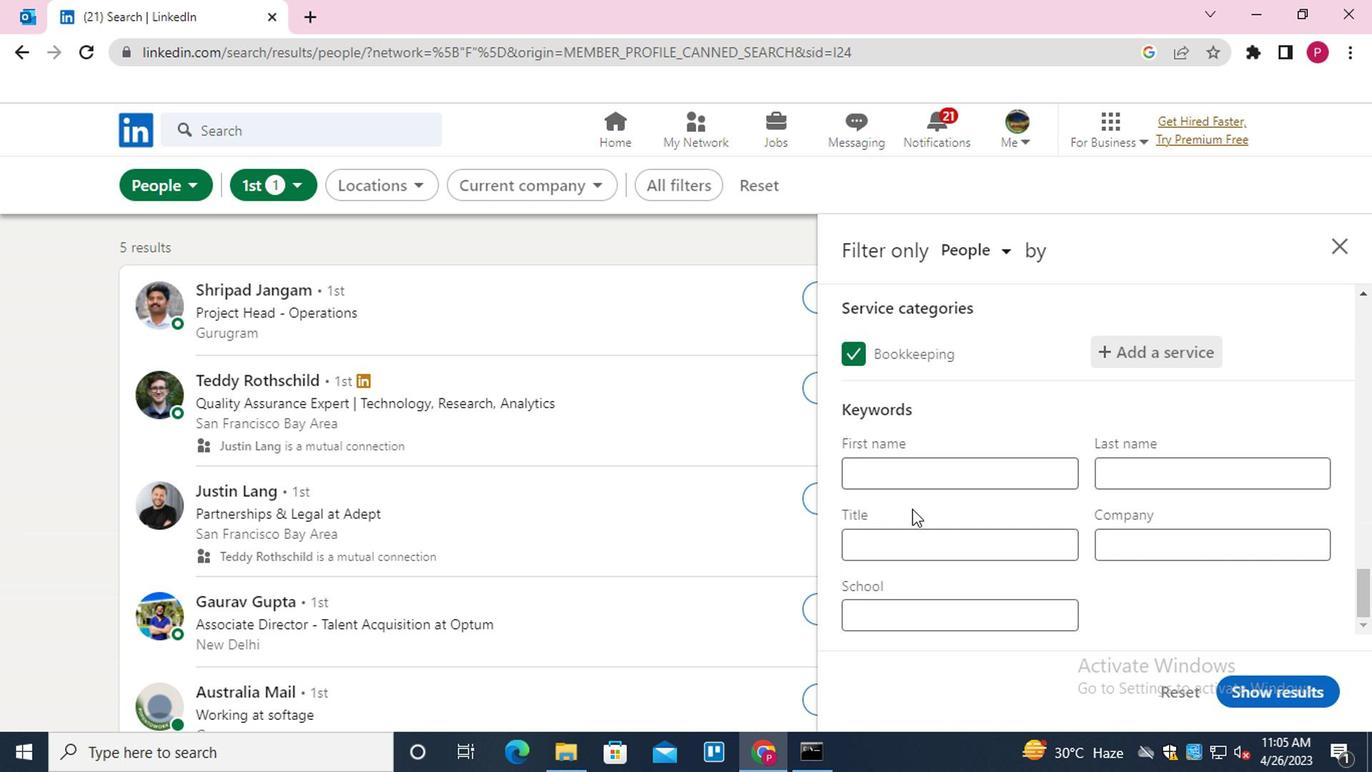 
Action: Mouse pressed left at (927, 551)
Screenshot: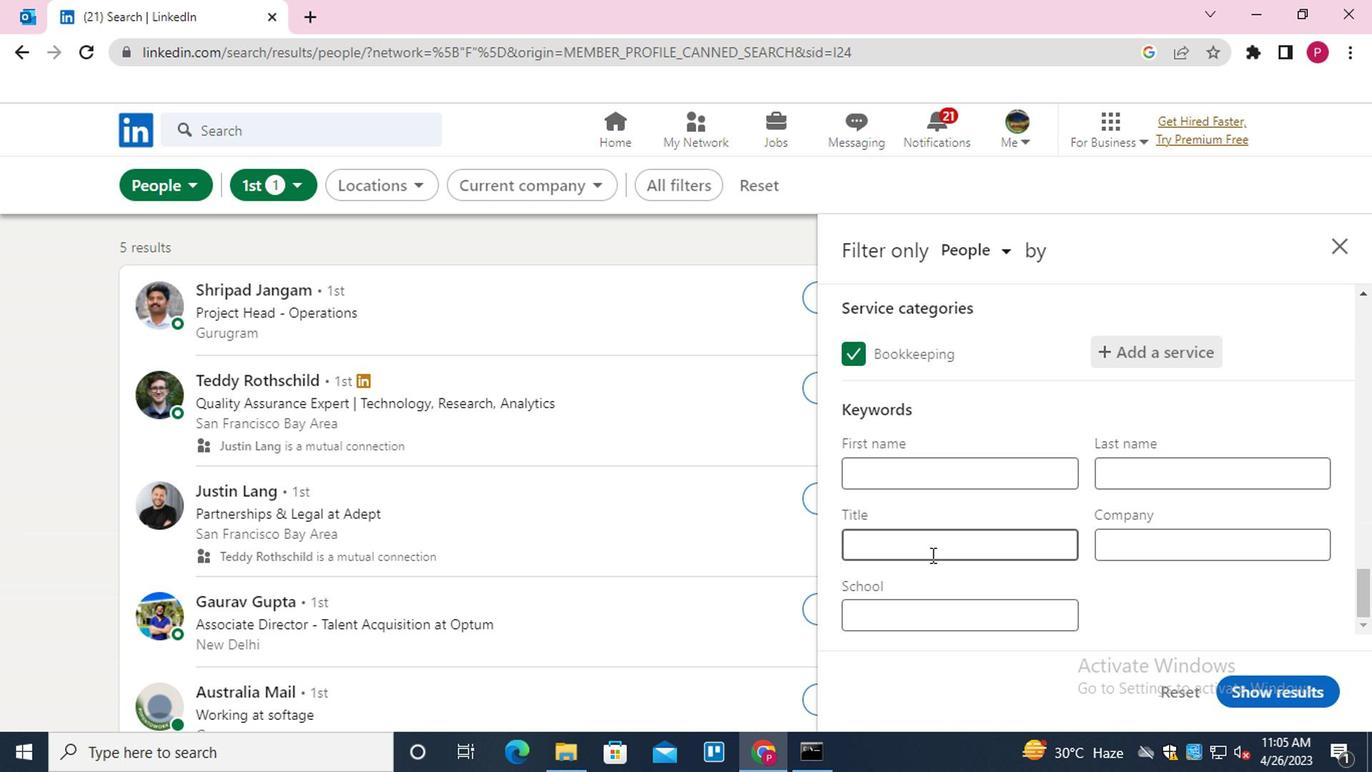 
Action: Mouse moved to (928, 551)
Screenshot: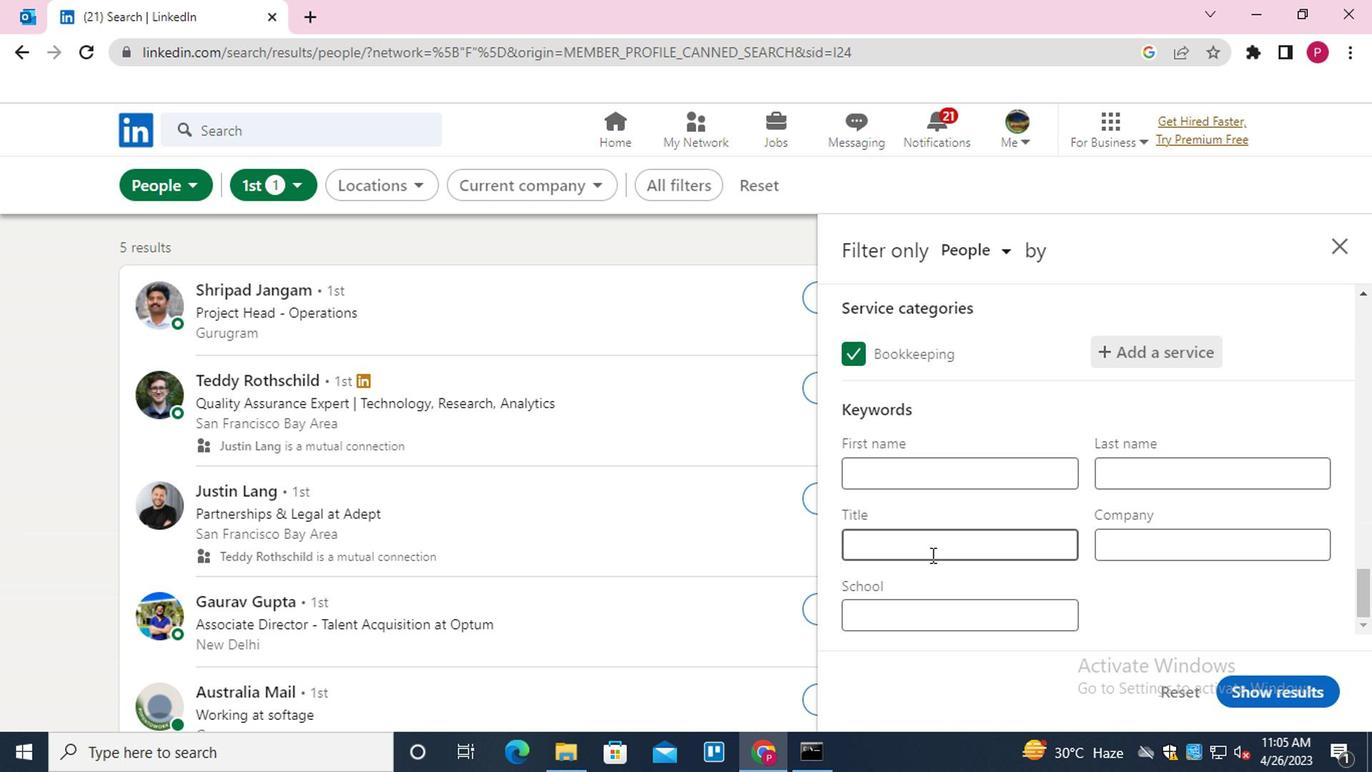 
Action: Key pressed <Key.shift><Key.shift><Key.shift><Key.shift><Key.shift><Key.shift><Key.shift><Key.shift><Key.shift><Key.shift>BUIS<Key.backspace><Key.backspace>SINESS<Key.space><Key.shift>ANALYST
Screenshot: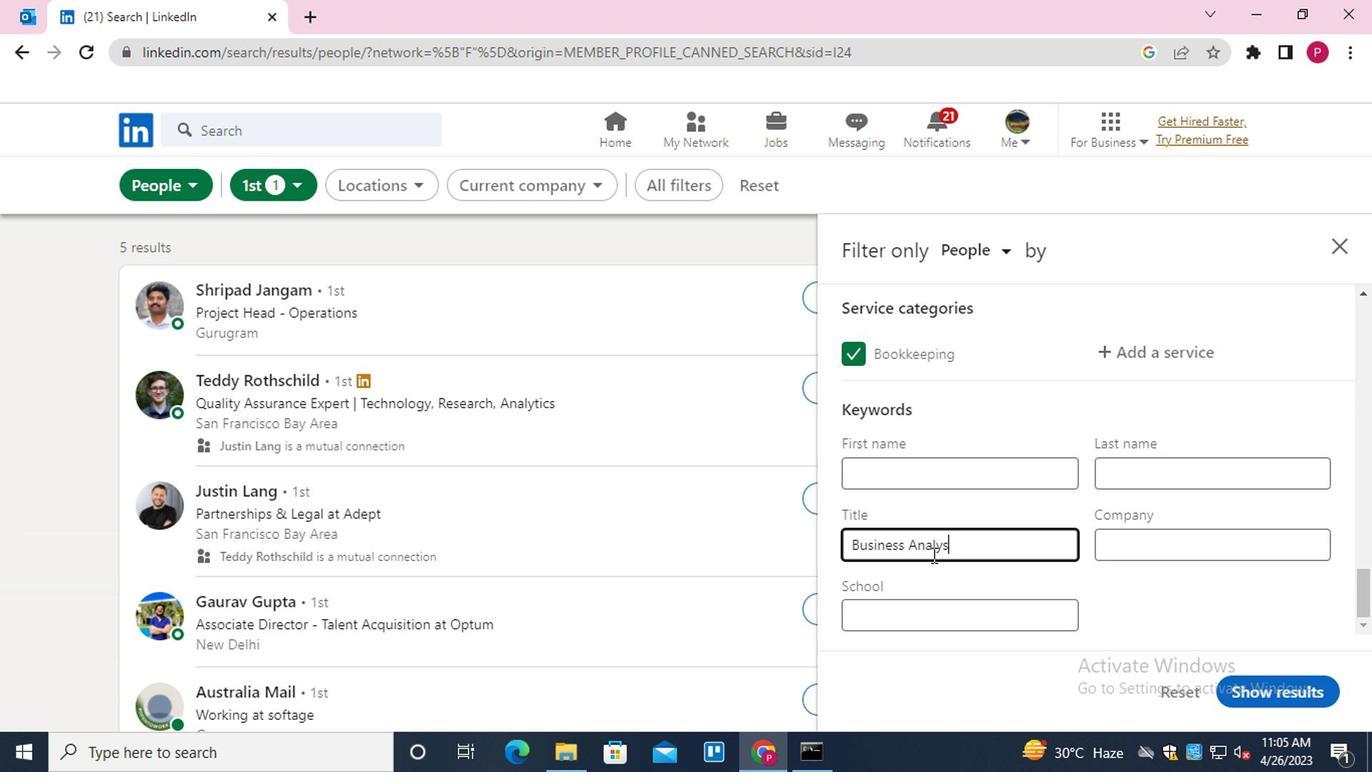 
Action: Mouse moved to (1303, 682)
Screenshot: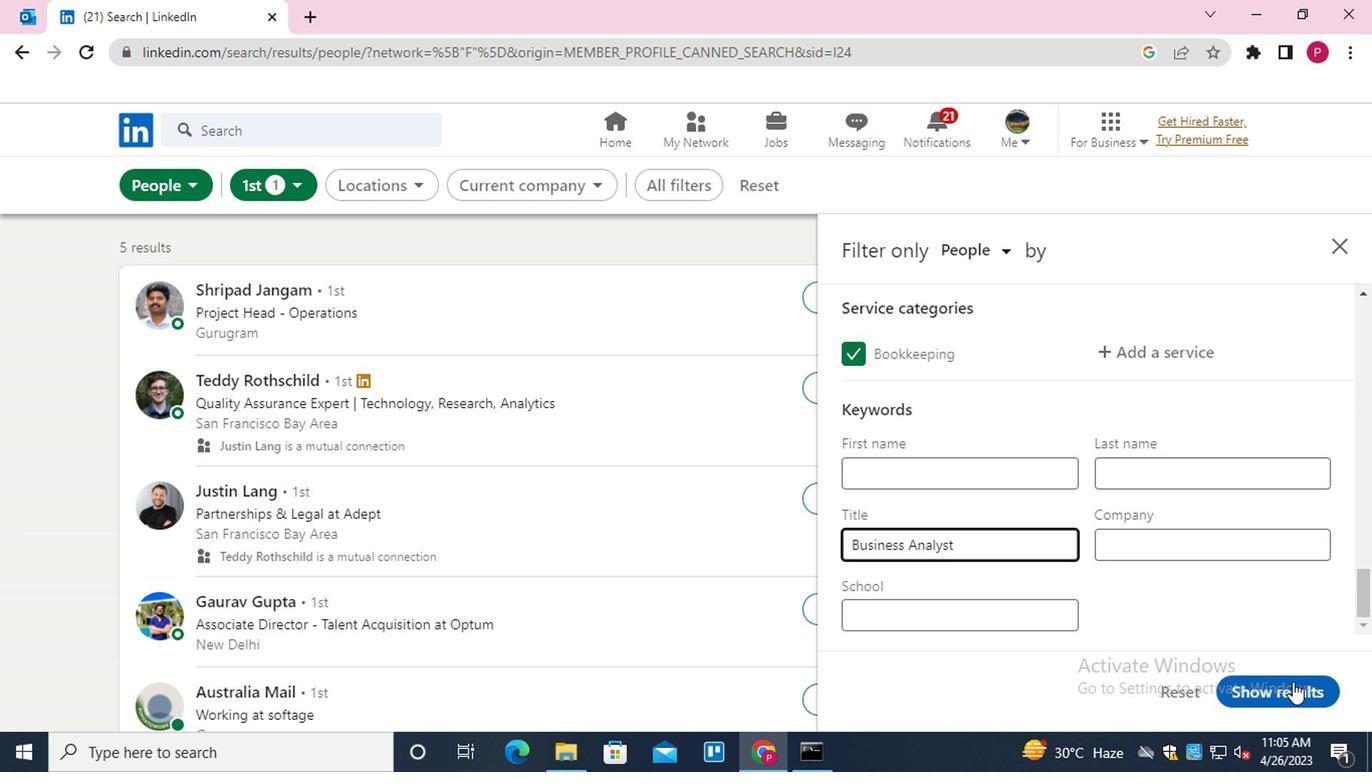 
Action: Mouse pressed left at (1303, 682)
Screenshot: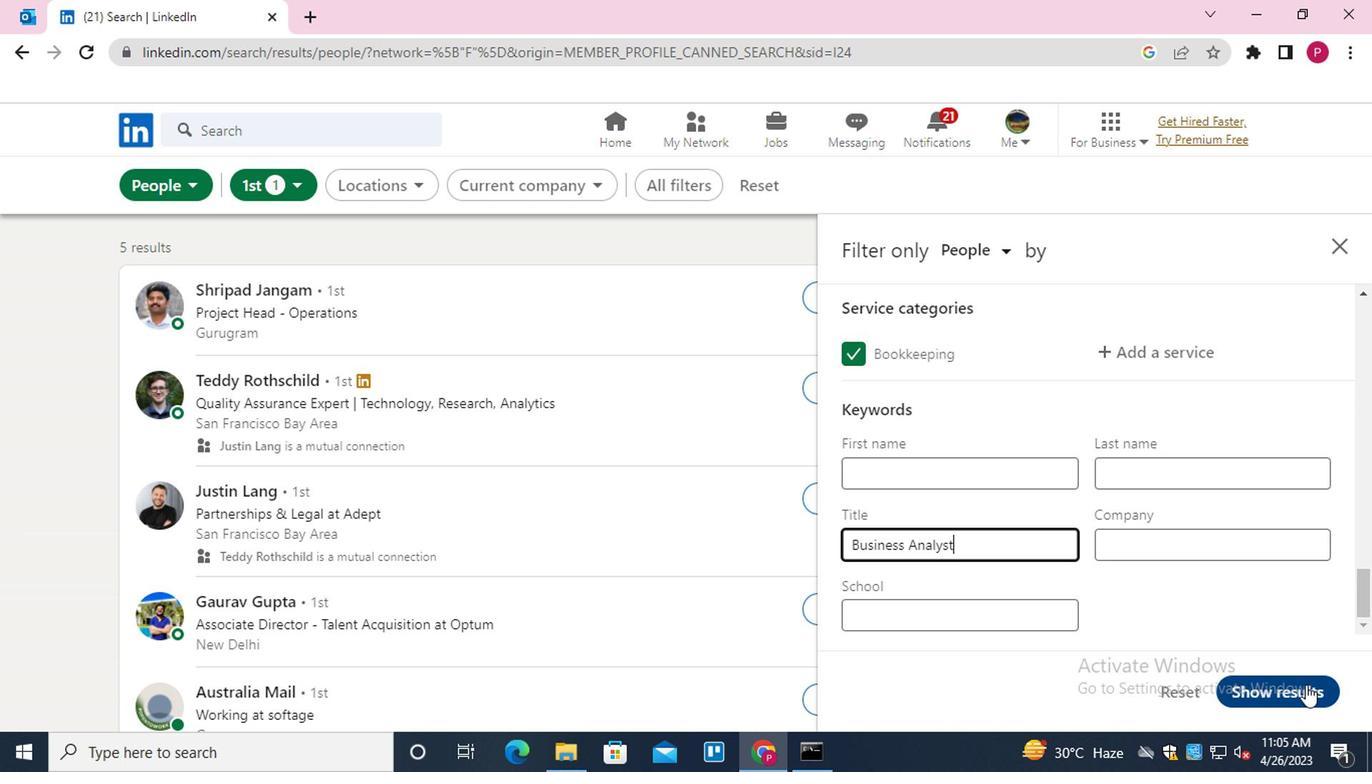 
Action: Mouse moved to (608, 368)
Screenshot: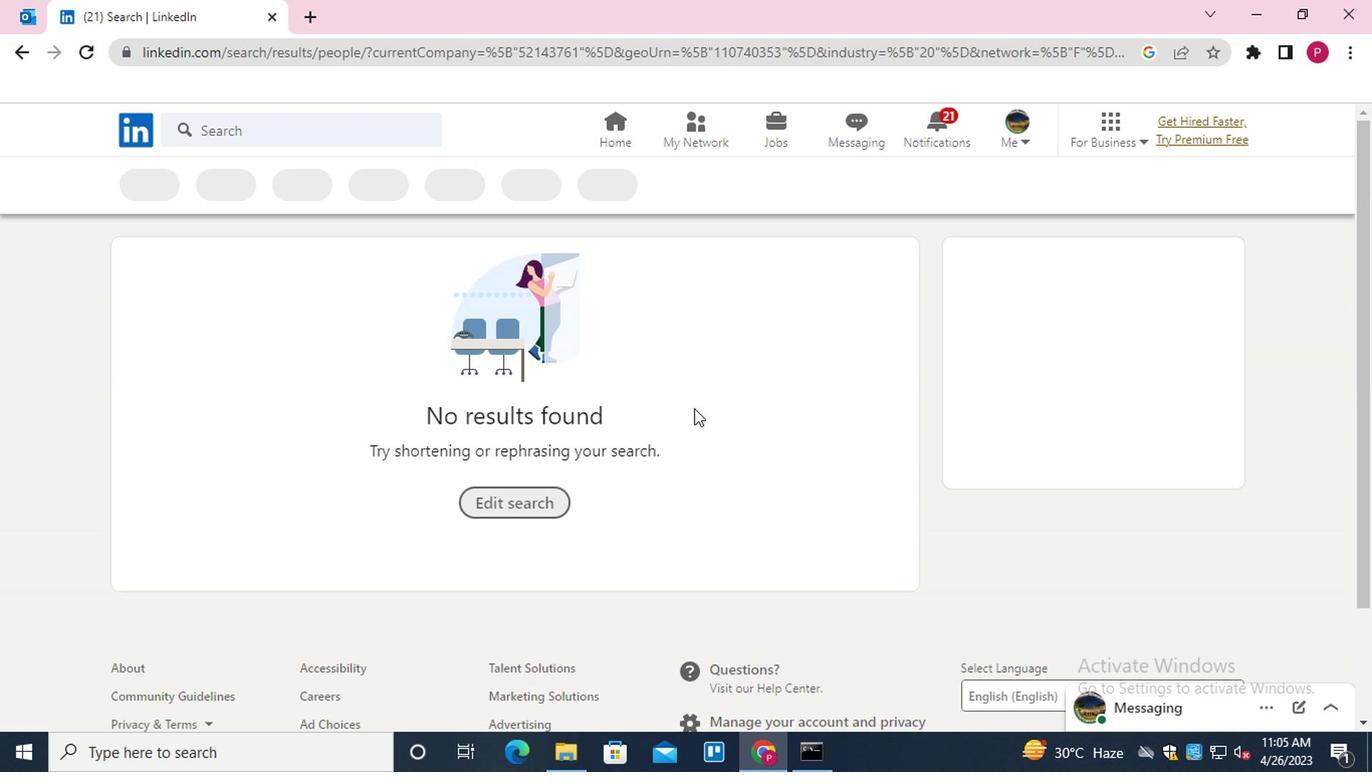 
